 Task: Look for space in San Fernando, Spain from 12th  August, 2023 to 15th August, 2023 for 3 adults in price range Rs.12000 to Rs.16000. Place can be entire place with 2 bedrooms having 3 beds and 1 bathroom. Property type can be house, flat, guest house. Booking option can be shelf check-in. Required host language is English.
Action: Mouse moved to (219, 140)
Screenshot: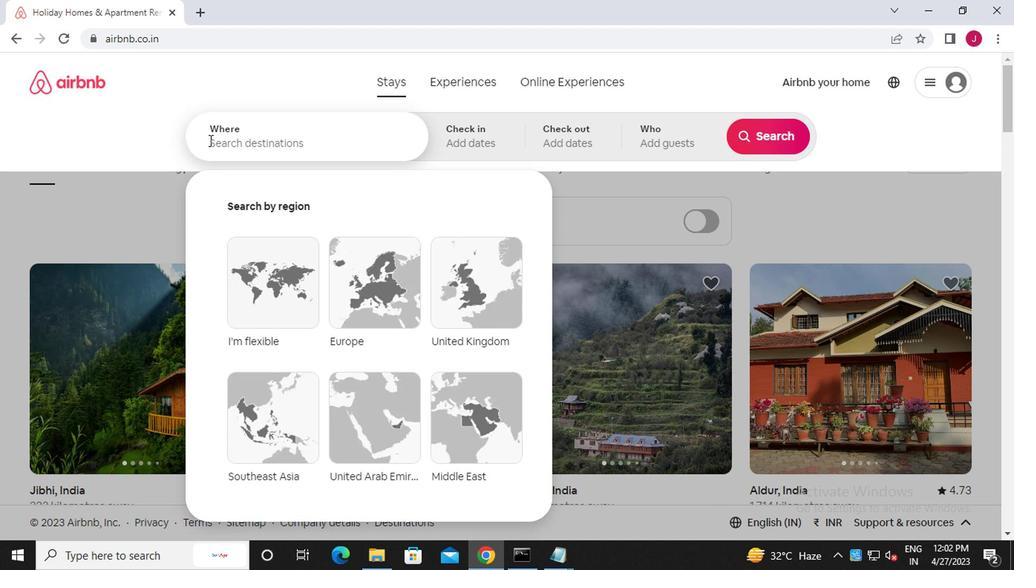 
Action: Mouse pressed left at (219, 140)
Screenshot: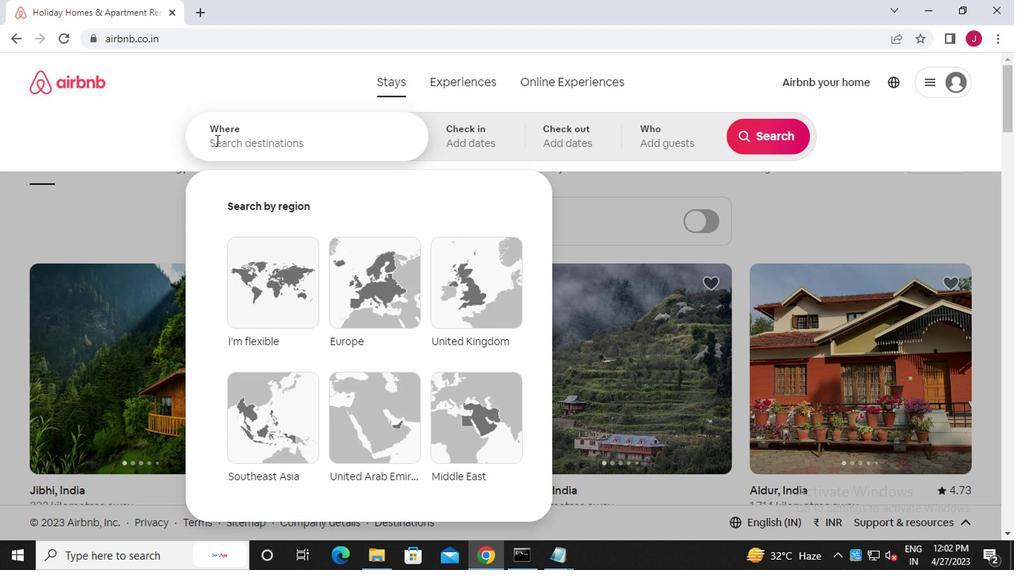 
Action: Key pressed s<Key.caps_lock>an<Key.space><Key.caps_lock>f<Key.caps_lock>ernando,<Key.caps_lock>s<Key.caps_lock>pain
Screenshot: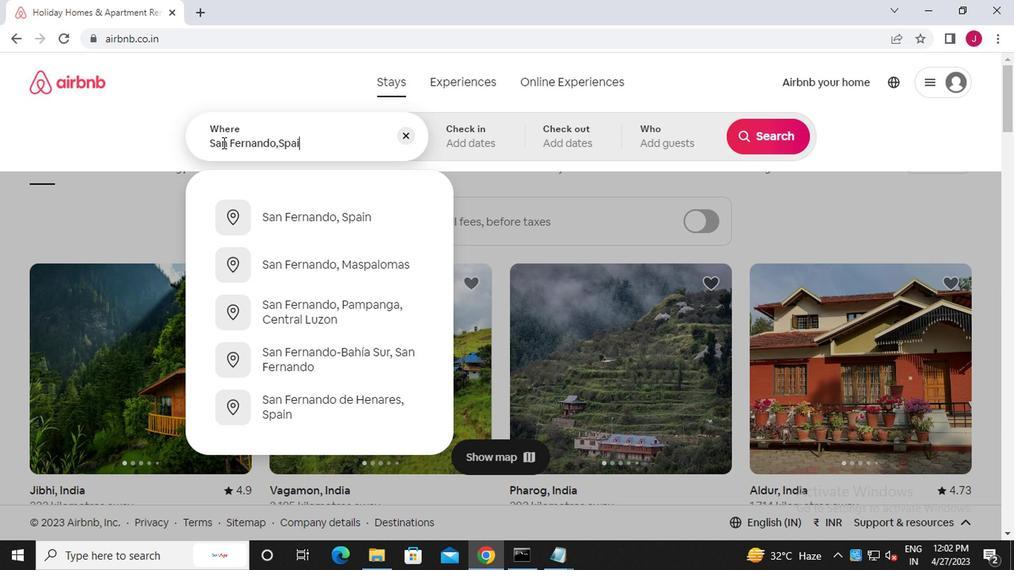 
Action: Mouse moved to (336, 208)
Screenshot: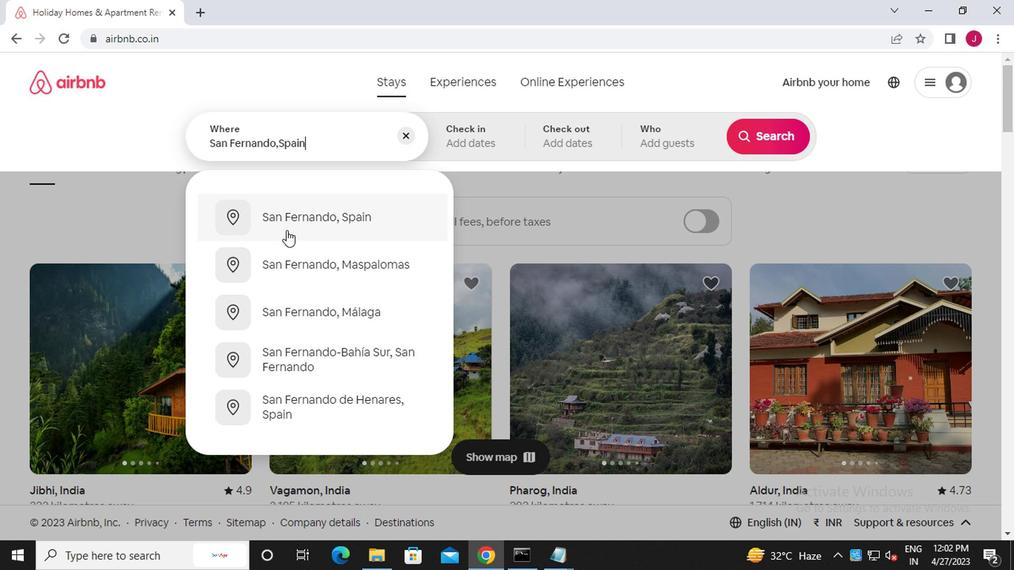 
Action: Mouse pressed left at (336, 208)
Screenshot: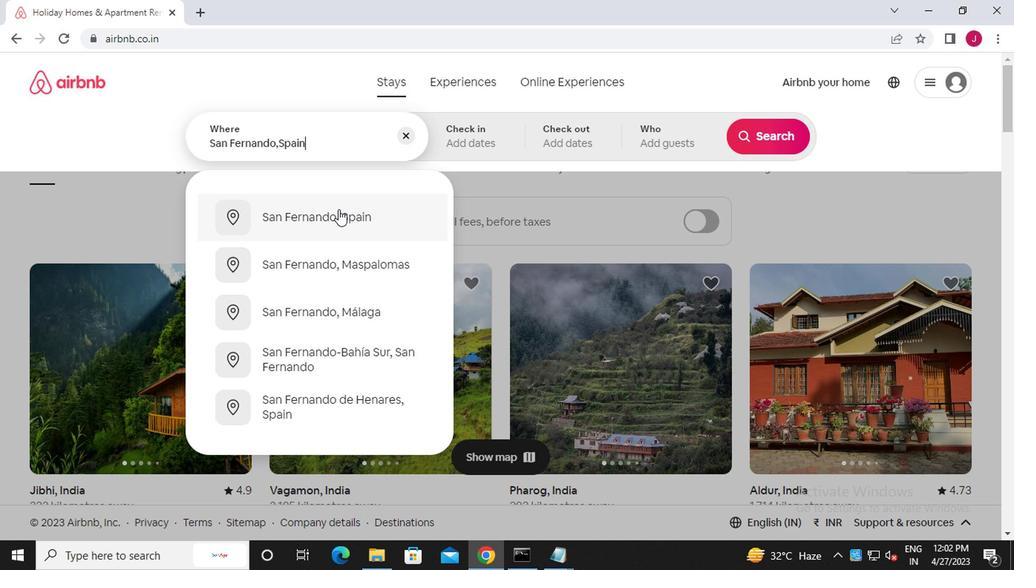 
Action: Mouse moved to (751, 260)
Screenshot: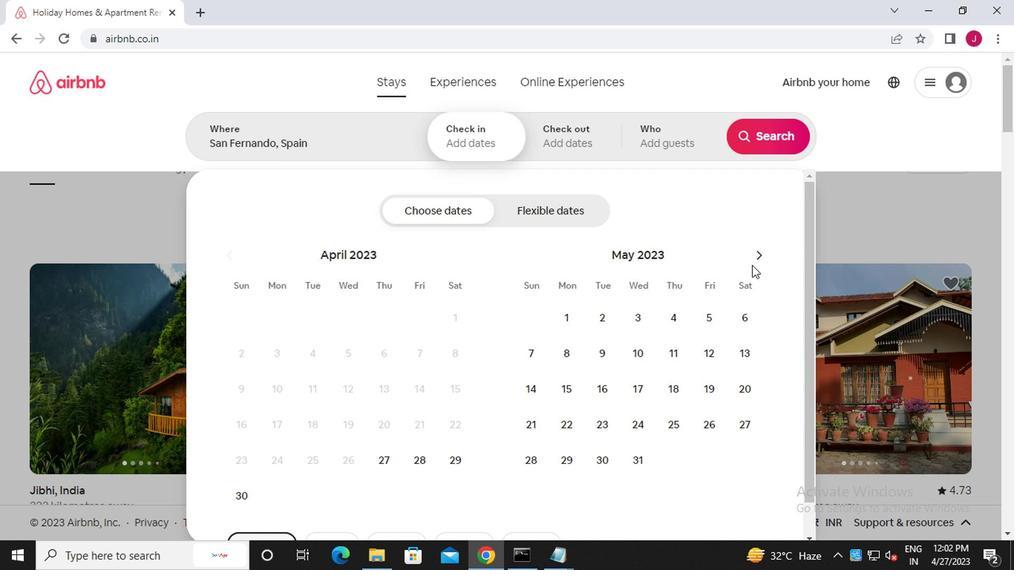 
Action: Mouse pressed left at (751, 260)
Screenshot: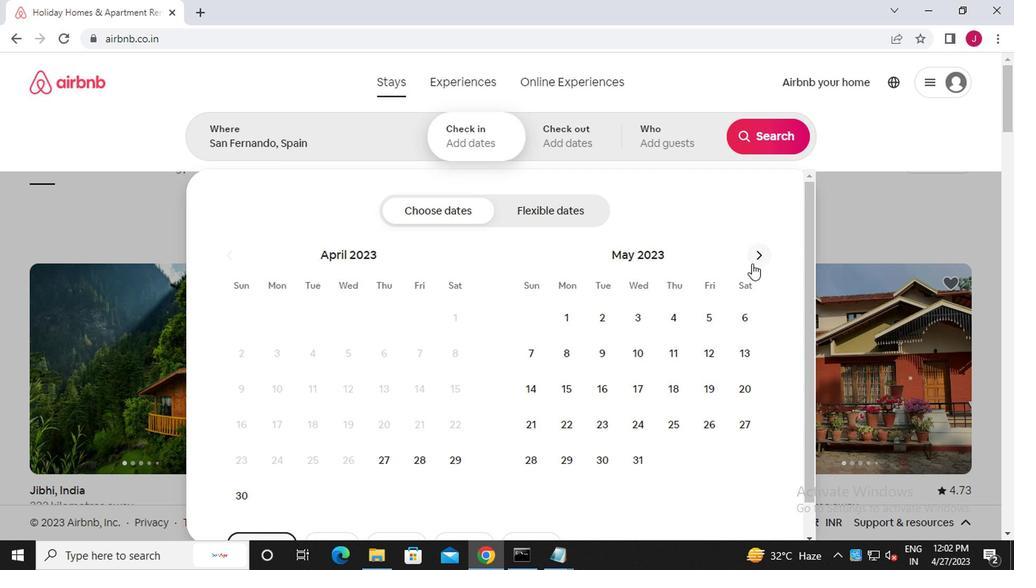
Action: Mouse pressed left at (751, 260)
Screenshot: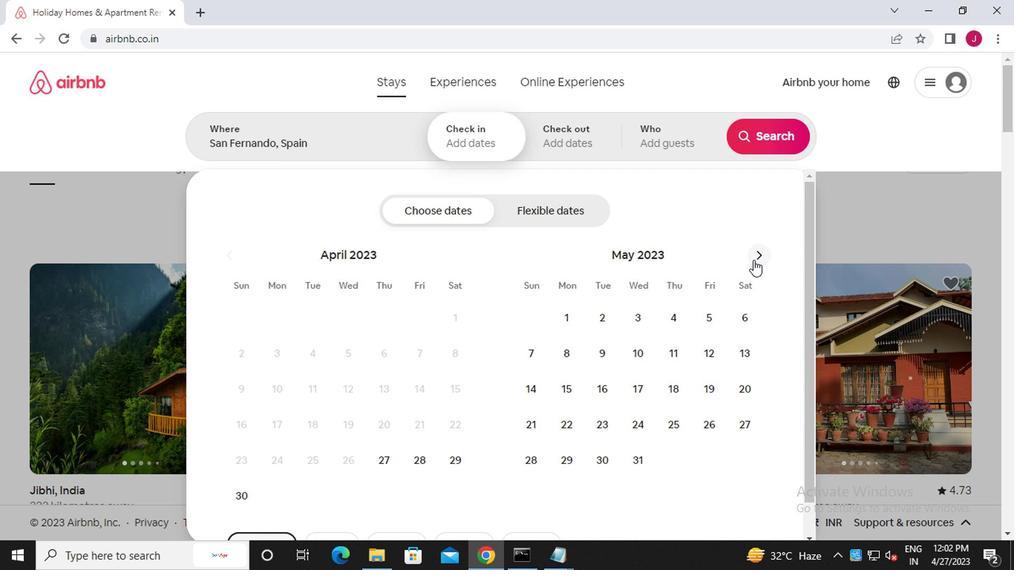 
Action: Mouse pressed left at (751, 260)
Screenshot: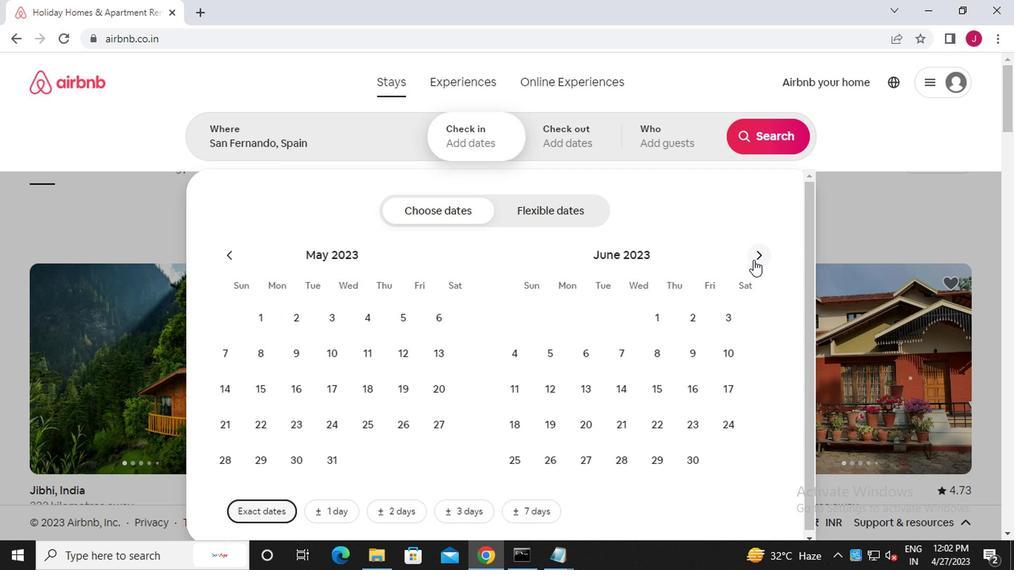 
Action: Mouse pressed left at (751, 260)
Screenshot: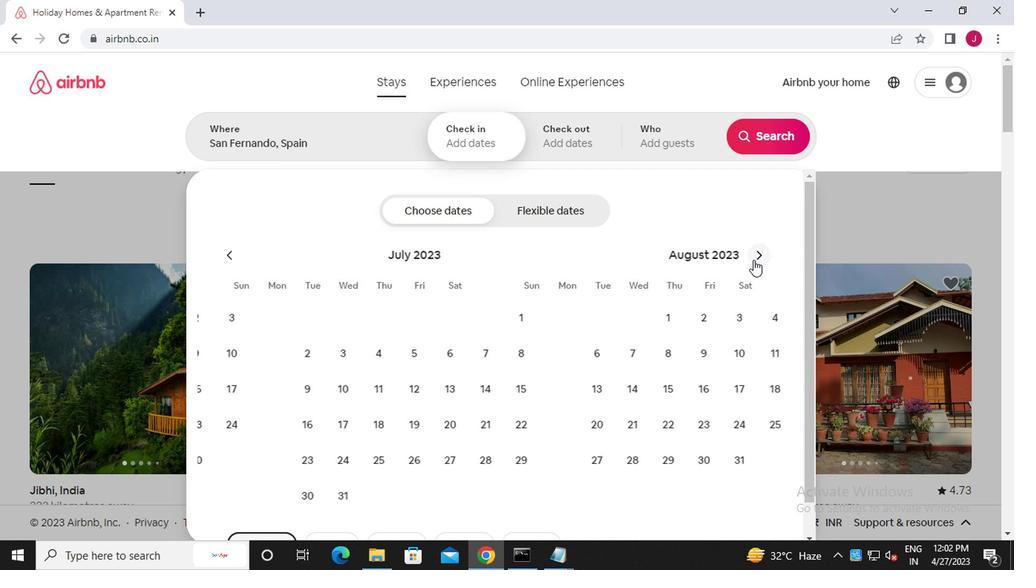 
Action: Mouse moved to (447, 353)
Screenshot: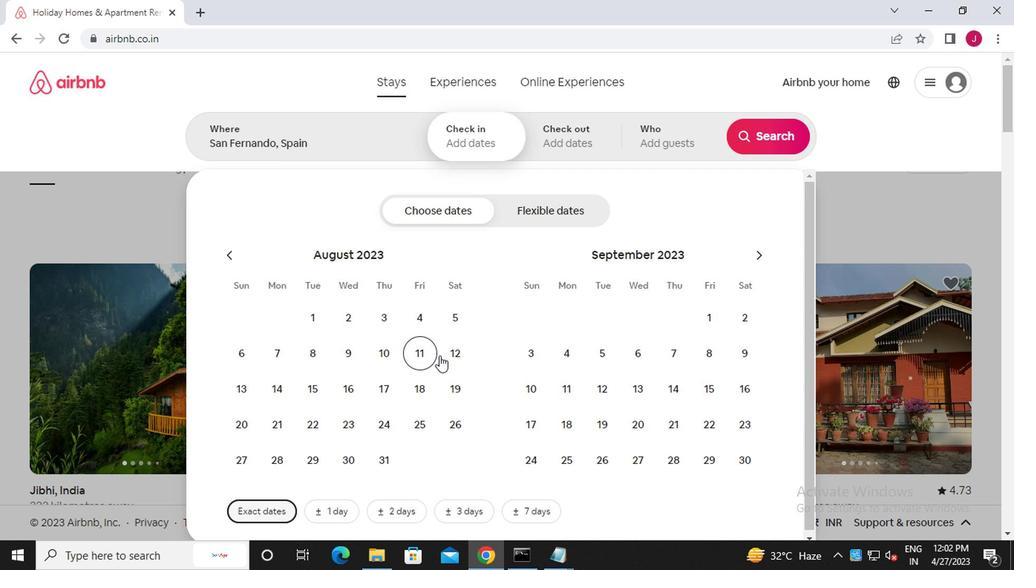 
Action: Mouse pressed left at (447, 353)
Screenshot: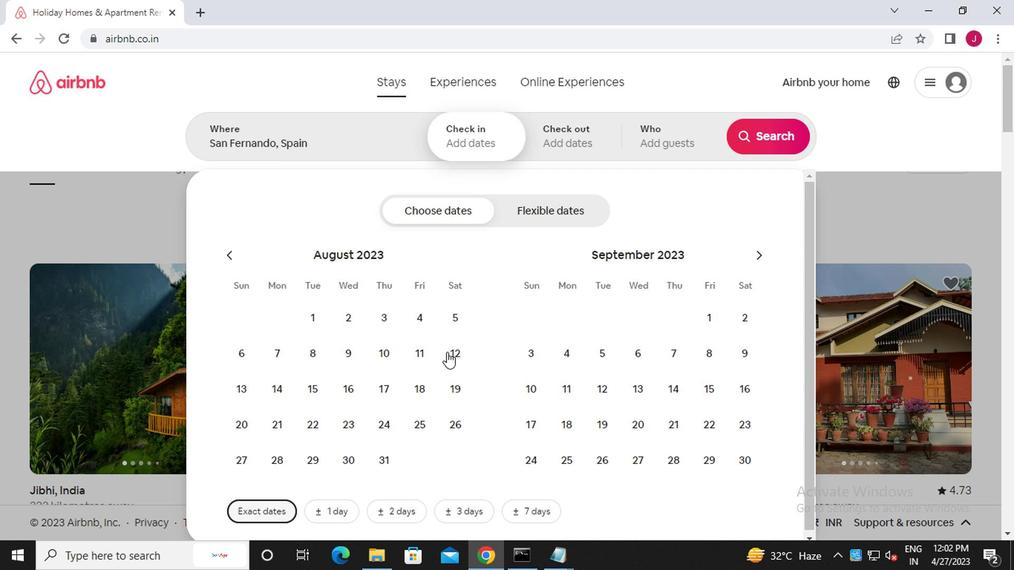 
Action: Mouse moved to (304, 386)
Screenshot: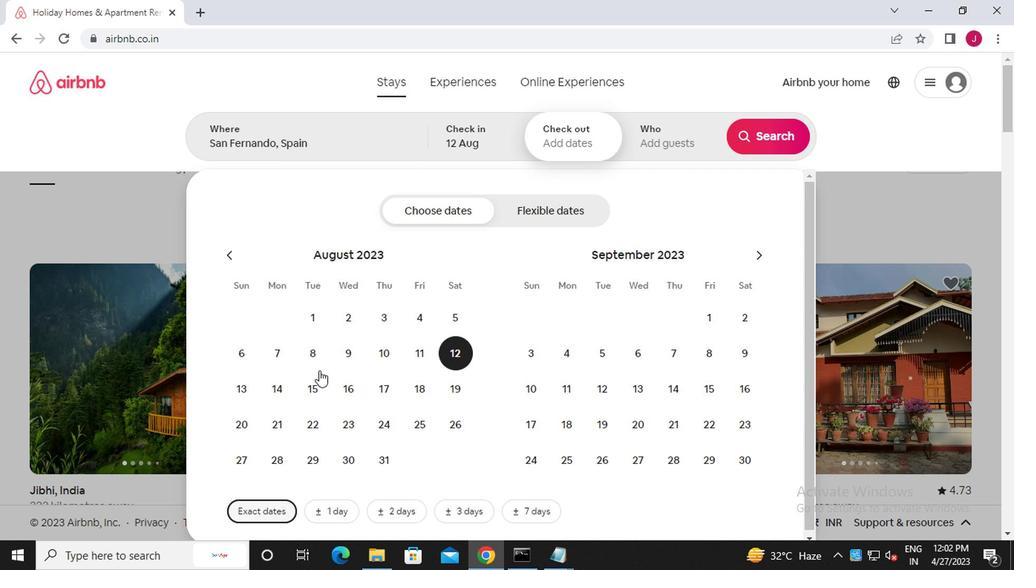 
Action: Mouse pressed left at (304, 386)
Screenshot: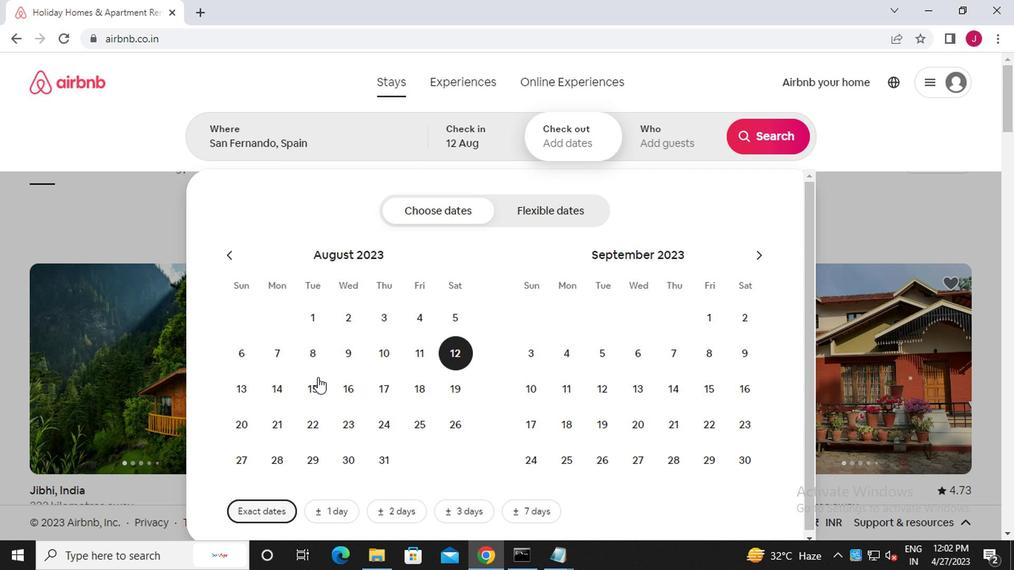 
Action: Mouse moved to (316, 393)
Screenshot: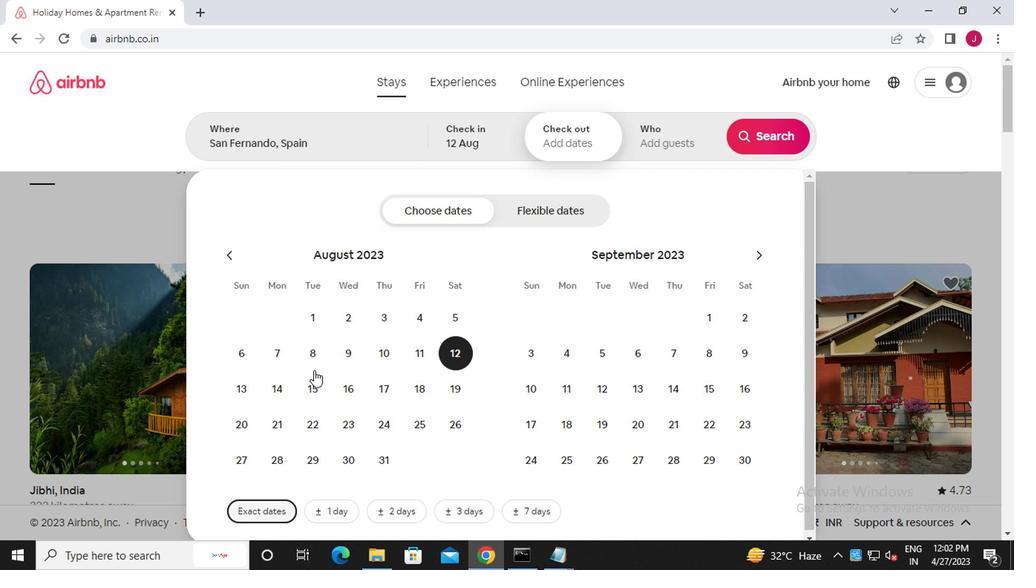 
Action: Mouse pressed left at (316, 393)
Screenshot: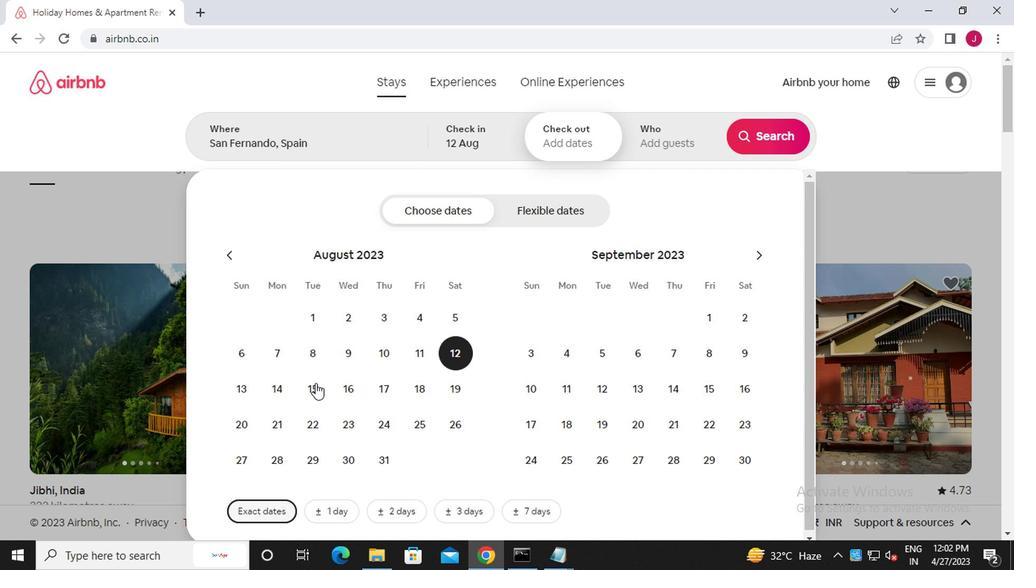 
Action: Mouse moved to (662, 140)
Screenshot: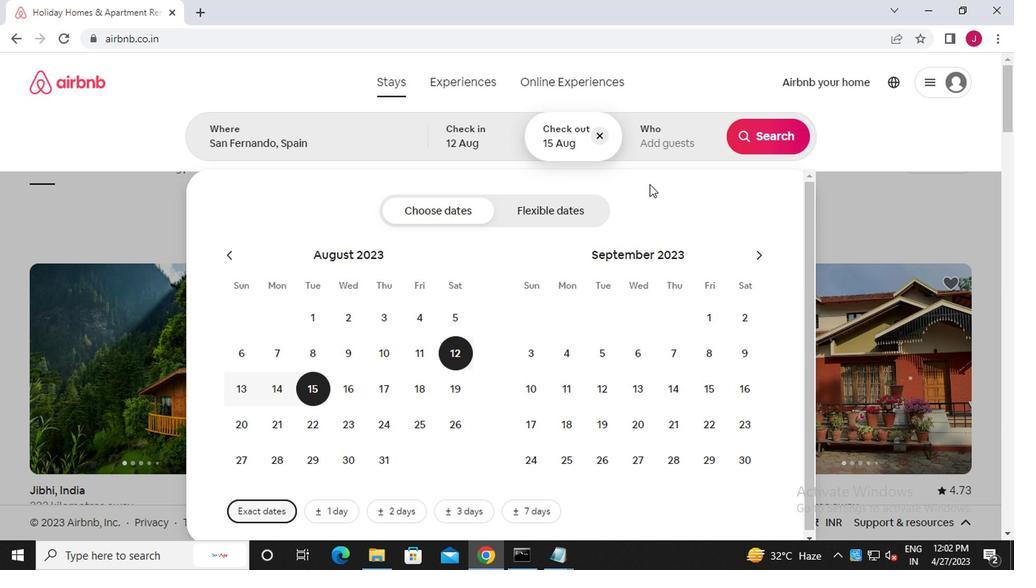 
Action: Mouse pressed left at (662, 140)
Screenshot: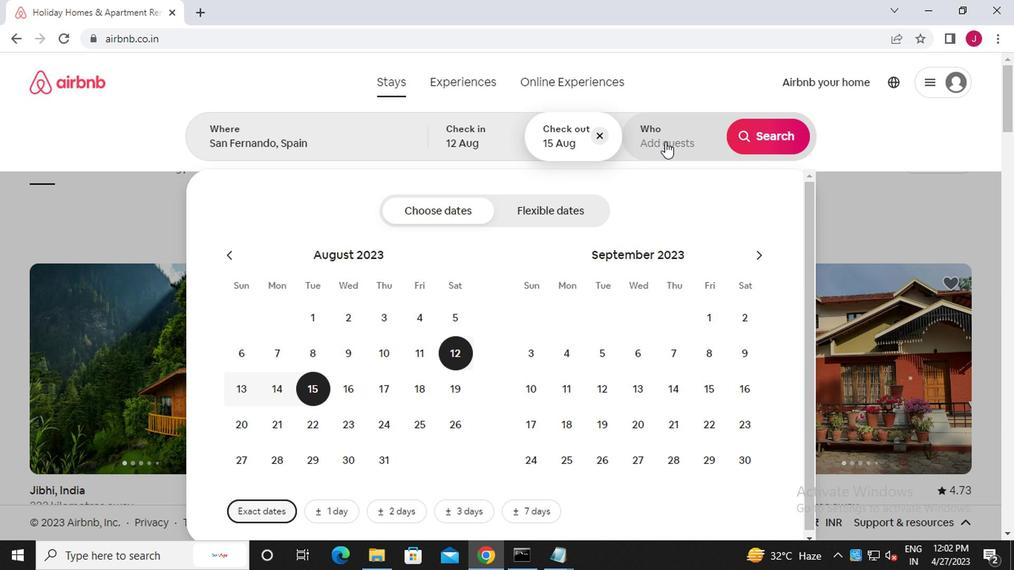 
Action: Mouse moved to (772, 218)
Screenshot: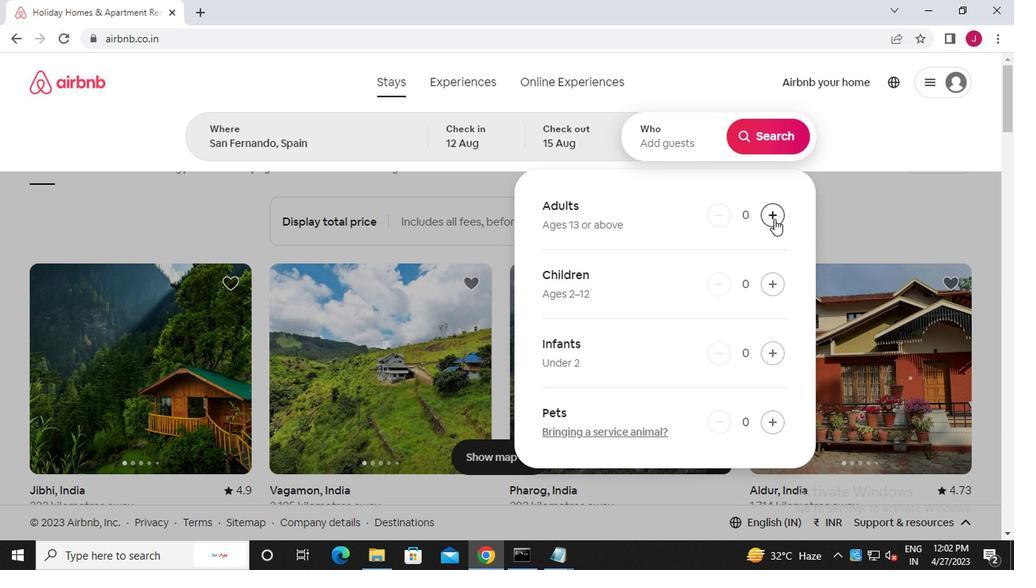 
Action: Mouse pressed left at (772, 218)
Screenshot: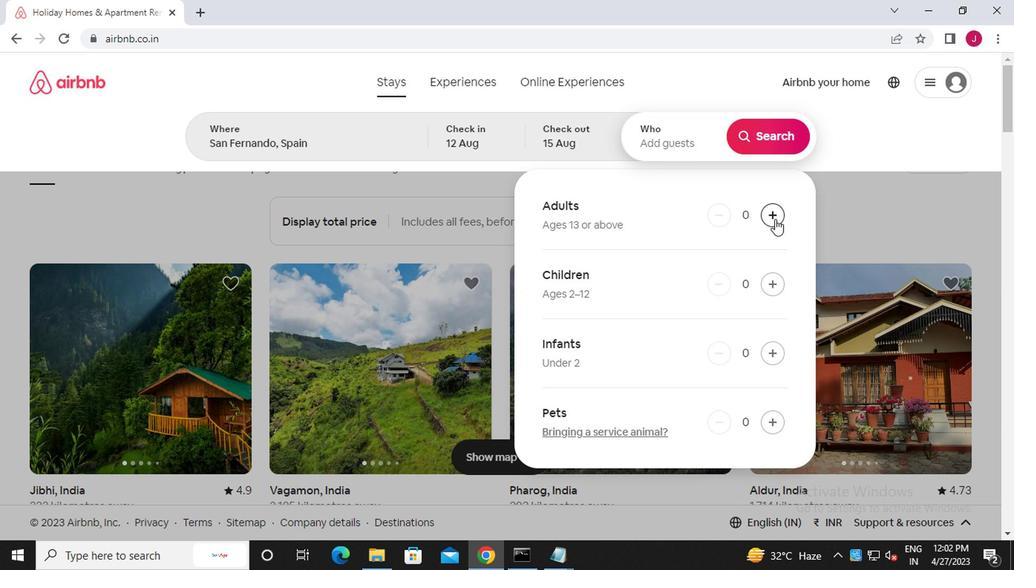 
Action: Mouse pressed left at (772, 218)
Screenshot: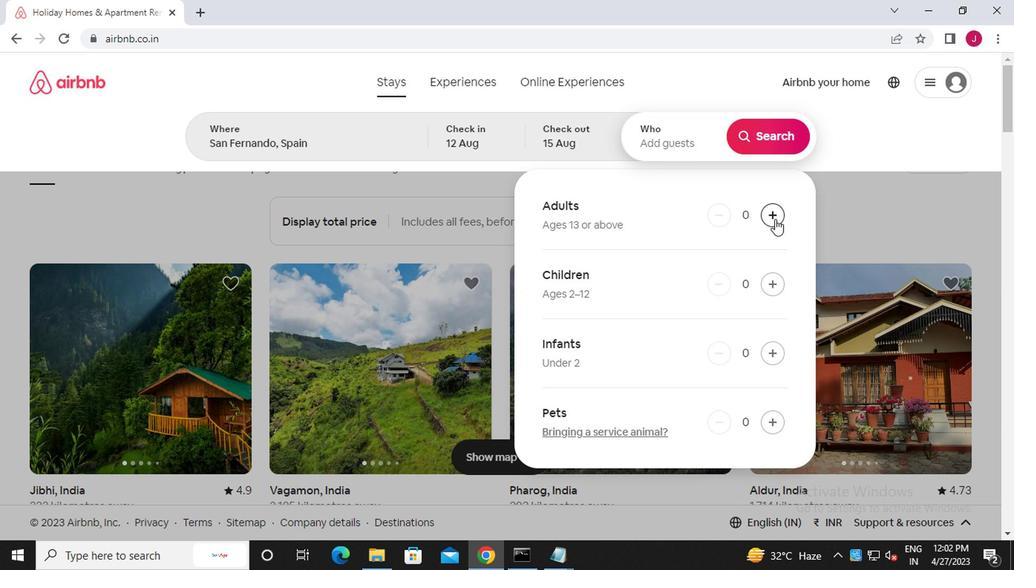 
Action: Mouse moved to (772, 218)
Screenshot: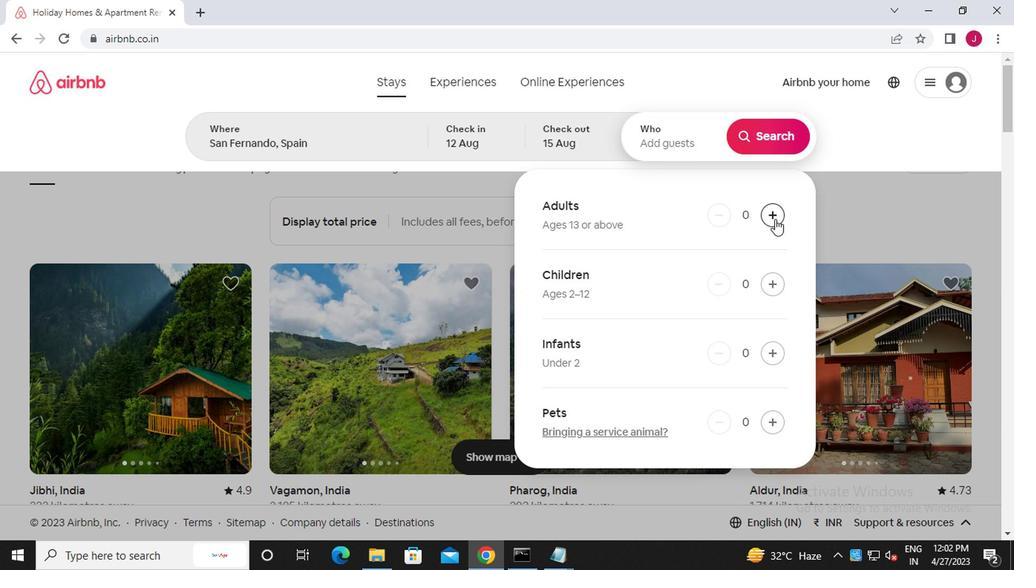 
Action: Mouse pressed left at (772, 218)
Screenshot: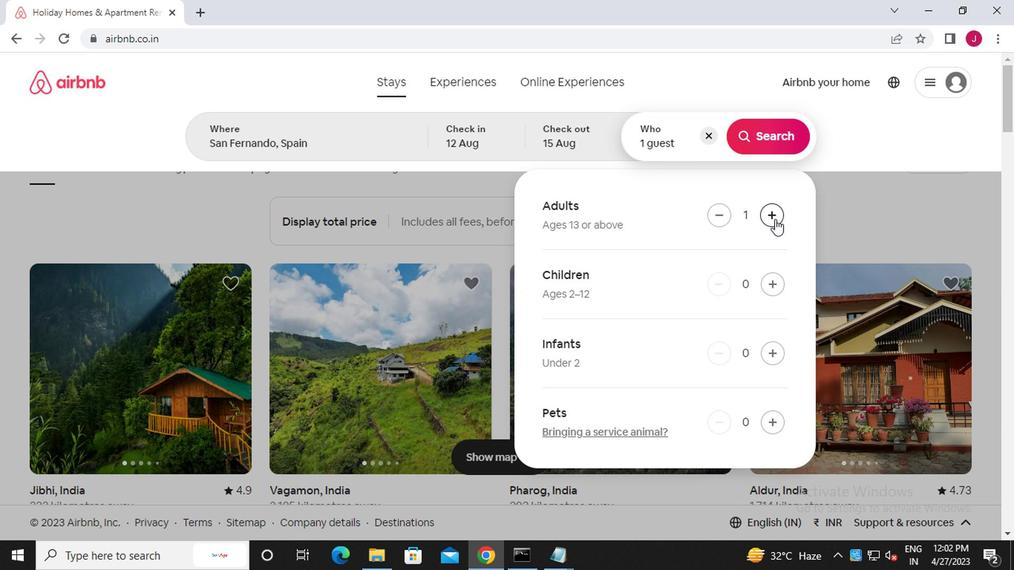 
Action: Mouse moved to (780, 133)
Screenshot: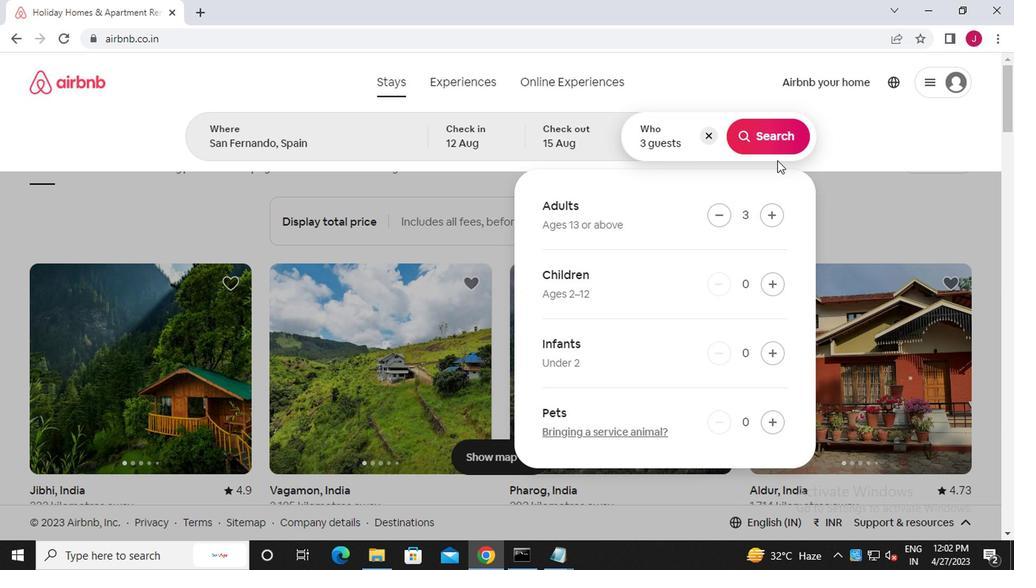 
Action: Mouse pressed left at (780, 133)
Screenshot: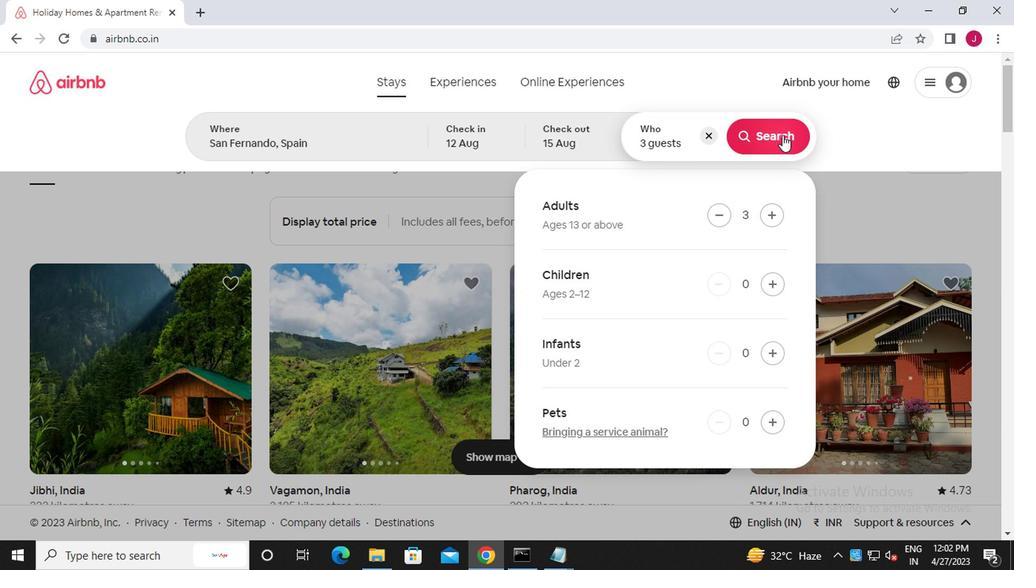 
Action: Mouse moved to (956, 142)
Screenshot: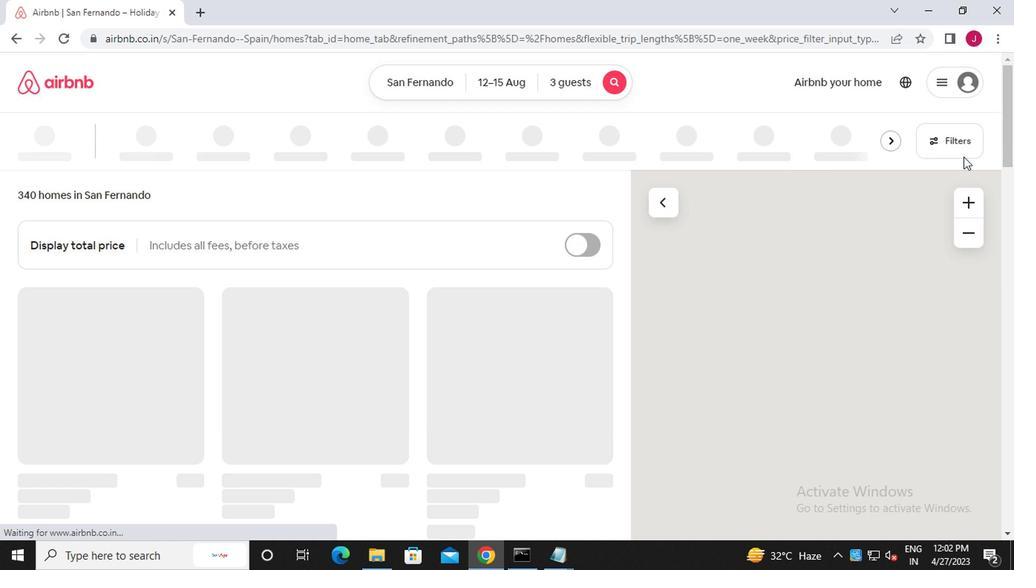 
Action: Mouse pressed left at (956, 142)
Screenshot: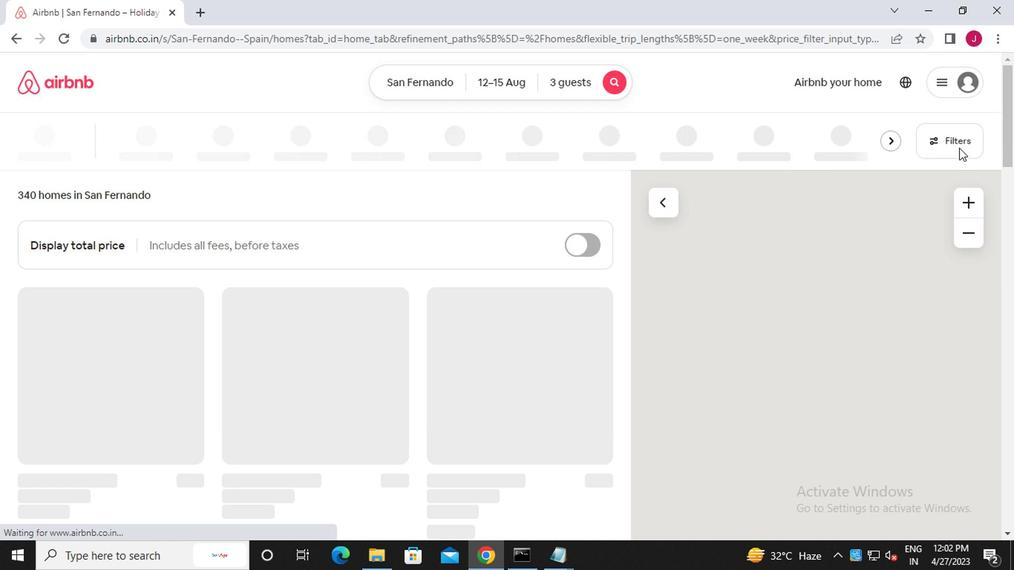 
Action: Mouse moved to (364, 335)
Screenshot: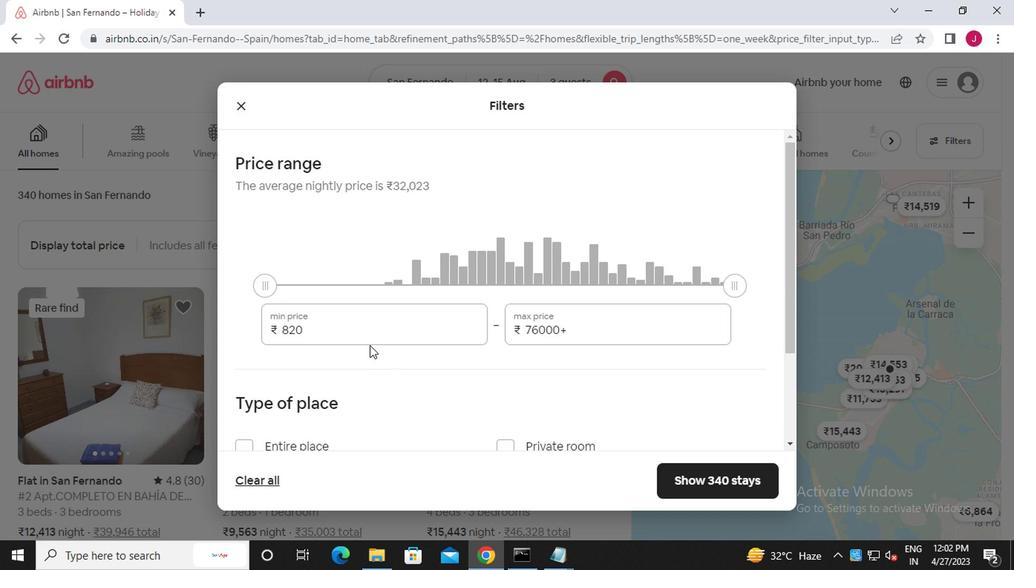 
Action: Mouse pressed left at (364, 335)
Screenshot: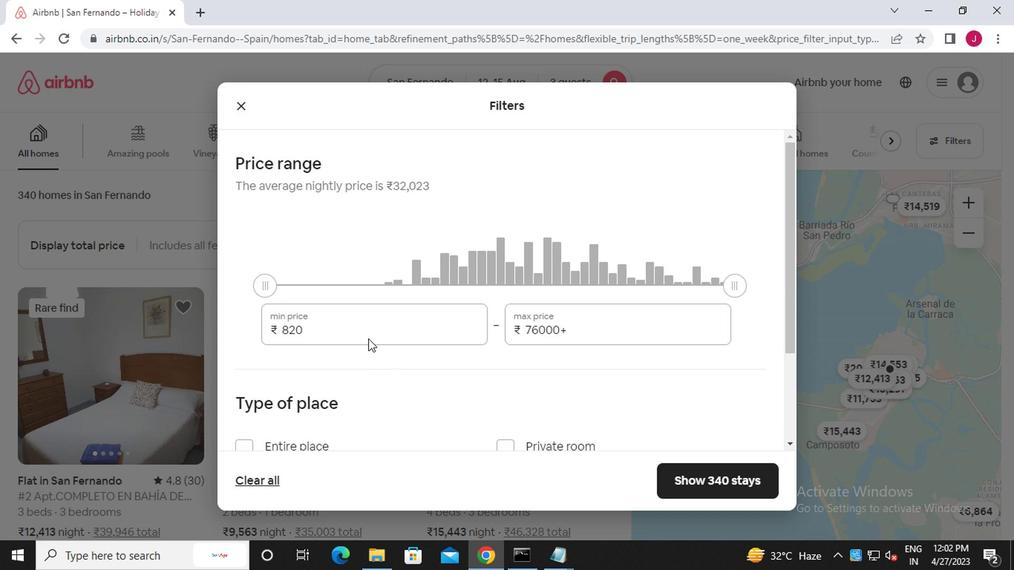 
Action: Key pressed <Key.backspace><Key.backspace><Key.backspace><Key.backspace><Key.backspace><Key.backspace><Key.backspace><Key.backspace><<97>><<98>><<96>><<96>><<96>><<96>>
Screenshot: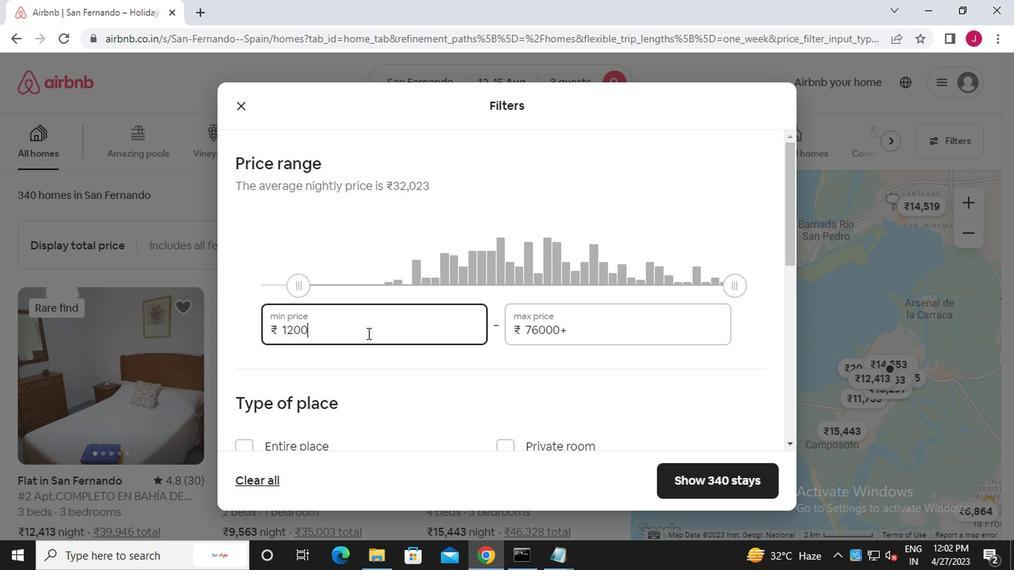 
Action: Mouse moved to (410, 363)
Screenshot: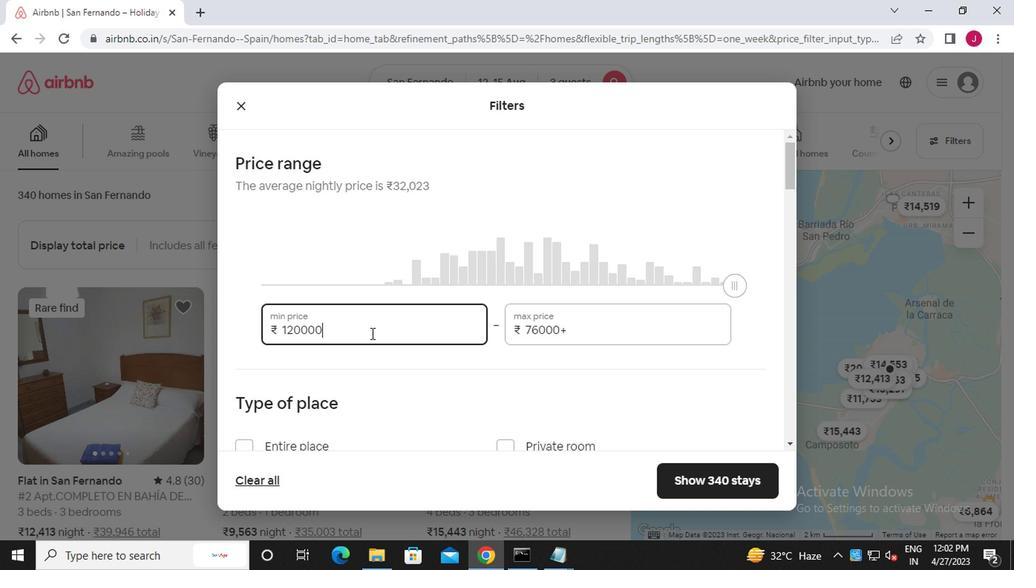 
Action: Key pressed <Key.backspace>
Screenshot: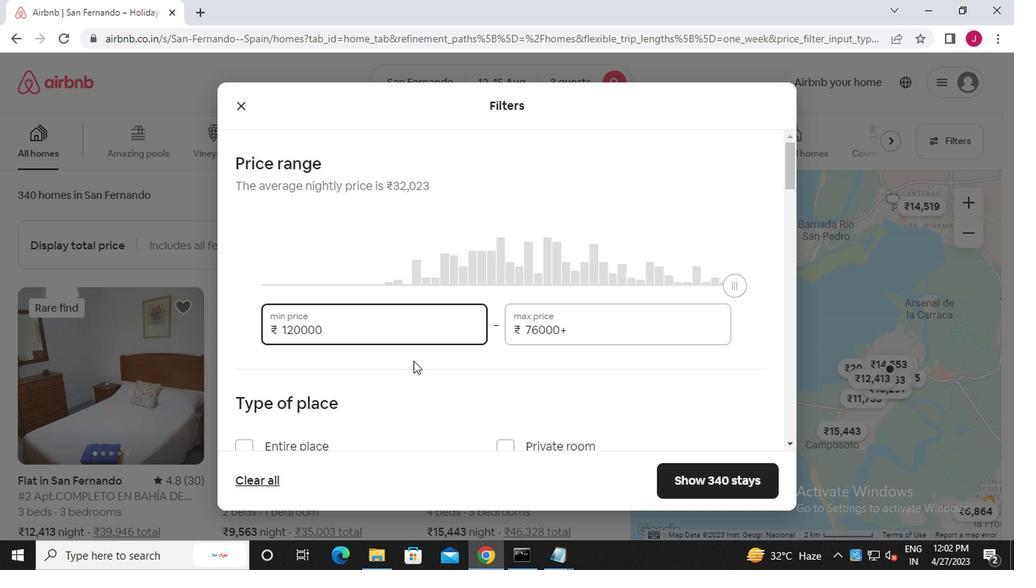 
Action: Mouse moved to (668, 315)
Screenshot: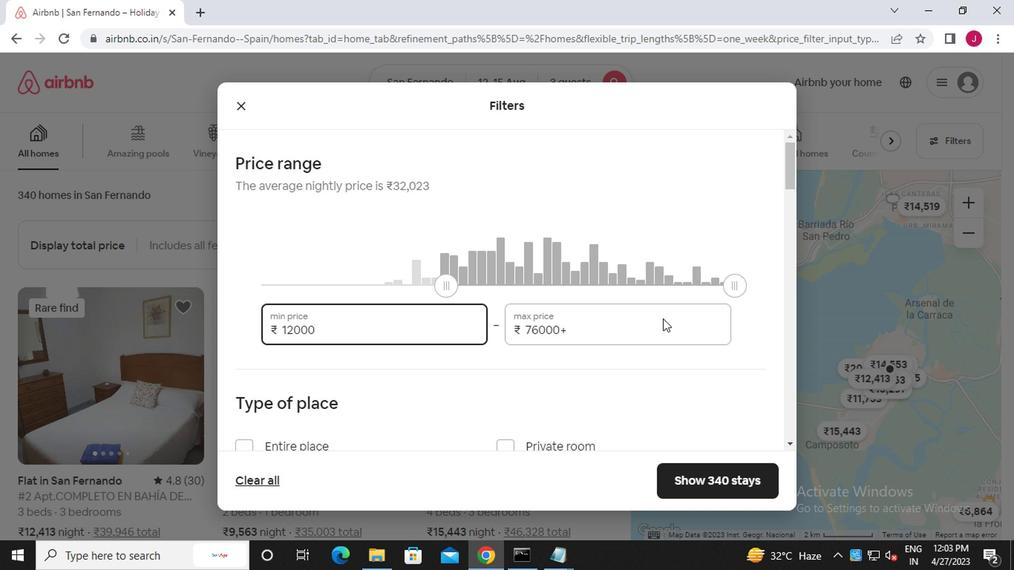 
Action: Mouse pressed left at (668, 315)
Screenshot: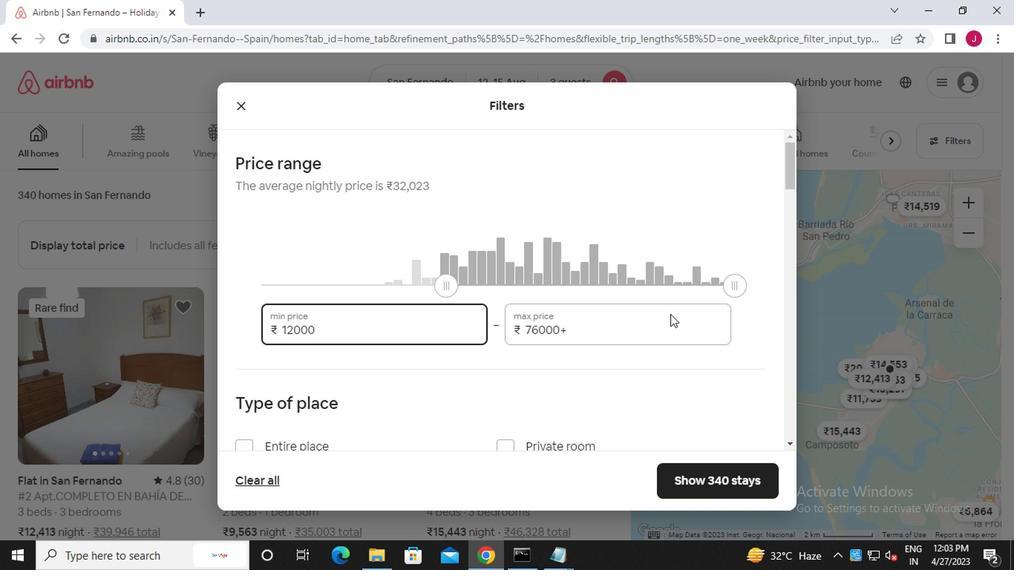 
Action: Key pressed <Key.backspace><Key.backspace><Key.backspace><Key.backspace><Key.backspace><Key.backspace><Key.backspace><Key.backspace><Key.backspace><Key.backspace><Key.backspace><Key.backspace><Key.backspace><Key.backspace><Key.backspace><Key.backspace><Key.backspace><Key.backspace><<97>><<102>><<96>><<96>><<96>>
Screenshot: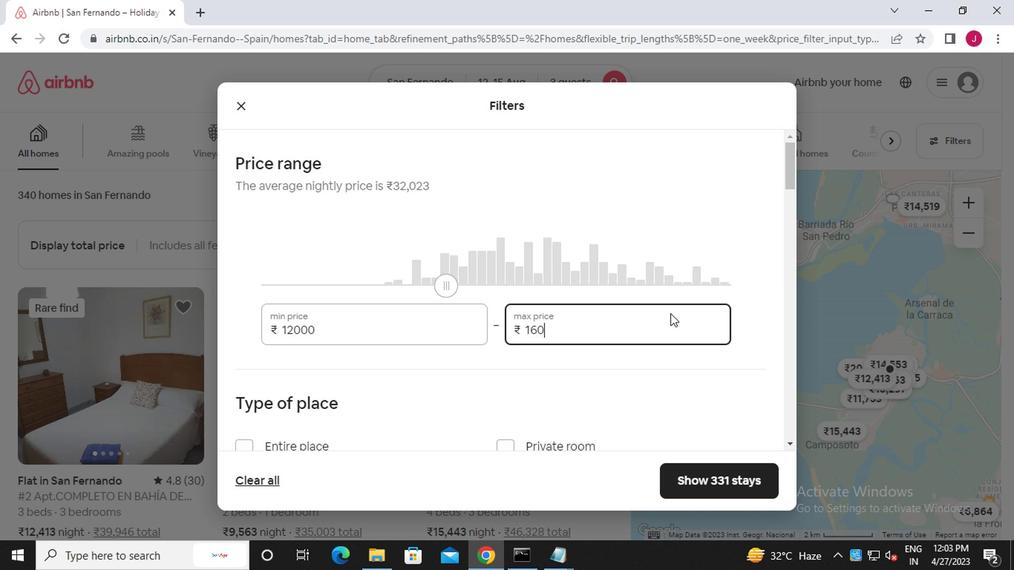
Action: Mouse moved to (643, 292)
Screenshot: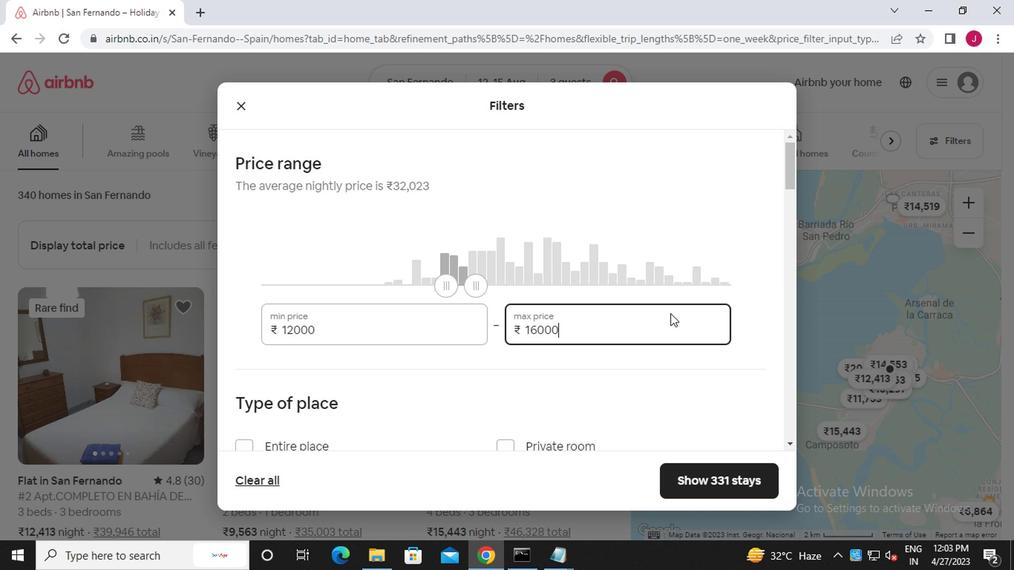 
Action: Mouse scrolled (643, 291) with delta (0, -1)
Screenshot: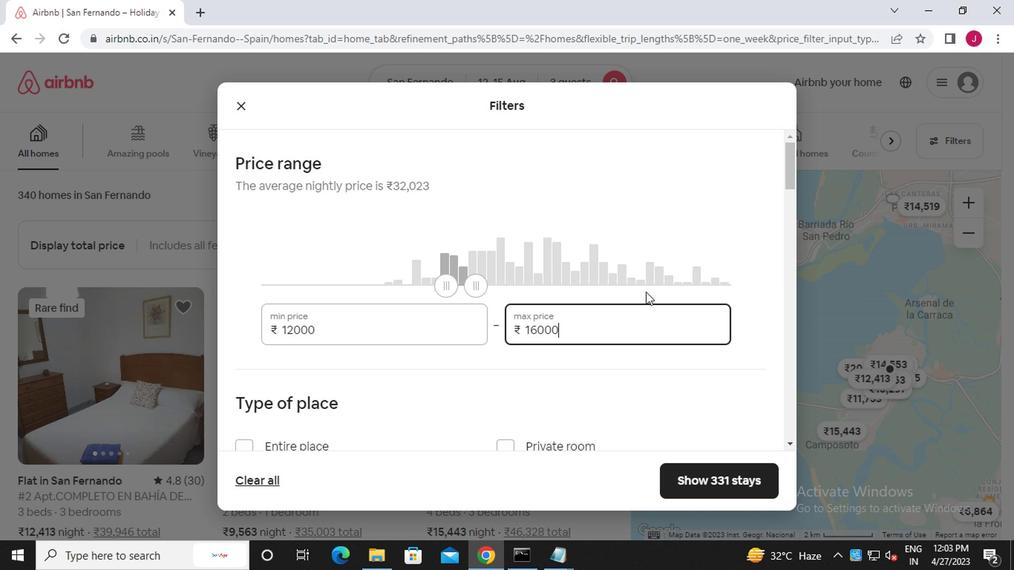 
Action: Mouse scrolled (643, 291) with delta (0, -1)
Screenshot: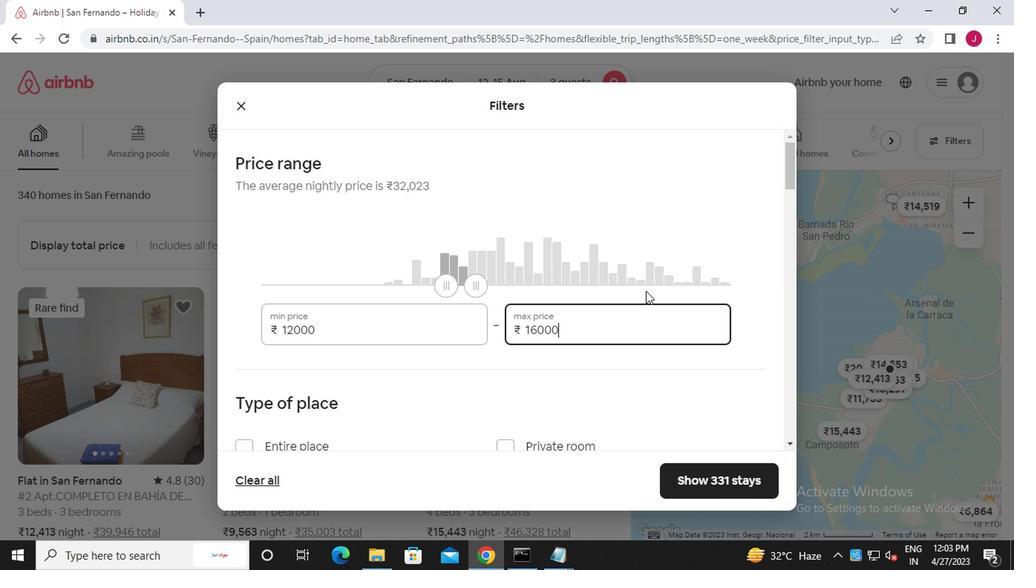 
Action: Mouse scrolled (643, 291) with delta (0, -1)
Screenshot: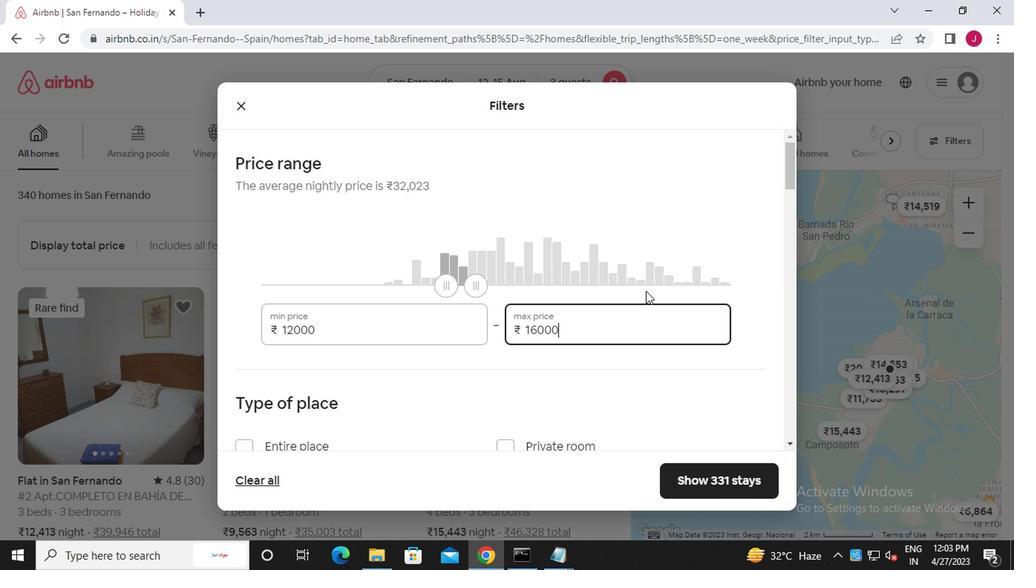 
Action: Mouse scrolled (643, 291) with delta (0, -1)
Screenshot: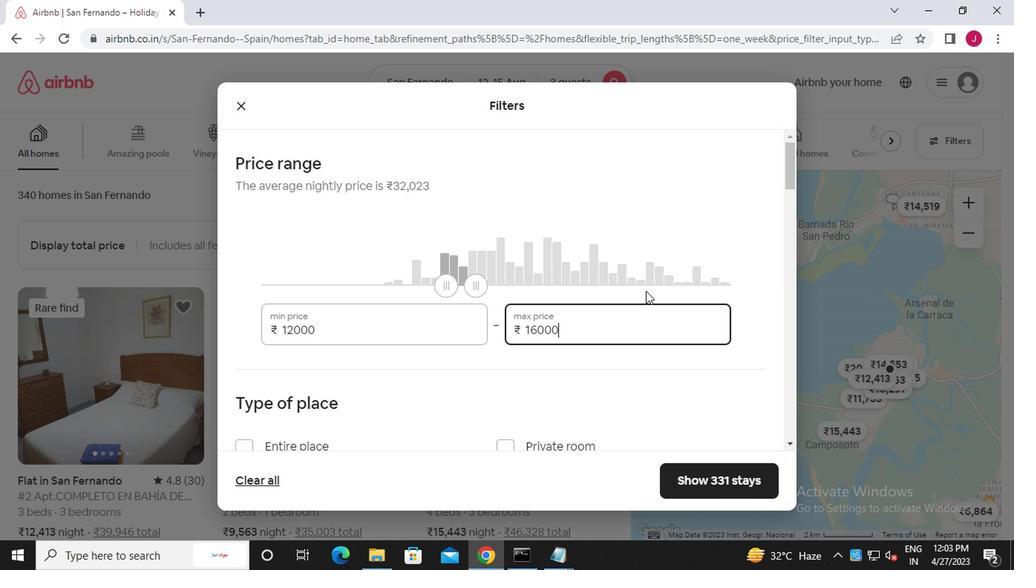 
Action: Mouse moved to (244, 148)
Screenshot: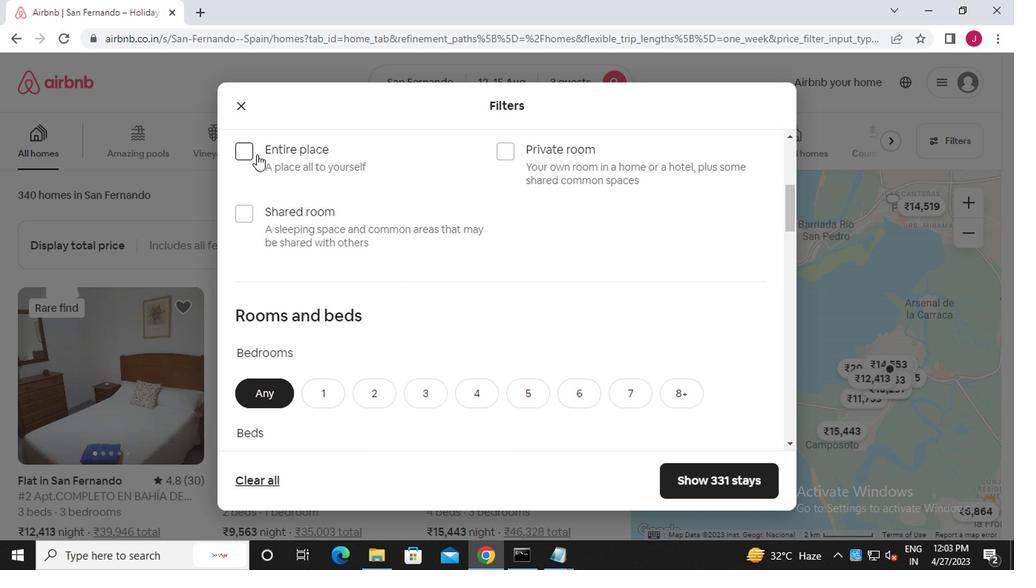
Action: Mouse pressed left at (244, 148)
Screenshot: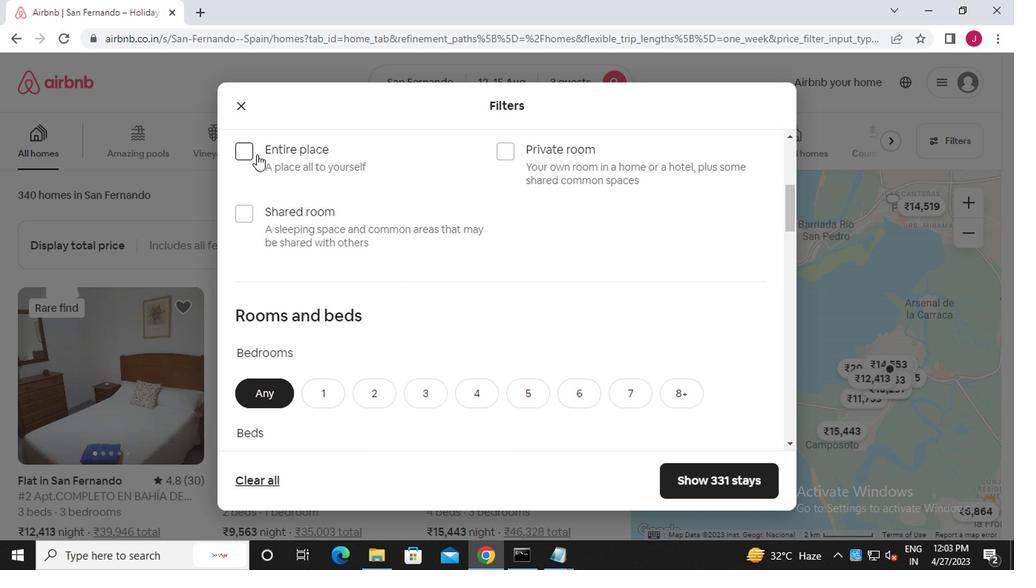 
Action: Mouse moved to (306, 181)
Screenshot: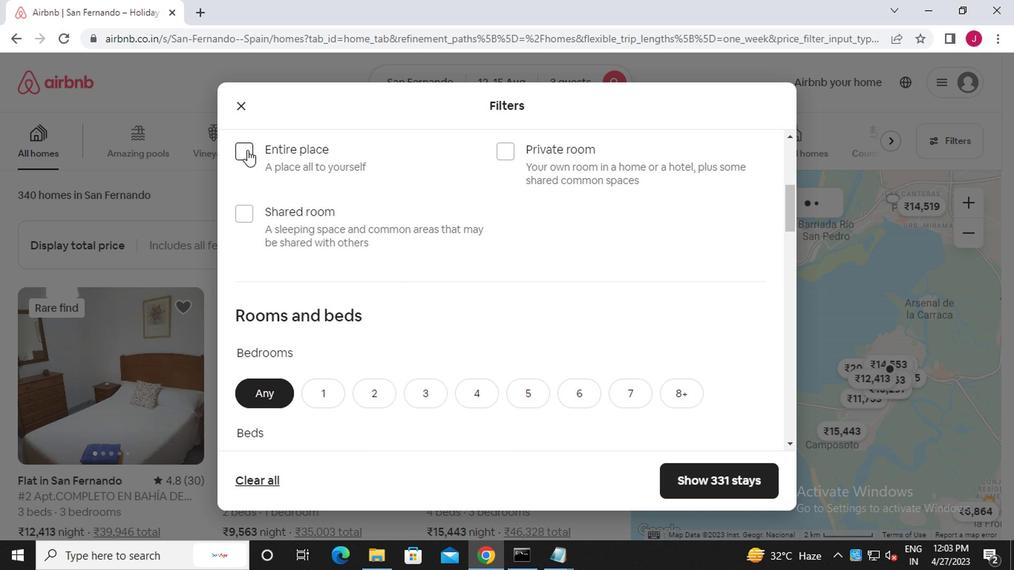 
Action: Mouse scrolled (306, 180) with delta (0, -1)
Screenshot: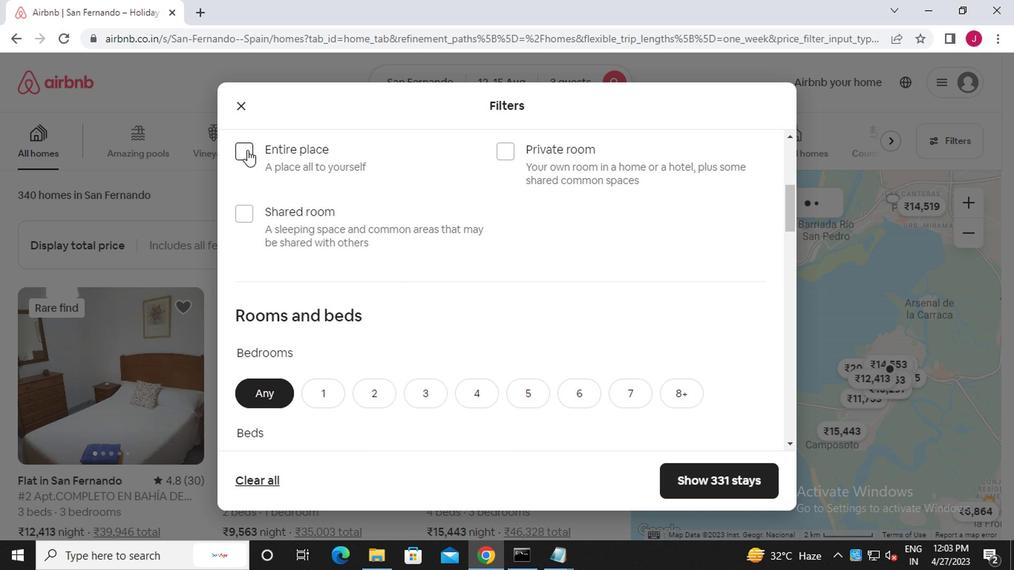 
Action: Mouse moved to (308, 186)
Screenshot: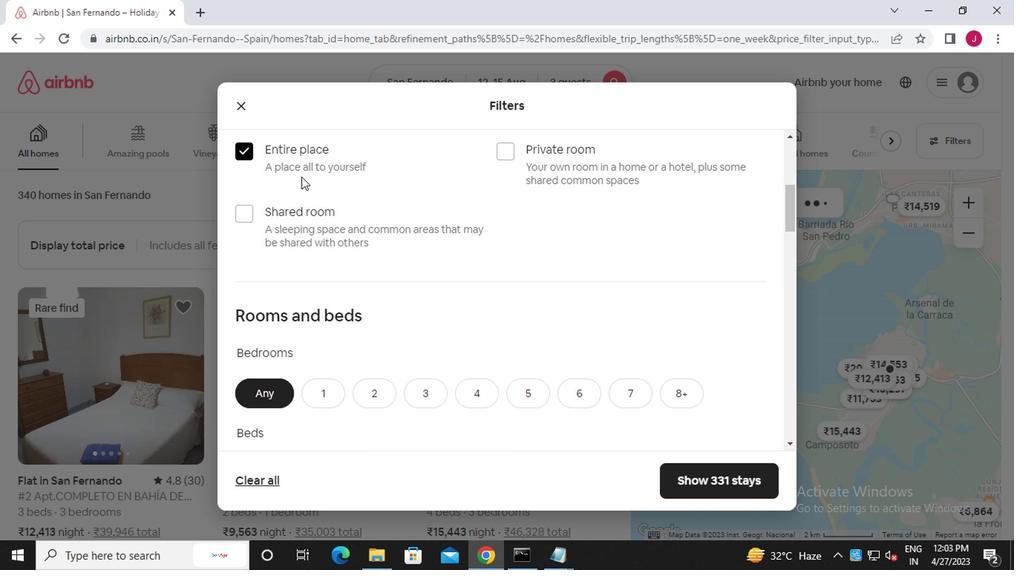 
Action: Mouse scrolled (308, 185) with delta (0, 0)
Screenshot: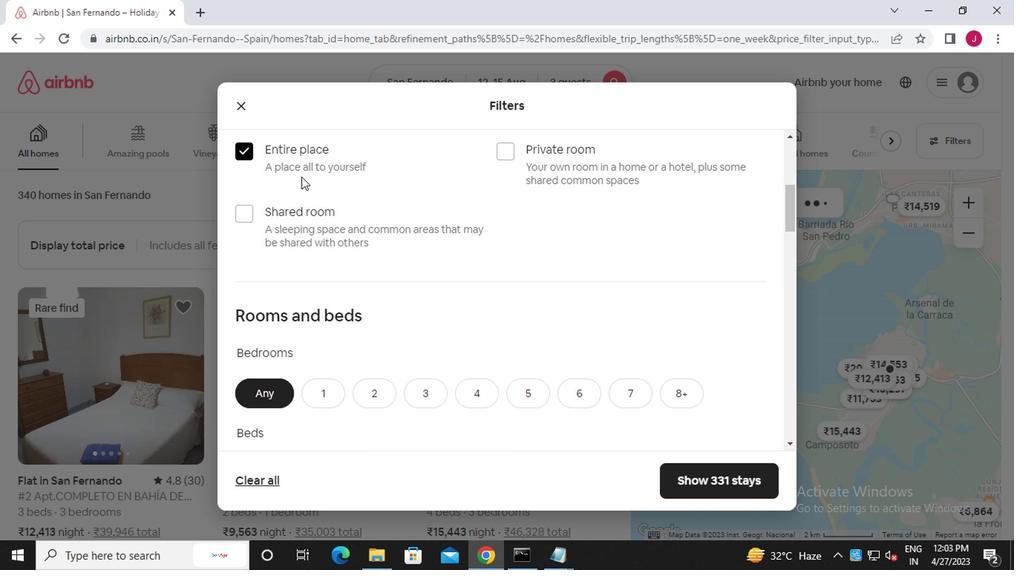 
Action: Mouse moved to (308, 188)
Screenshot: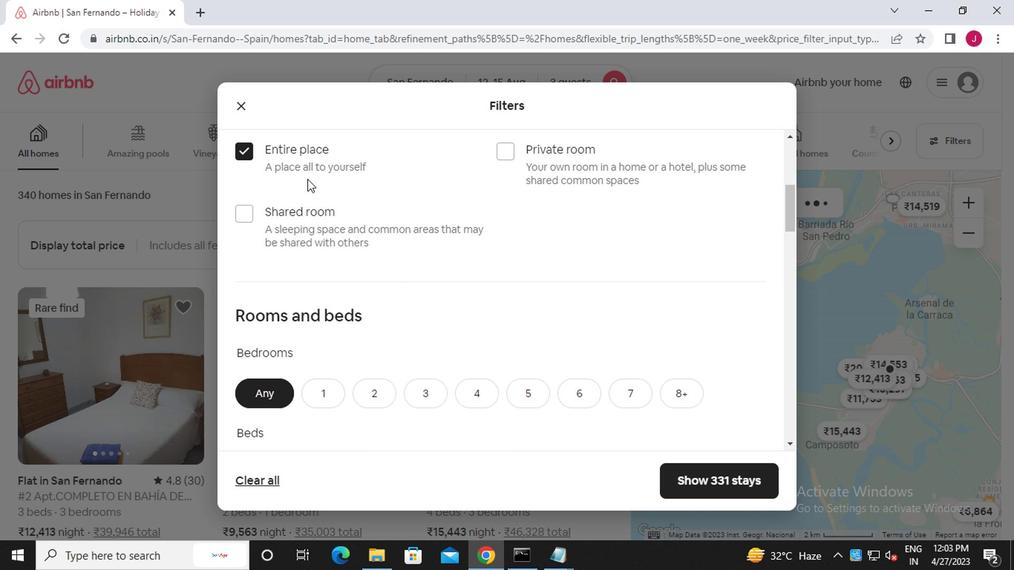 
Action: Mouse scrolled (308, 187) with delta (0, 0)
Screenshot: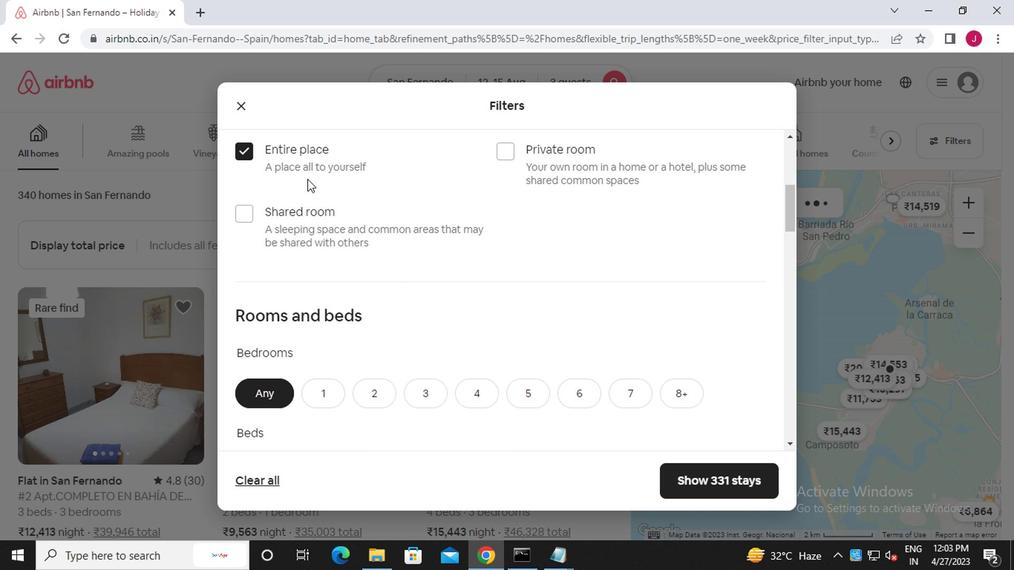
Action: Mouse moved to (382, 168)
Screenshot: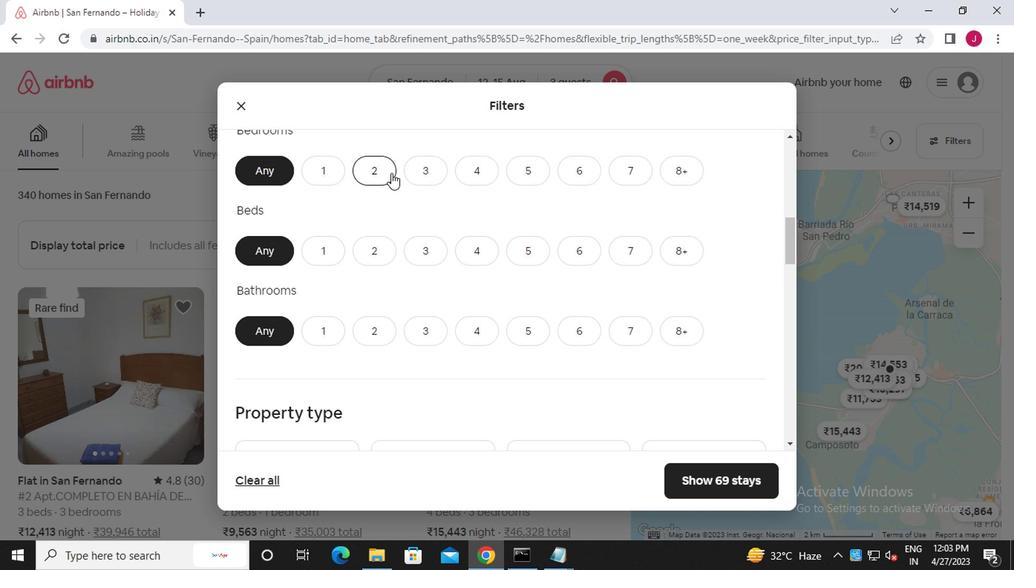 
Action: Mouse pressed left at (382, 168)
Screenshot: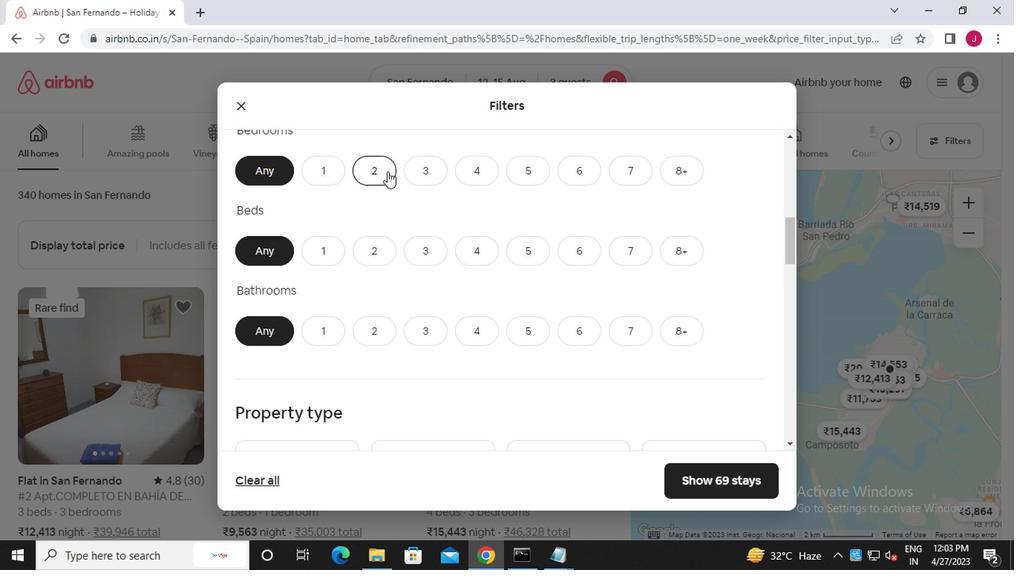 
Action: Mouse moved to (419, 247)
Screenshot: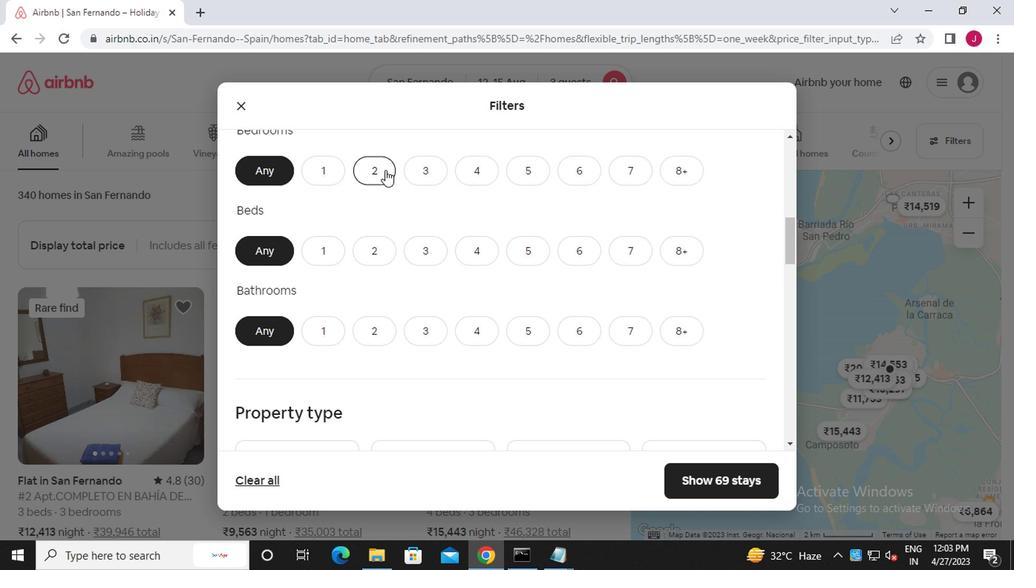 
Action: Mouse pressed left at (419, 247)
Screenshot: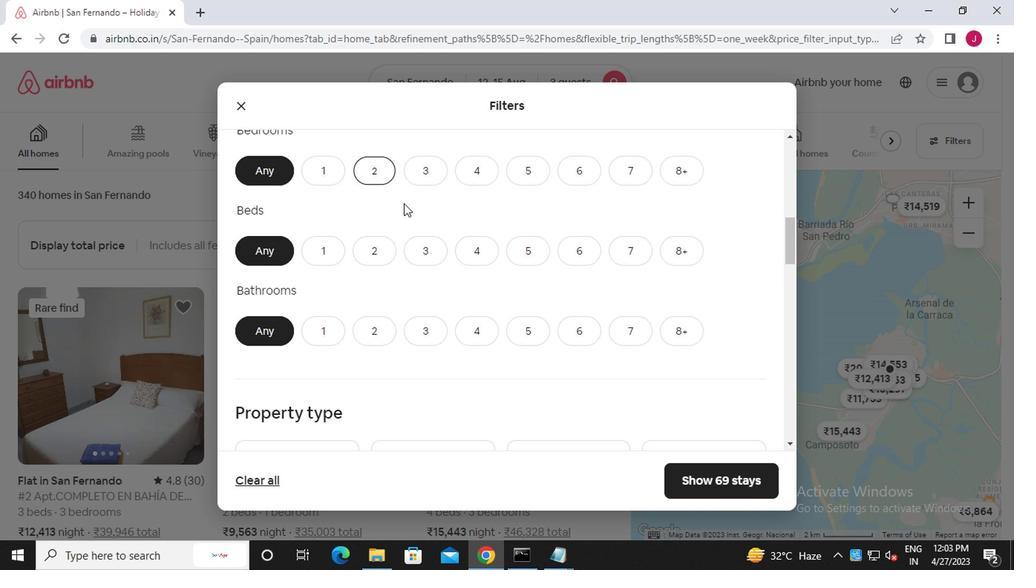 
Action: Mouse moved to (316, 334)
Screenshot: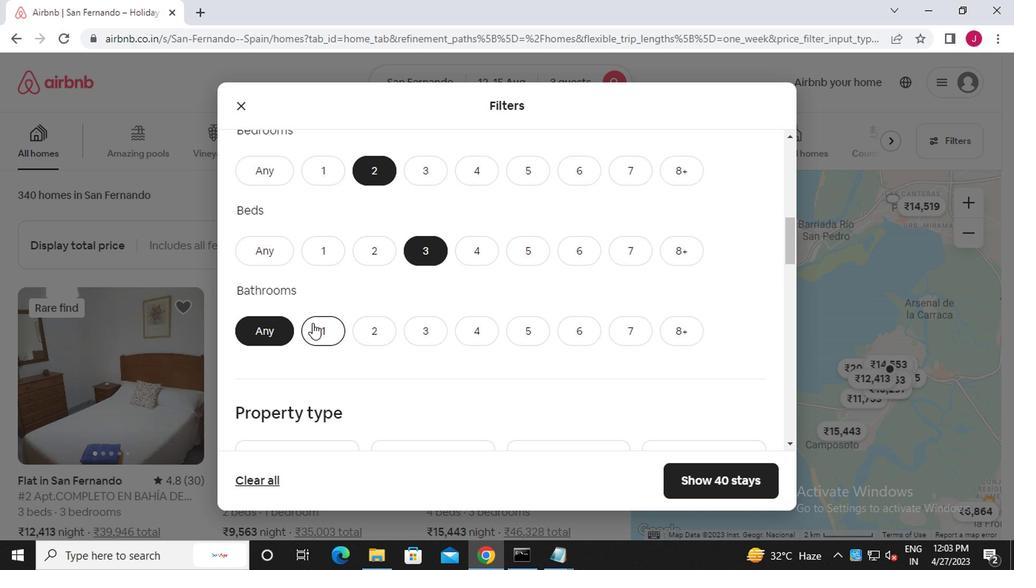 
Action: Mouse pressed left at (316, 334)
Screenshot: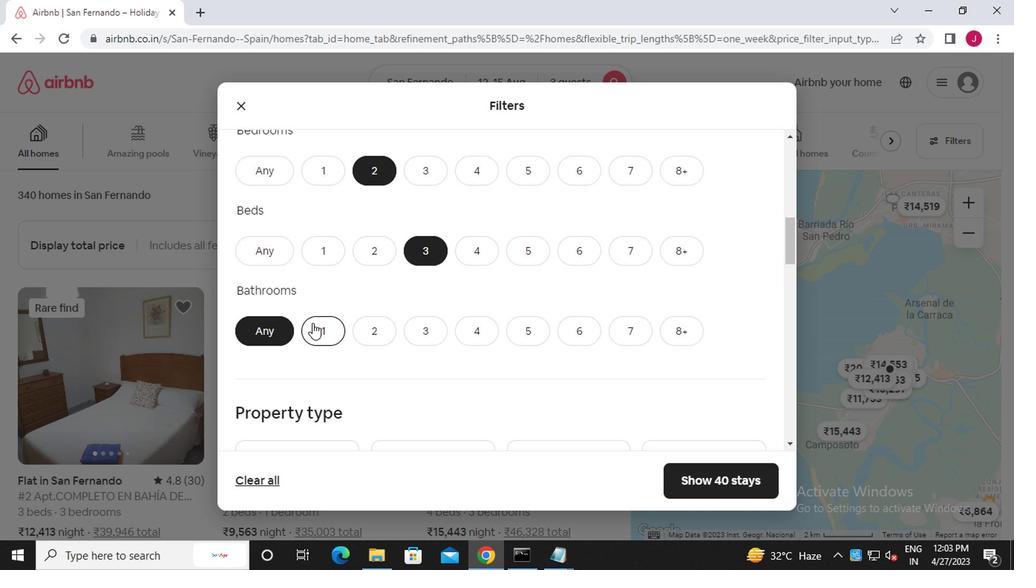 
Action: Mouse moved to (354, 352)
Screenshot: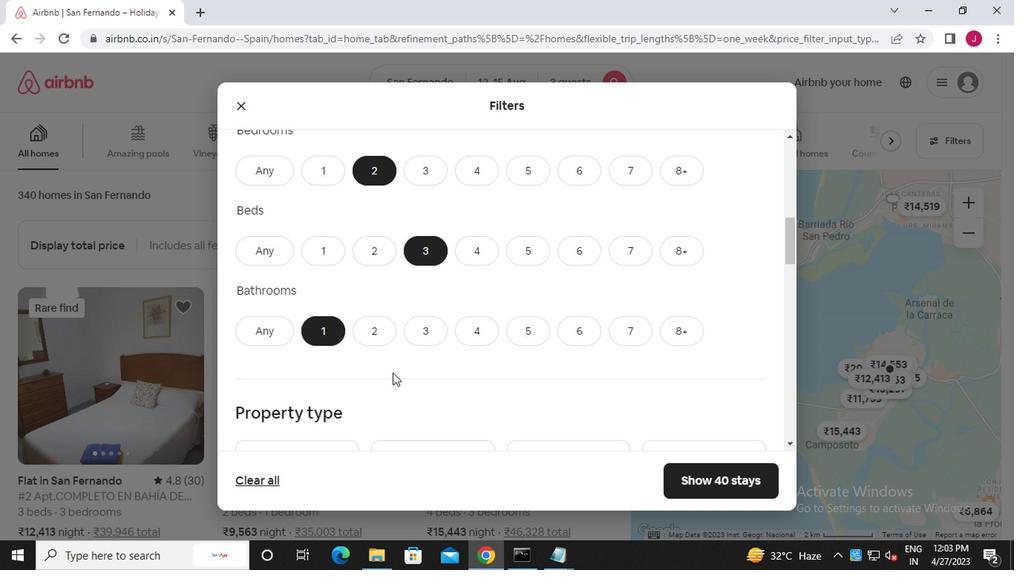 
Action: Mouse scrolled (354, 351) with delta (0, 0)
Screenshot: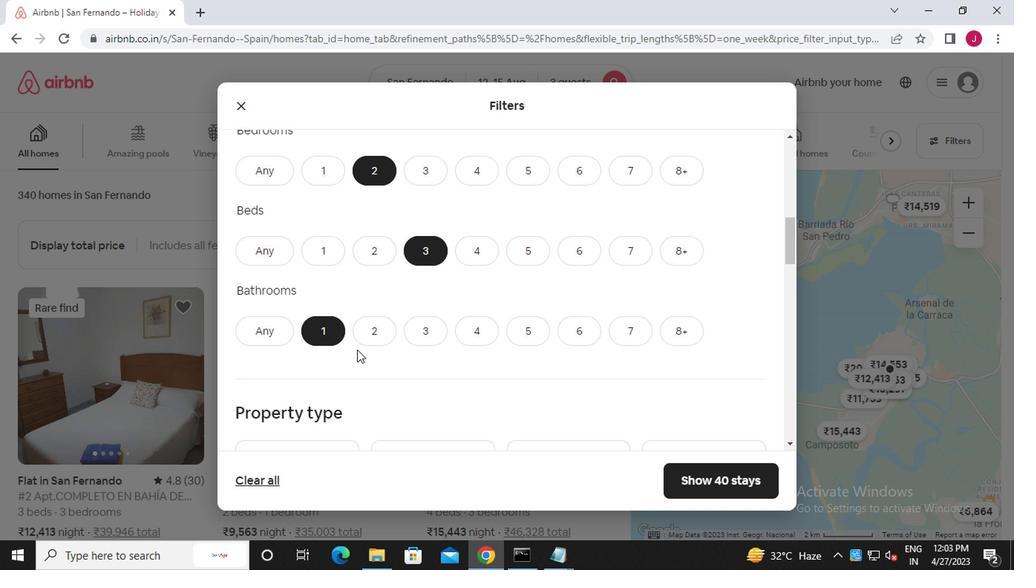 
Action: Mouse scrolled (354, 351) with delta (0, 0)
Screenshot: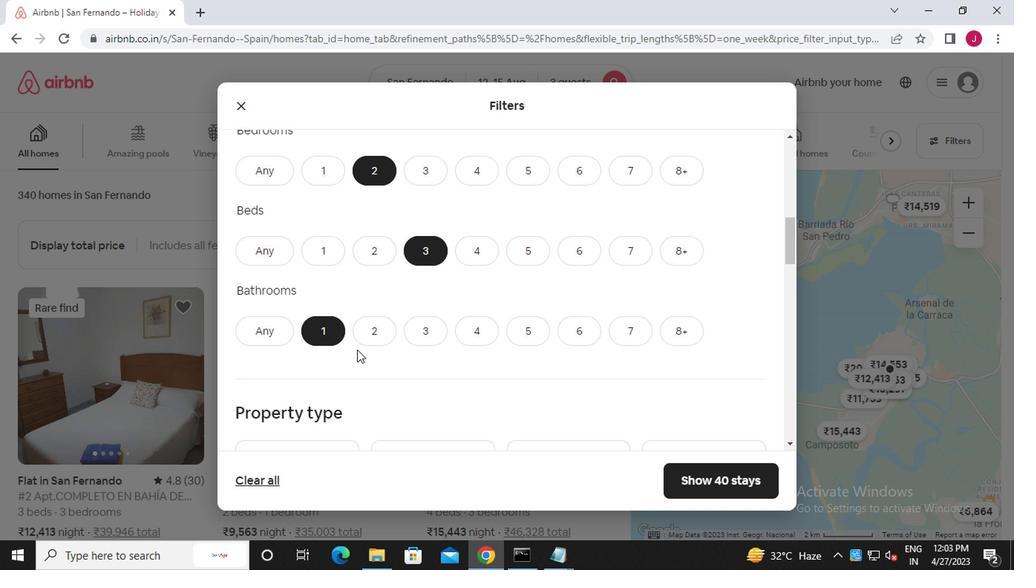 
Action: Mouse moved to (307, 326)
Screenshot: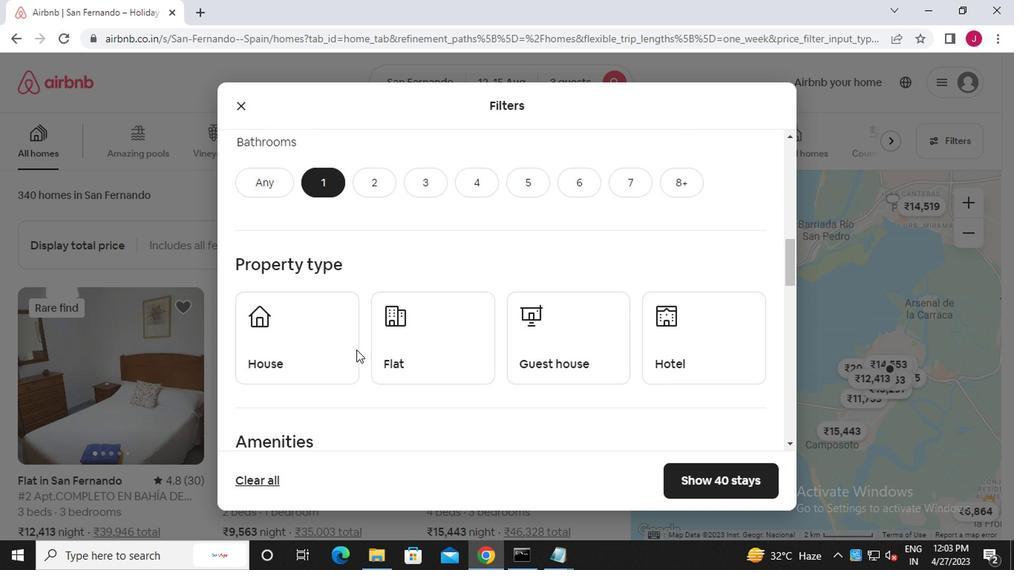 
Action: Mouse pressed left at (307, 326)
Screenshot: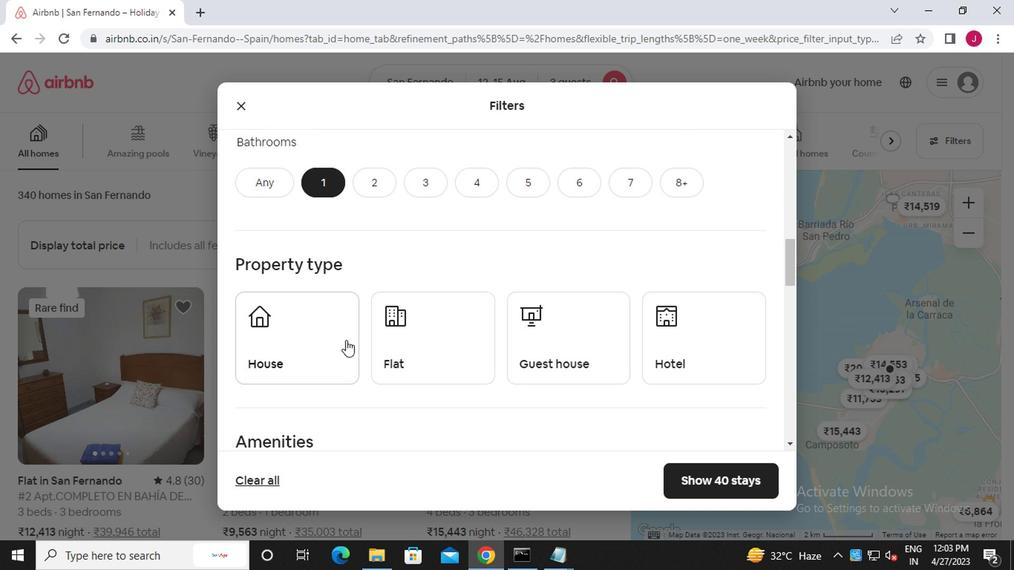 
Action: Mouse moved to (414, 364)
Screenshot: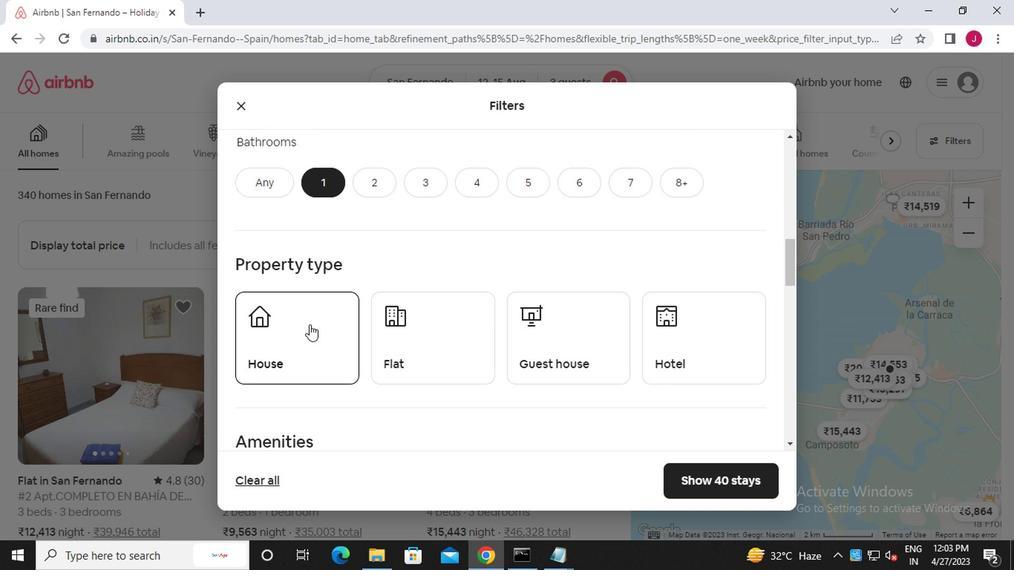 
Action: Mouse pressed left at (414, 364)
Screenshot: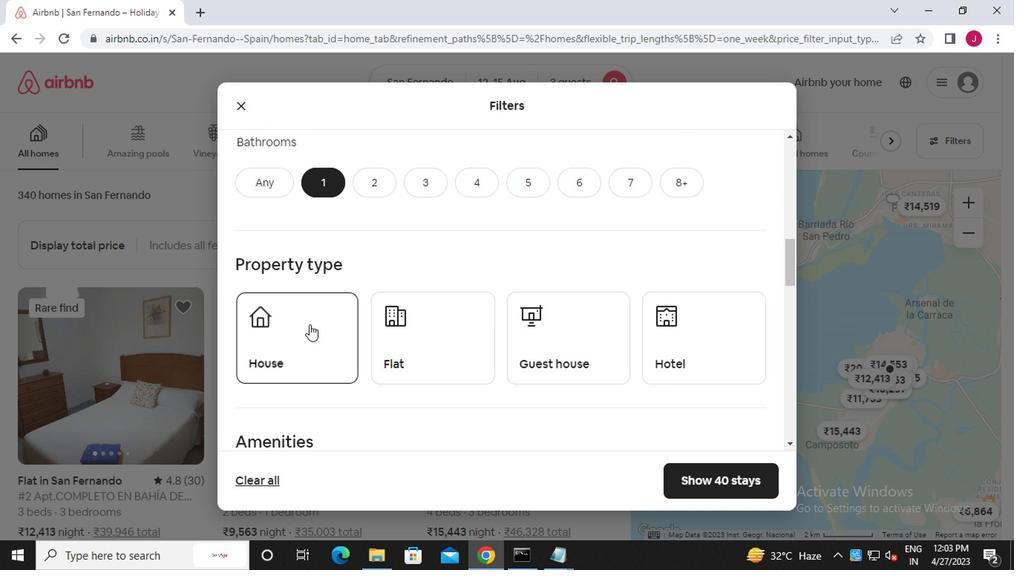 
Action: Mouse moved to (505, 359)
Screenshot: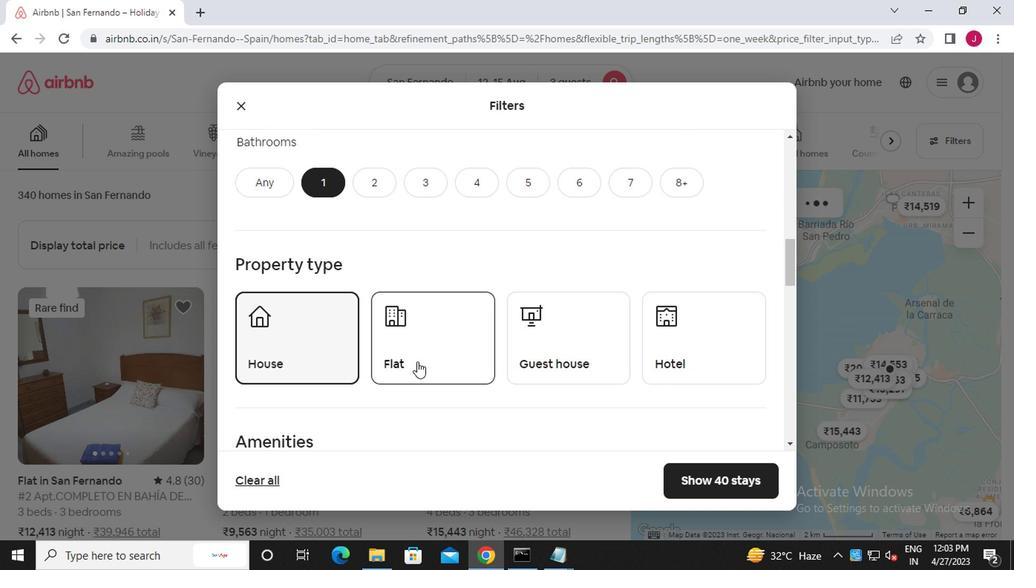 
Action: Mouse pressed left at (505, 359)
Screenshot: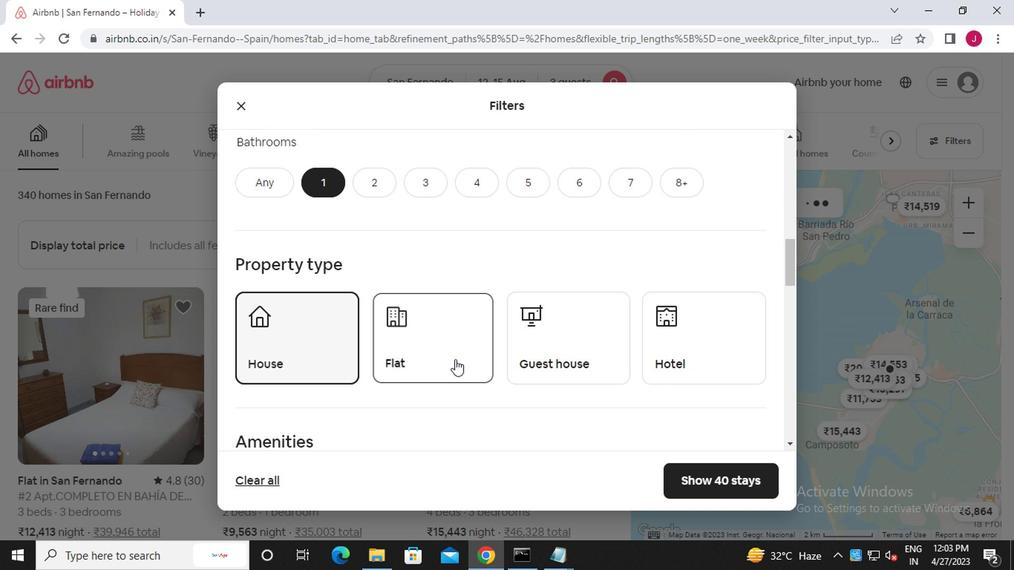 
Action: Mouse moved to (511, 362)
Screenshot: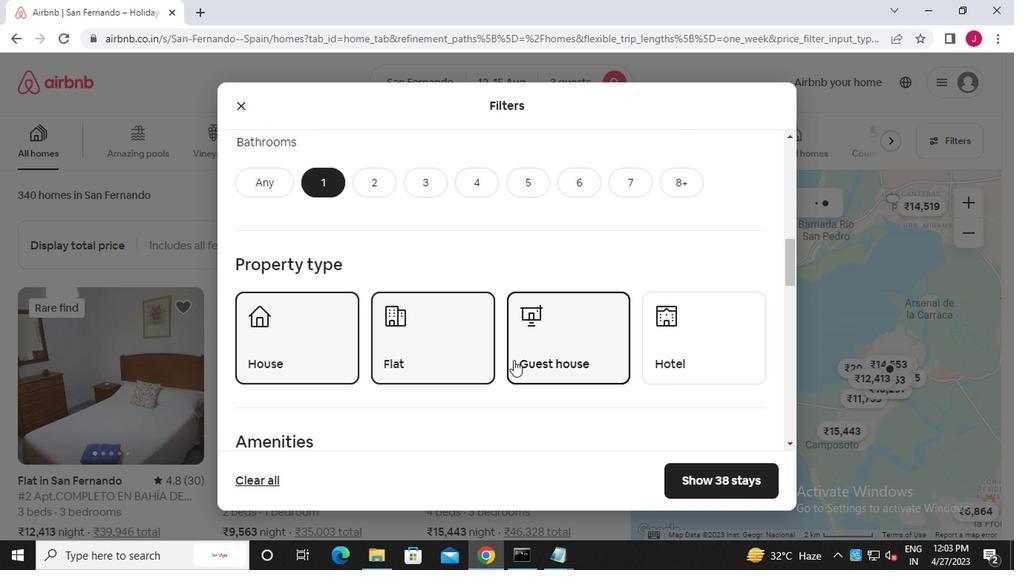 
Action: Mouse scrolled (511, 362) with delta (0, 0)
Screenshot: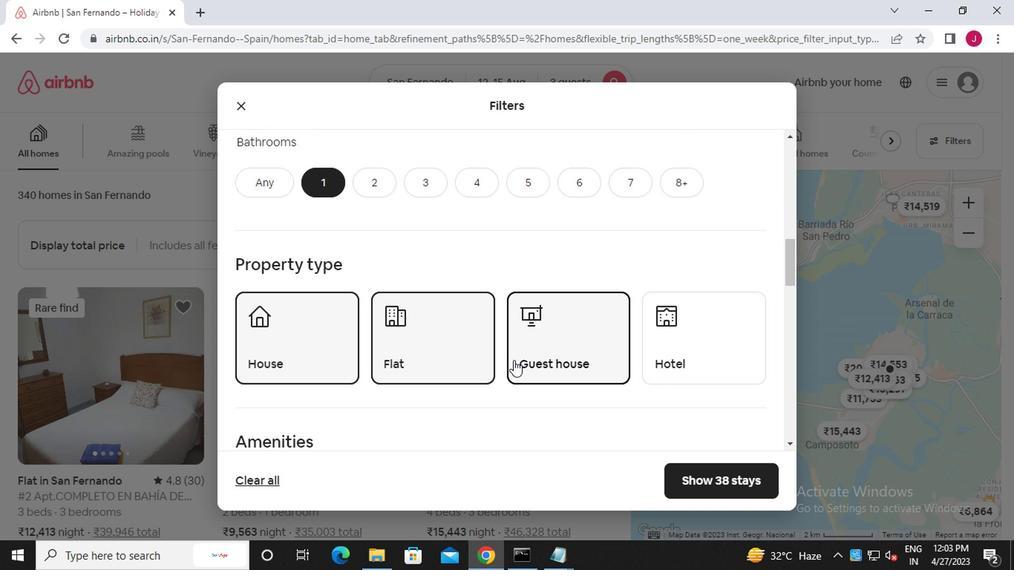 
Action: Mouse moved to (512, 363)
Screenshot: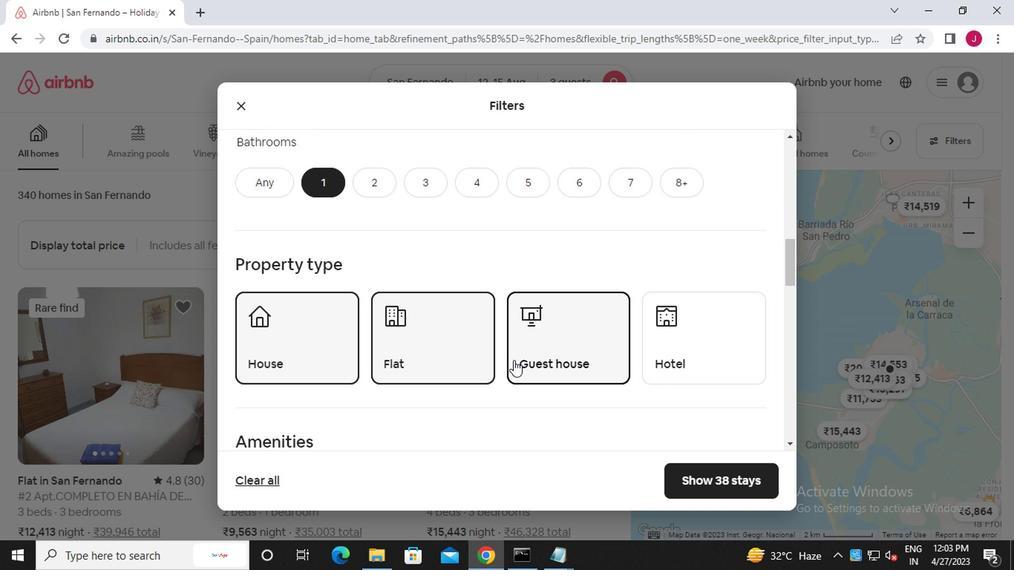 
Action: Mouse scrolled (512, 362) with delta (0, -1)
Screenshot: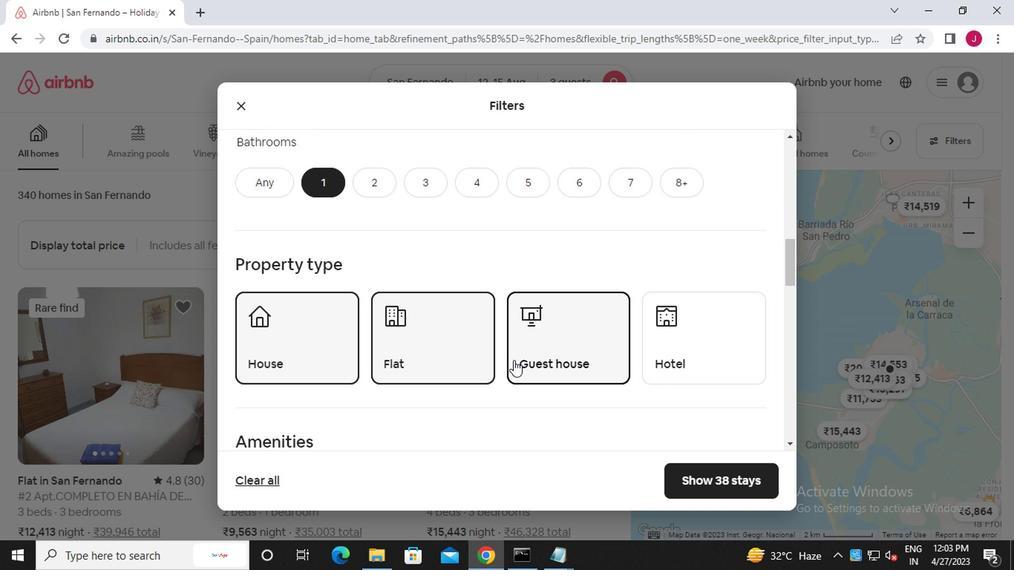 
Action: Mouse moved to (512, 363)
Screenshot: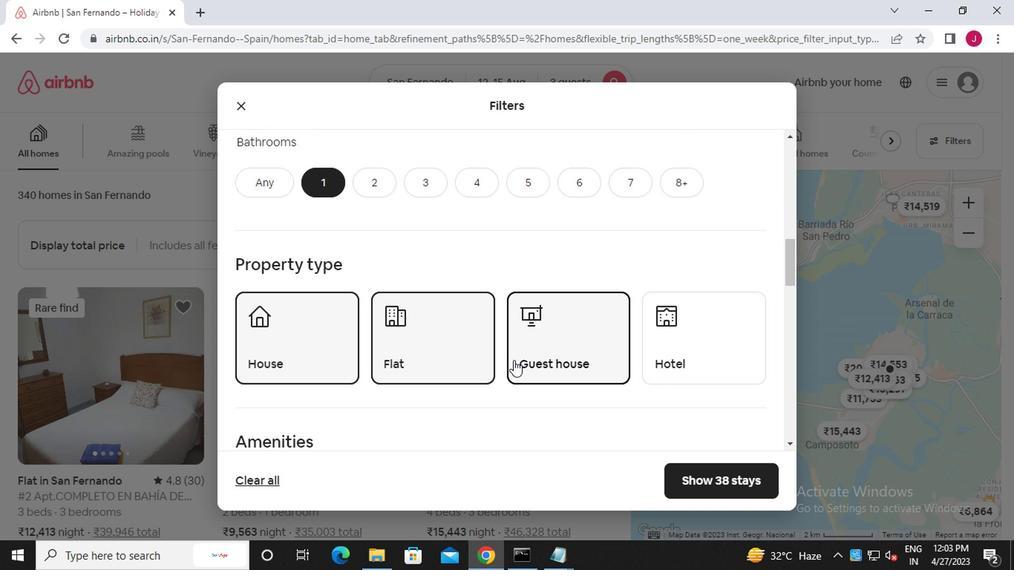 
Action: Mouse scrolled (512, 362) with delta (0, -1)
Screenshot: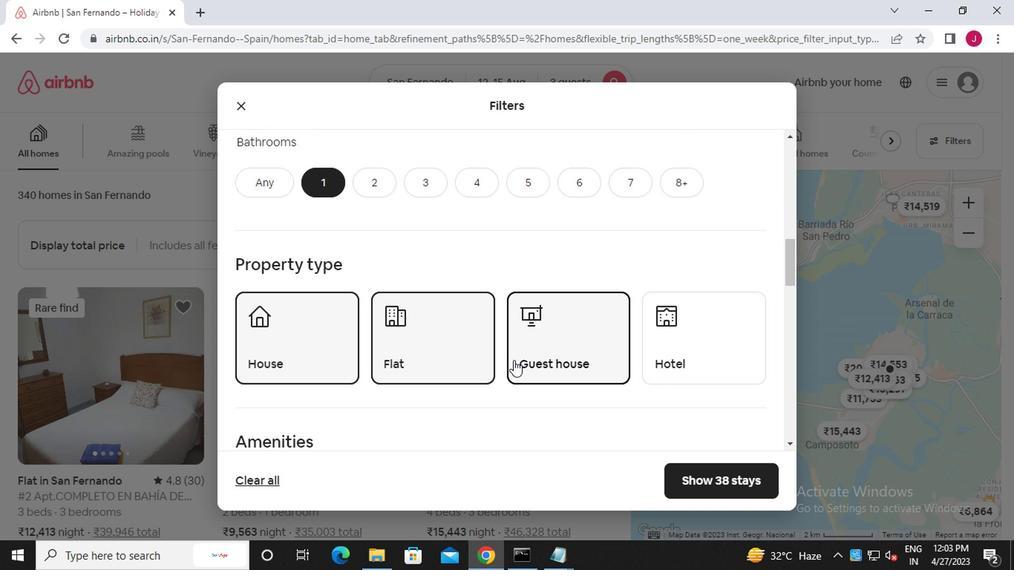 
Action: Mouse scrolled (512, 362) with delta (0, -1)
Screenshot: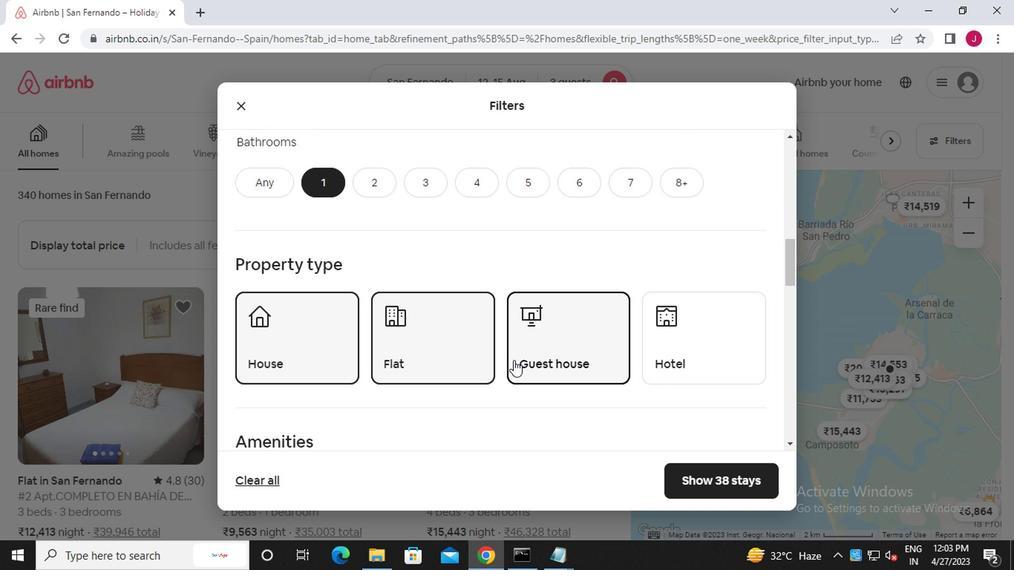 
Action: Mouse moved to (518, 368)
Screenshot: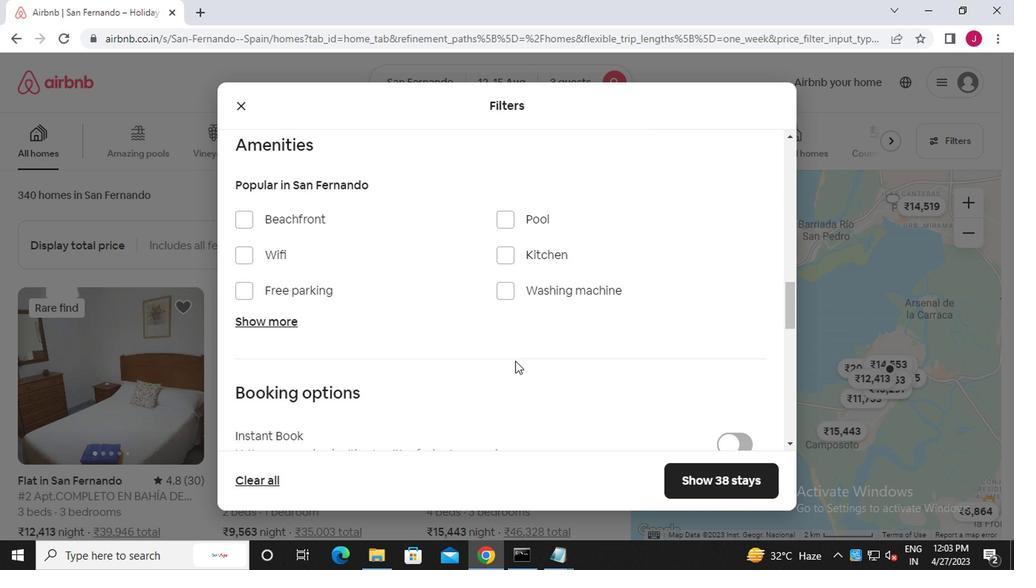 
Action: Mouse scrolled (518, 367) with delta (0, -1)
Screenshot: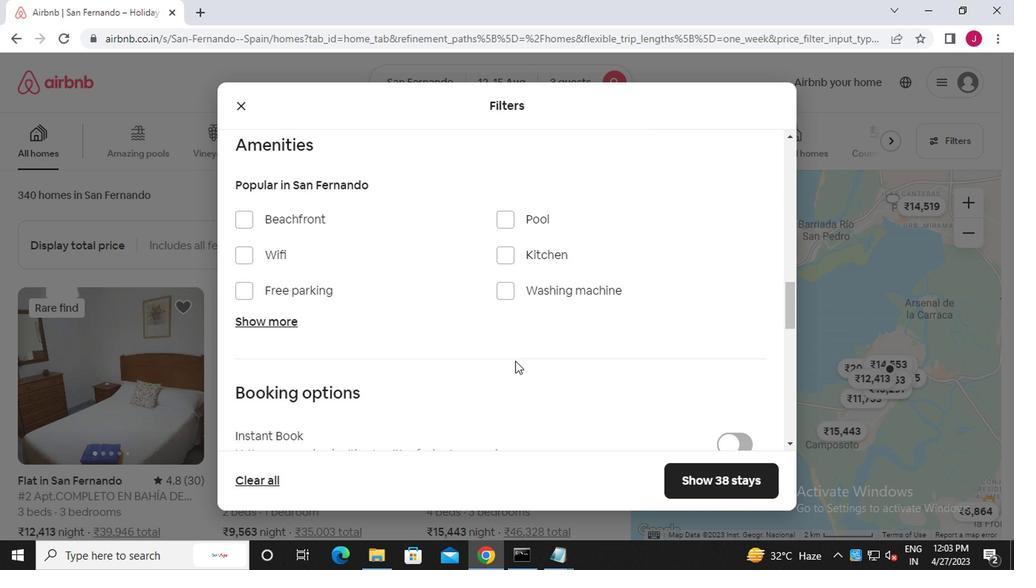 
Action: Mouse moved to (520, 370)
Screenshot: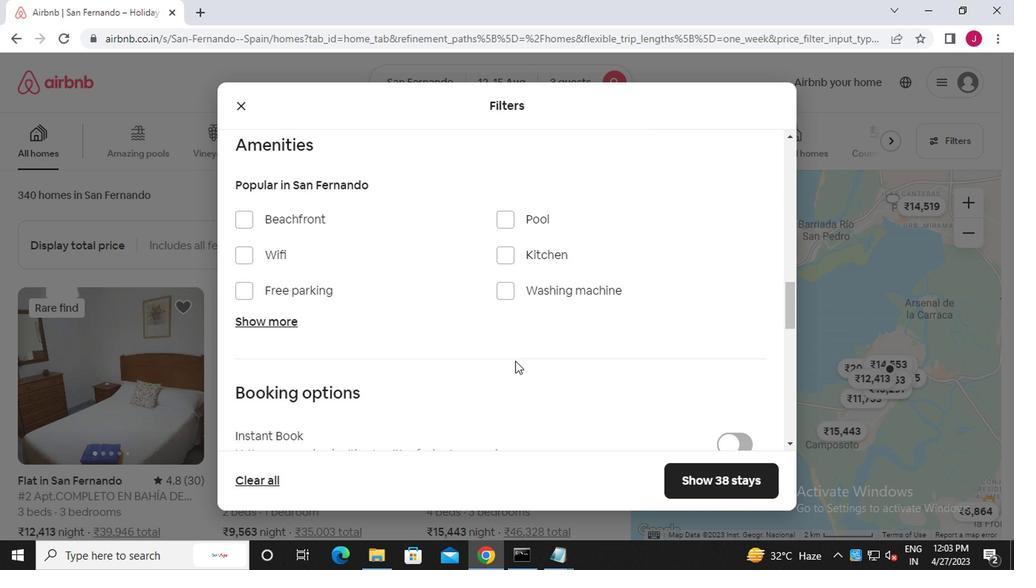 
Action: Mouse scrolled (520, 369) with delta (0, -1)
Screenshot: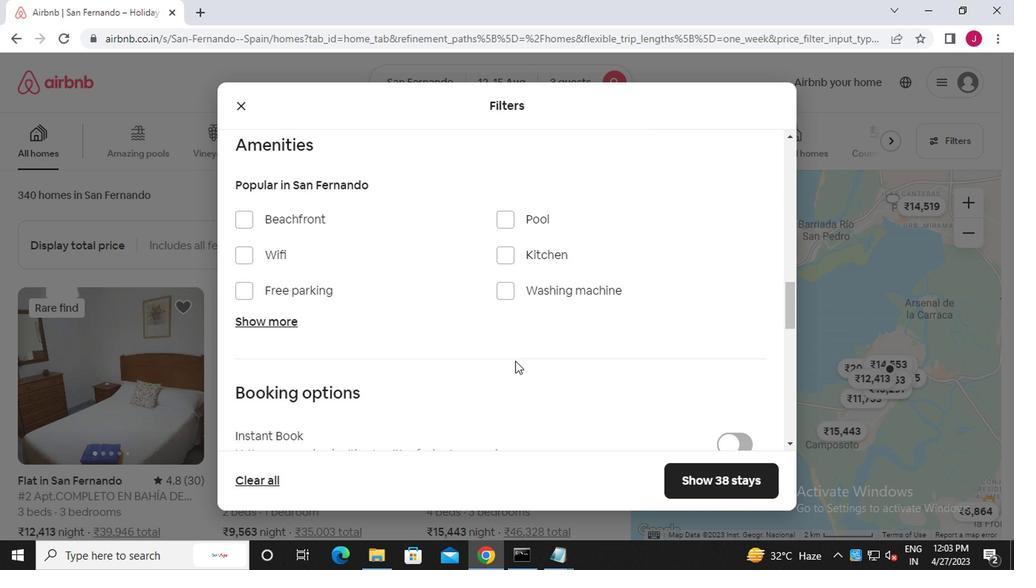 
Action: Mouse scrolled (520, 369) with delta (0, -1)
Screenshot: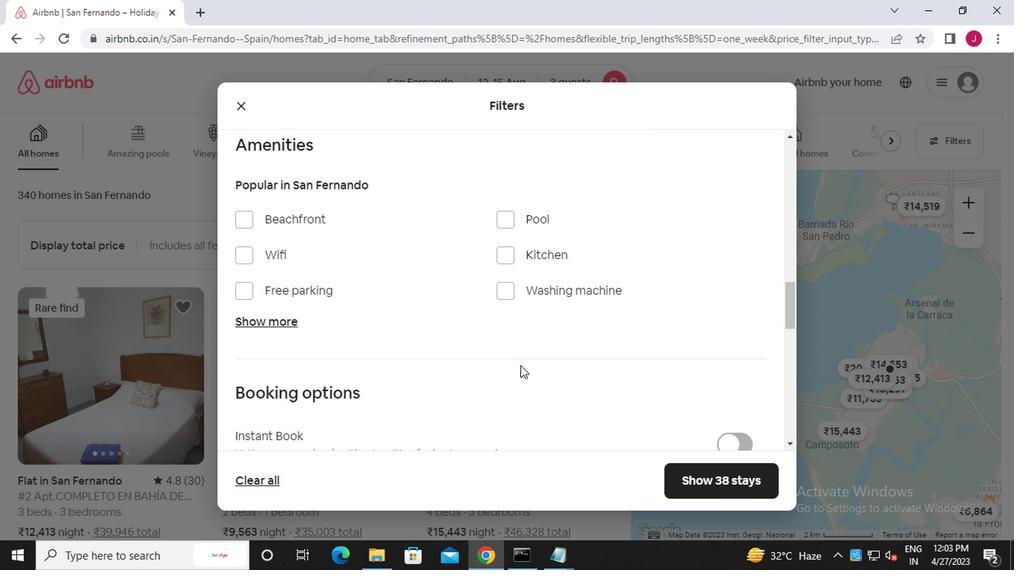 
Action: Mouse moved to (732, 274)
Screenshot: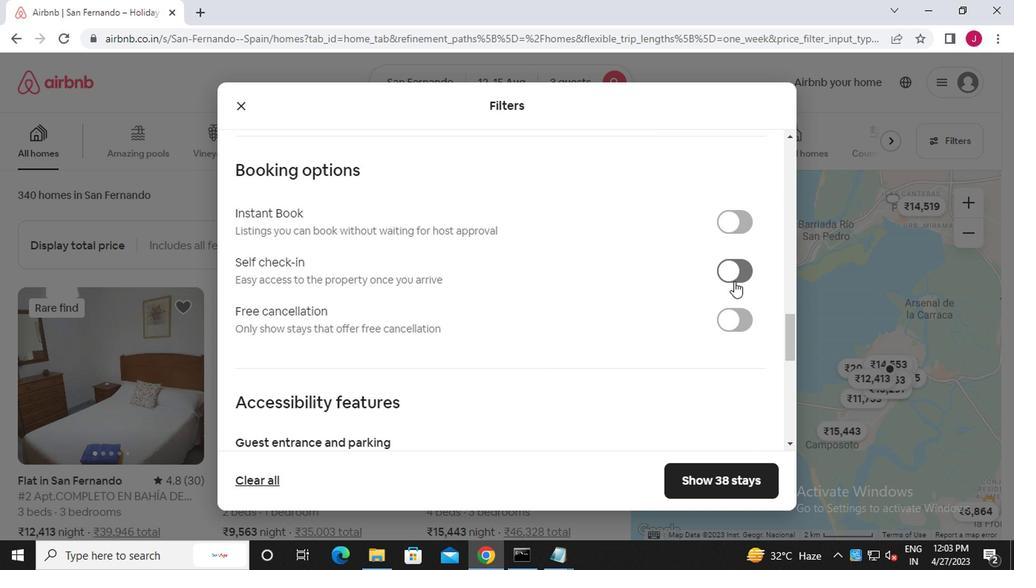 
Action: Mouse pressed left at (732, 274)
Screenshot: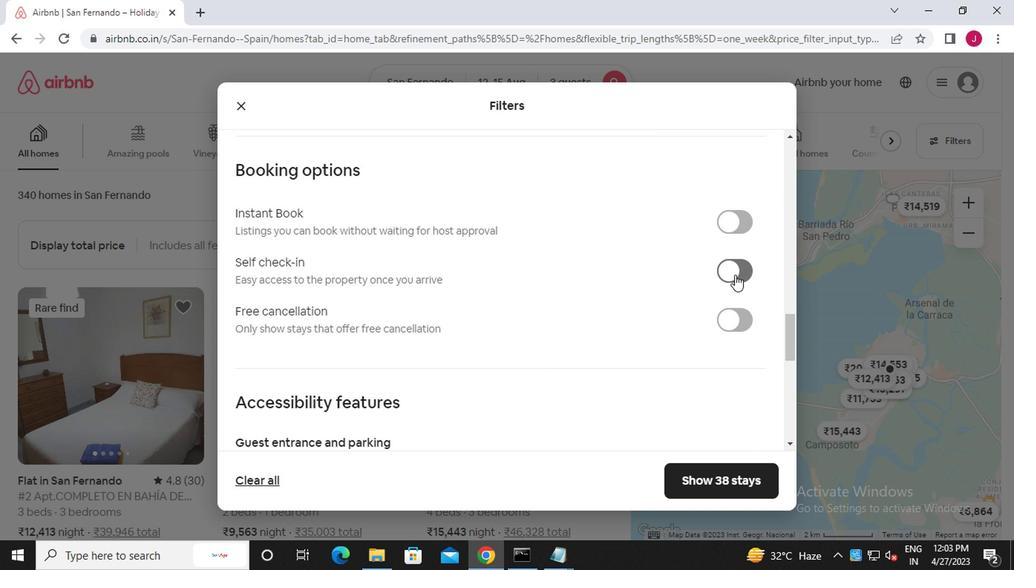 
Action: Mouse moved to (483, 343)
Screenshot: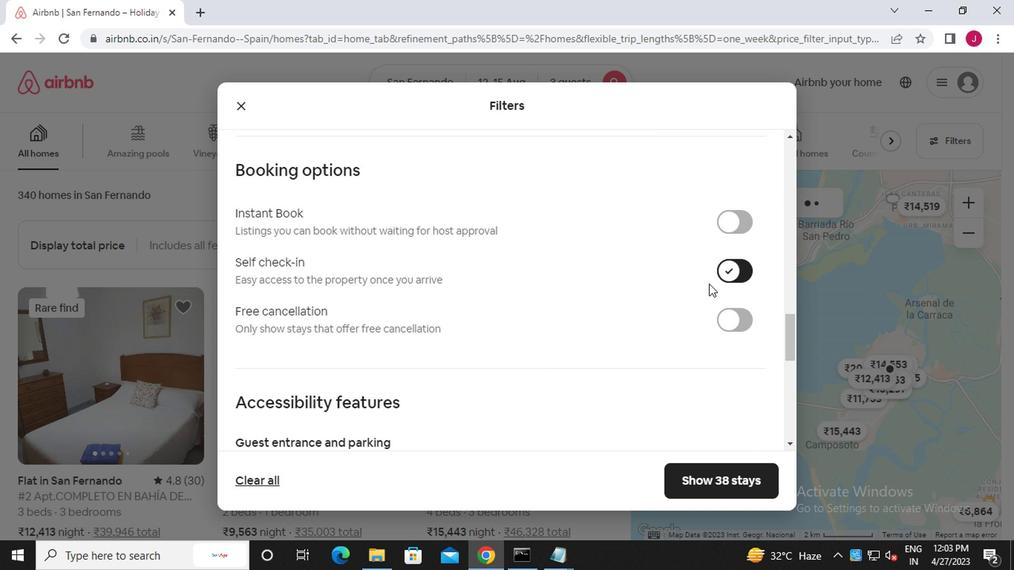 
Action: Mouse scrolled (483, 343) with delta (0, 0)
Screenshot: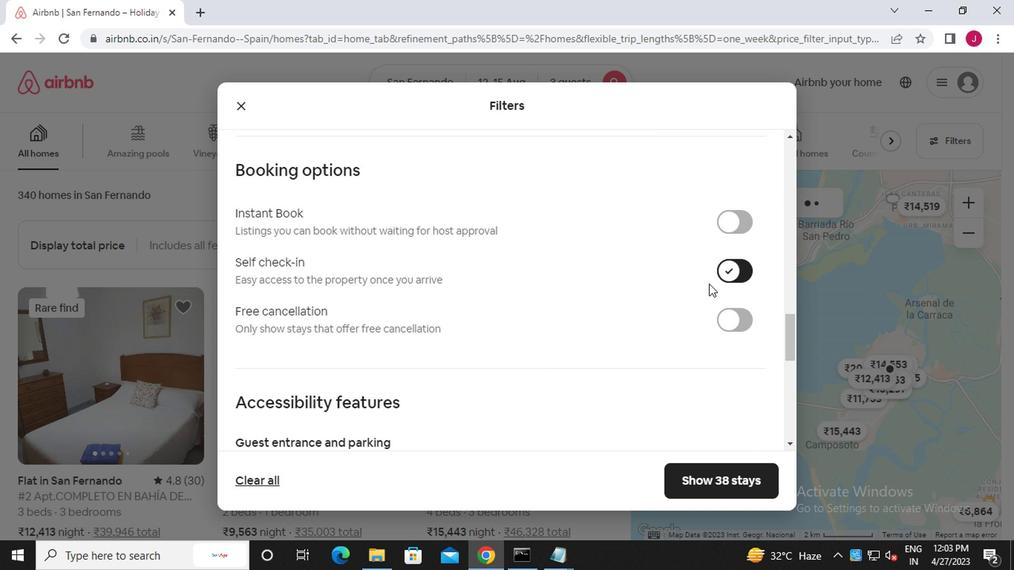 
Action: Mouse moved to (482, 344)
Screenshot: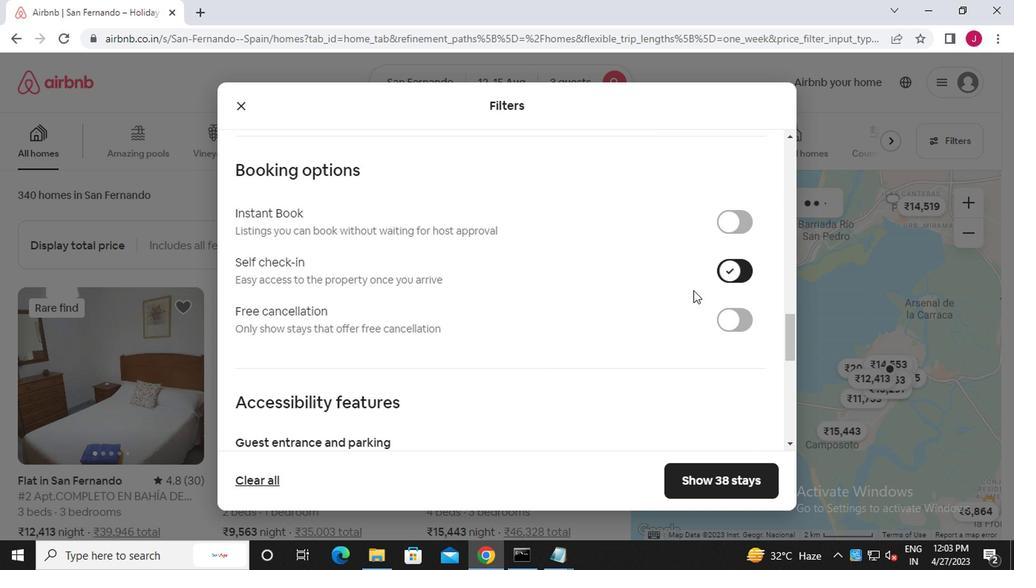 
Action: Mouse scrolled (482, 343) with delta (0, -1)
Screenshot: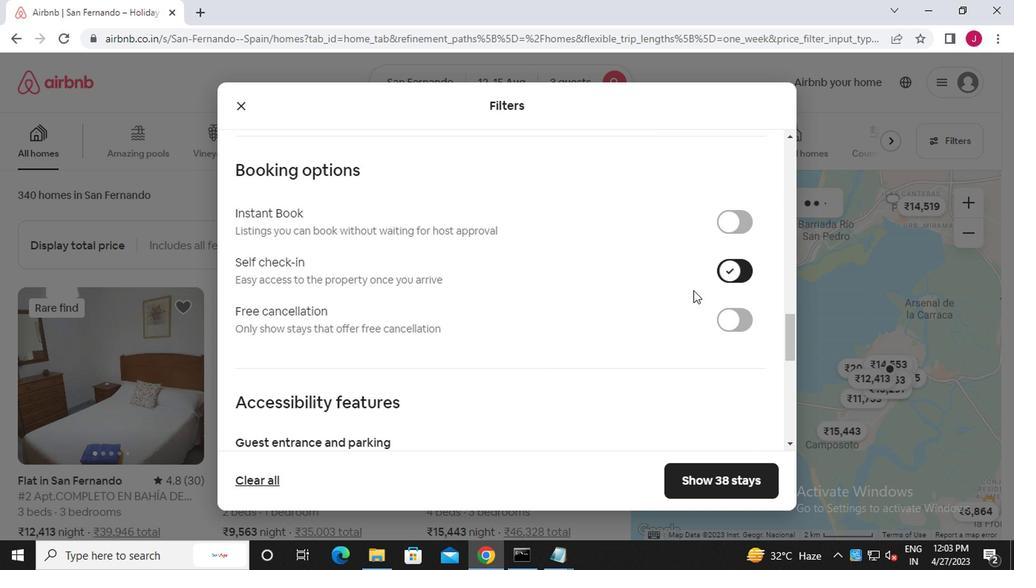 
Action: Mouse moved to (482, 344)
Screenshot: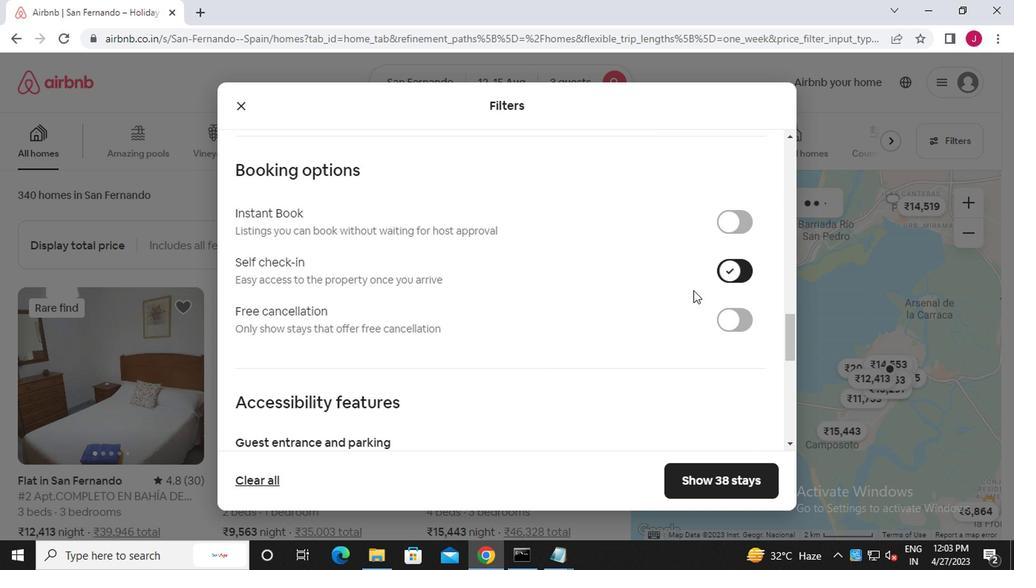
Action: Mouse scrolled (482, 343) with delta (0, -1)
Screenshot: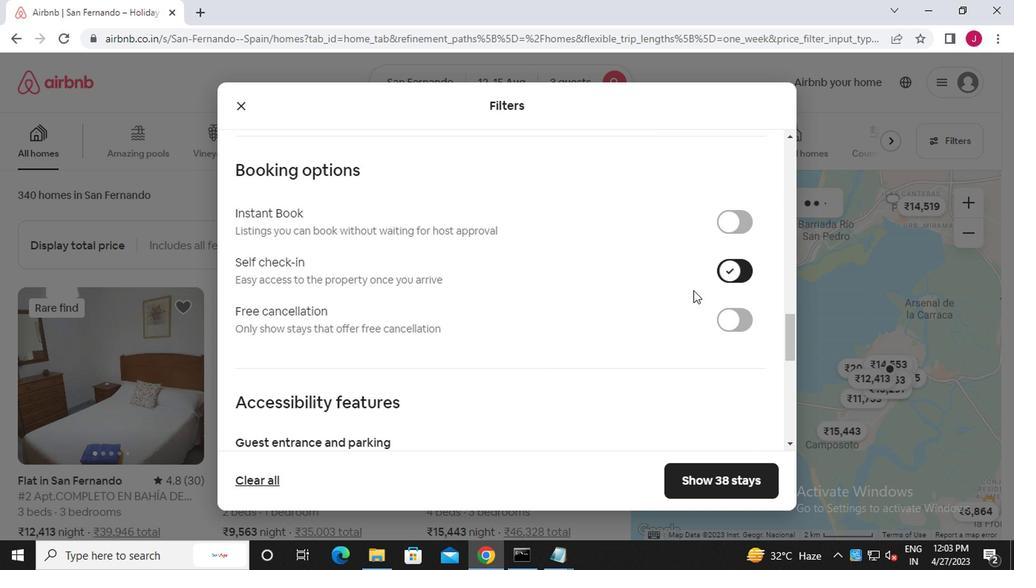 
Action: Mouse scrolled (482, 343) with delta (0, -1)
Screenshot: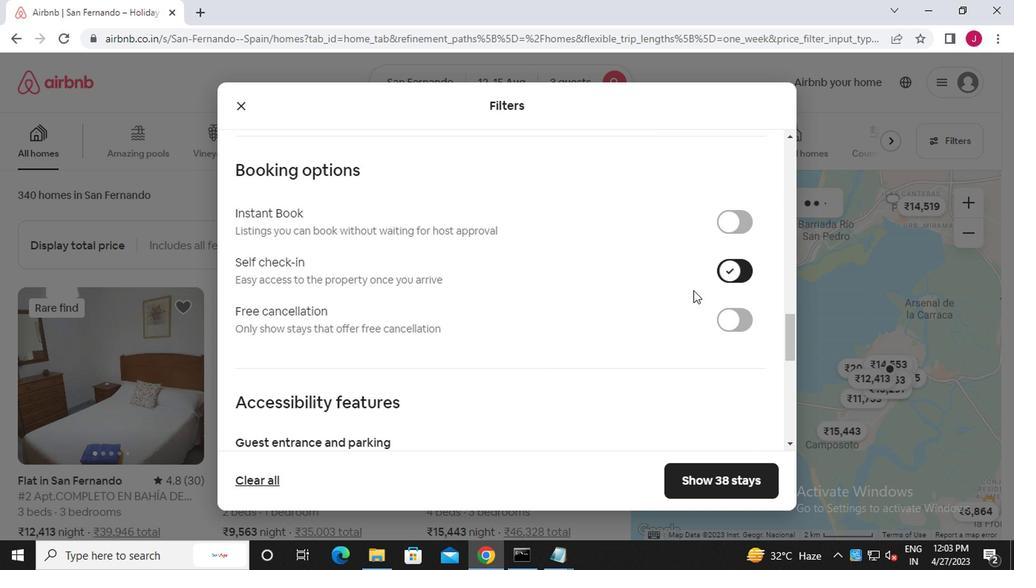 
Action: Mouse scrolled (482, 343) with delta (0, -1)
Screenshot: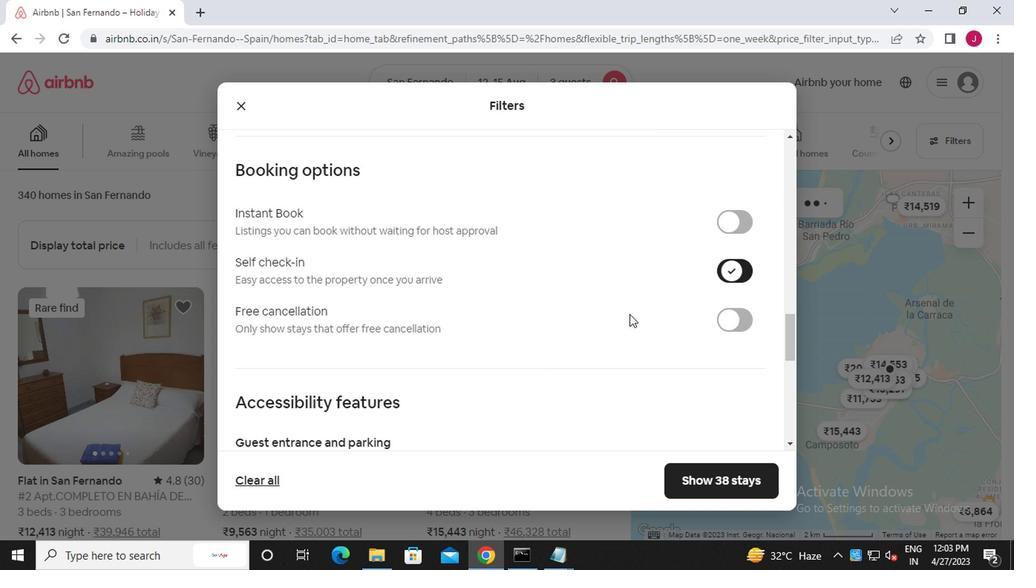 
Action: Mouse scrolled (482, 343) with delta (0, -1)
Screenshot: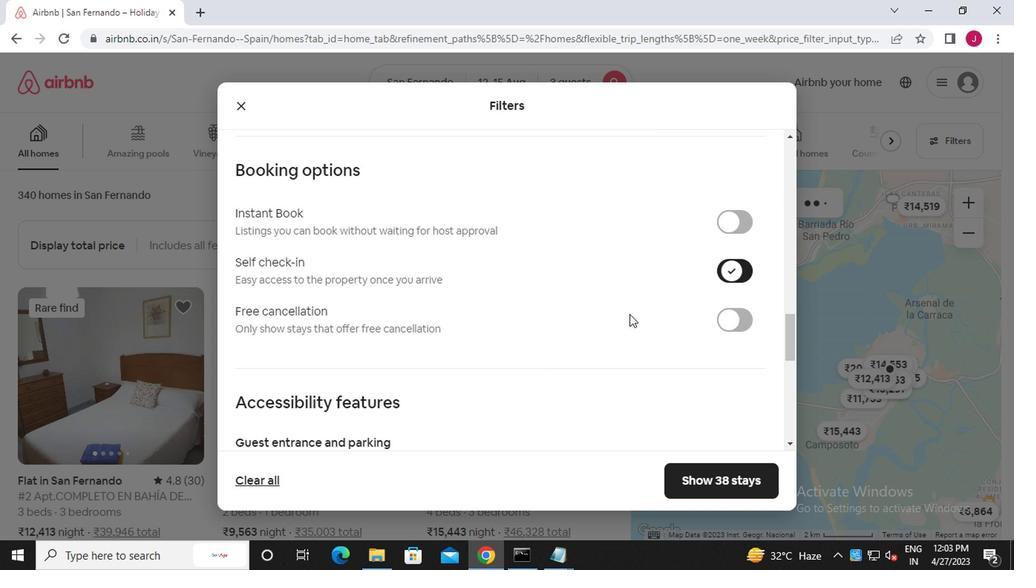
Action: Mouse scrolled (482, 343) with delta (0, -1)
Screenshot: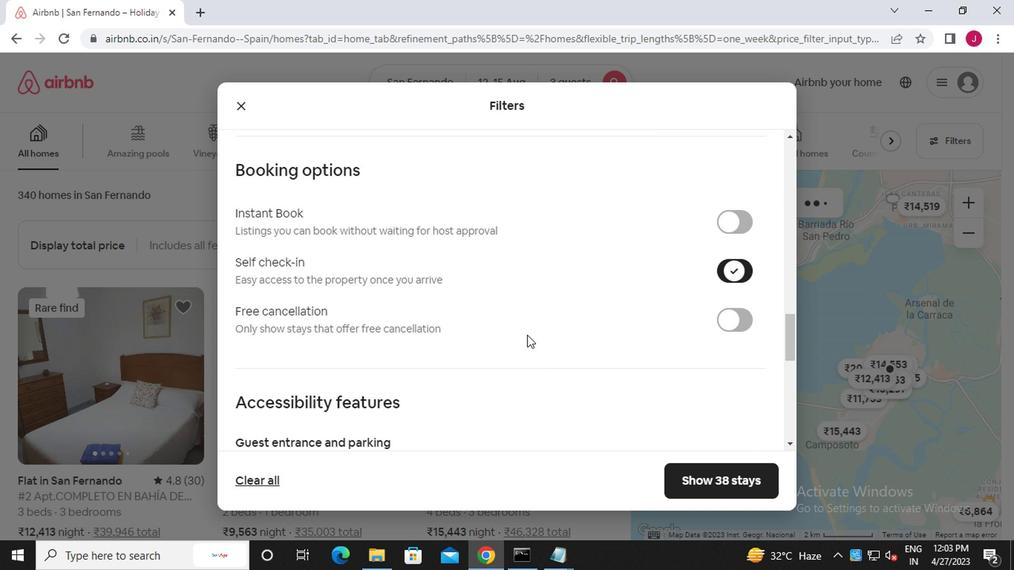 
Action: Mouse scrolled (482, 343) with delta (0, -1)
Screenshot: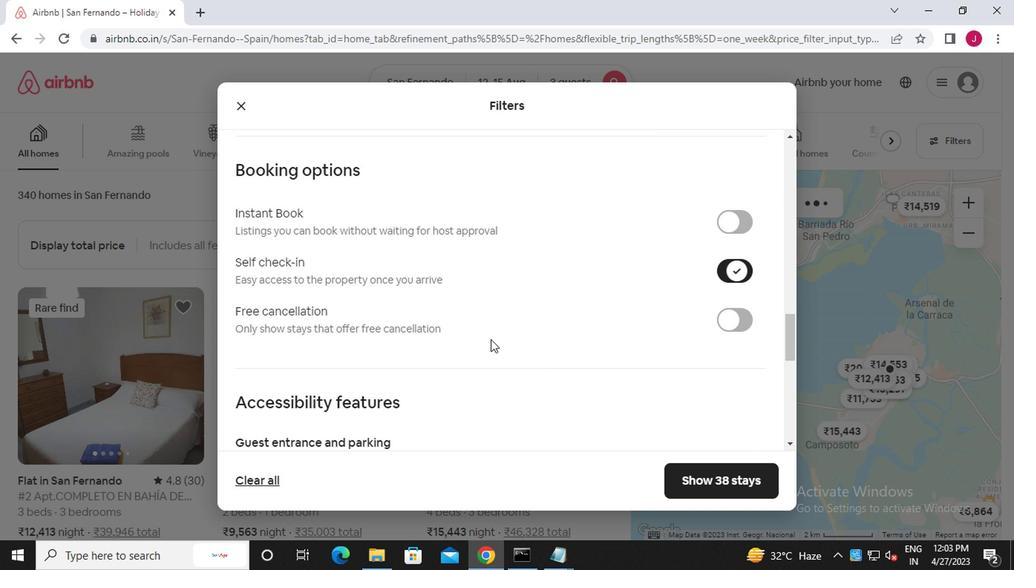 
Action: Mouse moved to (476, 346)
Screenshot: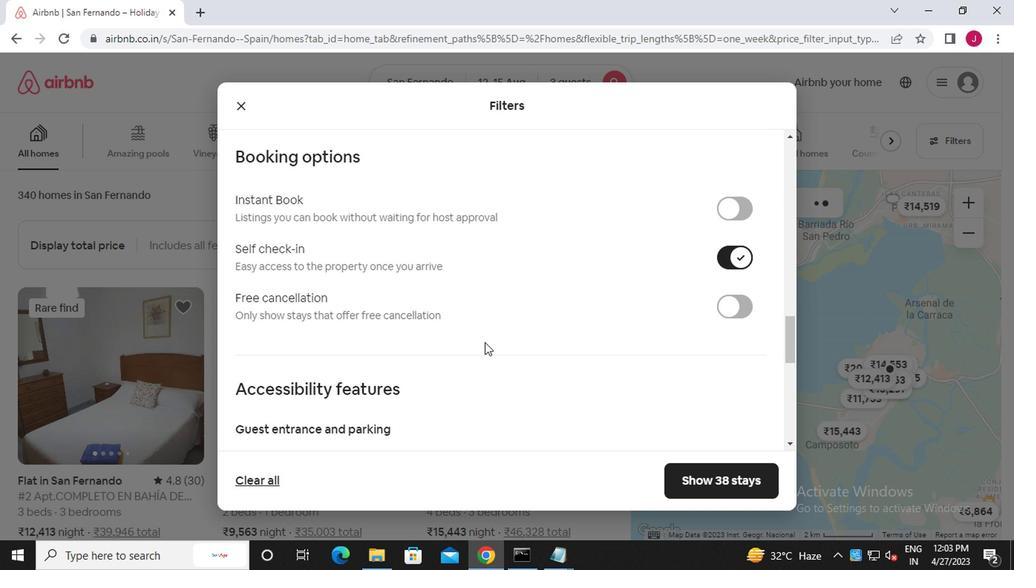 
Action: Mouse pressed middle at (476, 346)
Screenshot: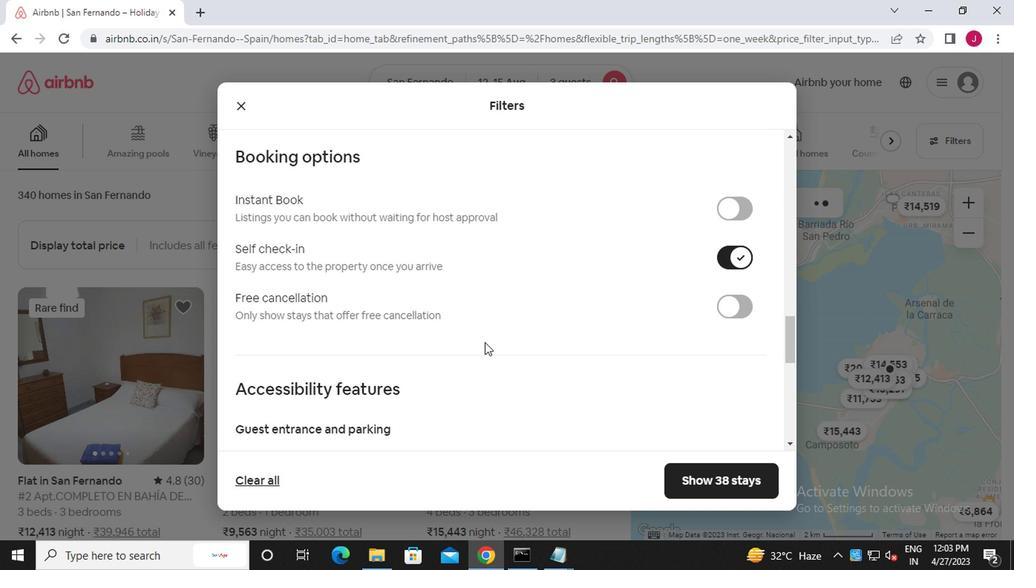 
Action: Mouse moved to (470, 349)
Screenshot: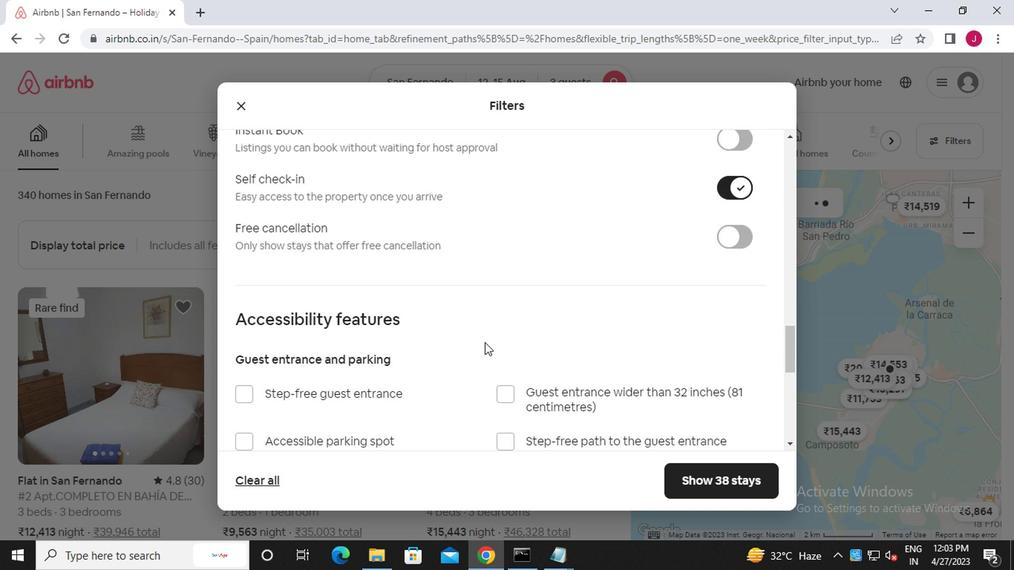 
Action: Mouse scrolled (470, 348) with delta (0, -1)
Screenshot: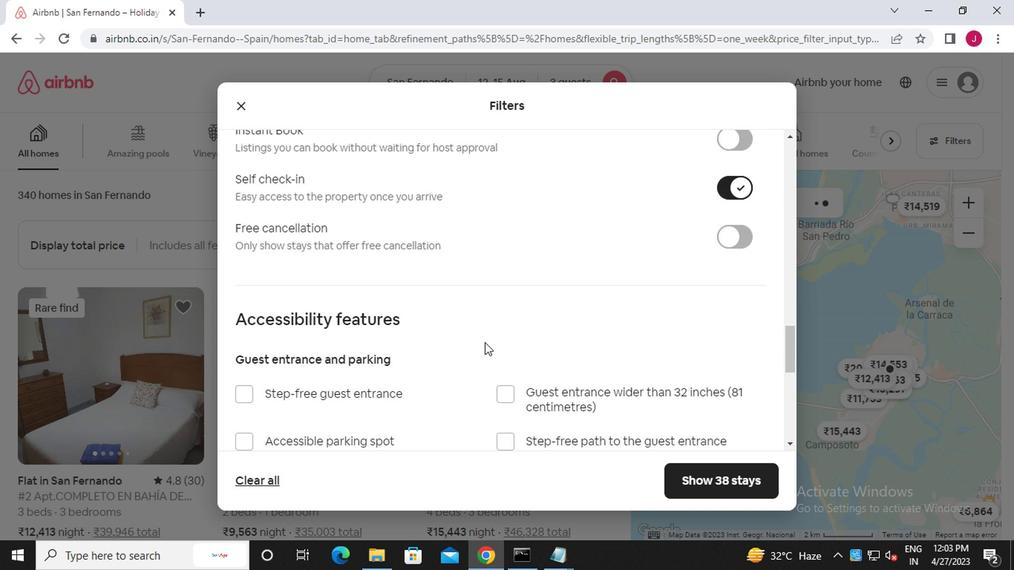 
Action: Mouse moved to (470, 351)
Screenshot: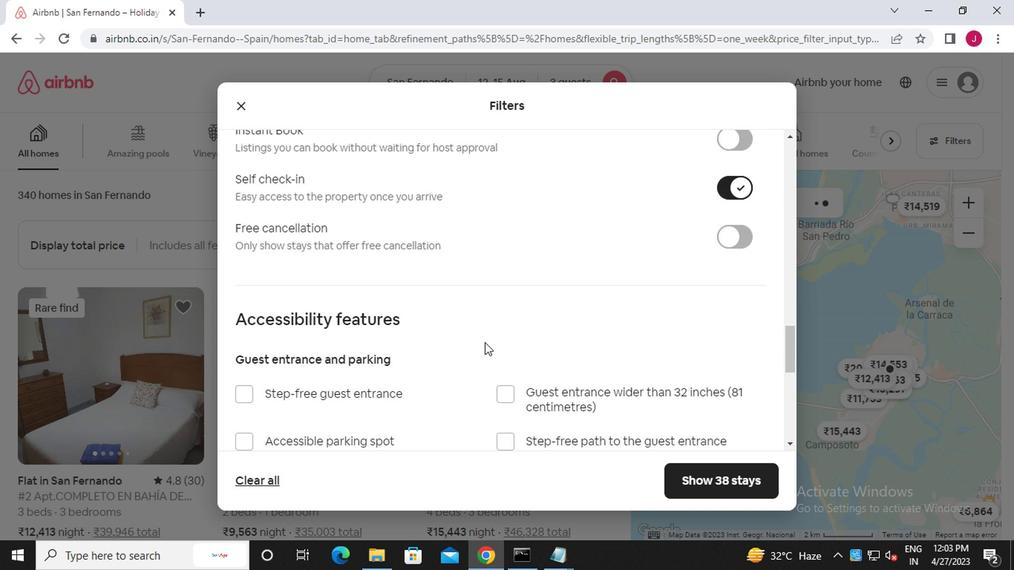 
Action: Mouse scrolled (470, 350) with delta (0, -1)
Screenshot: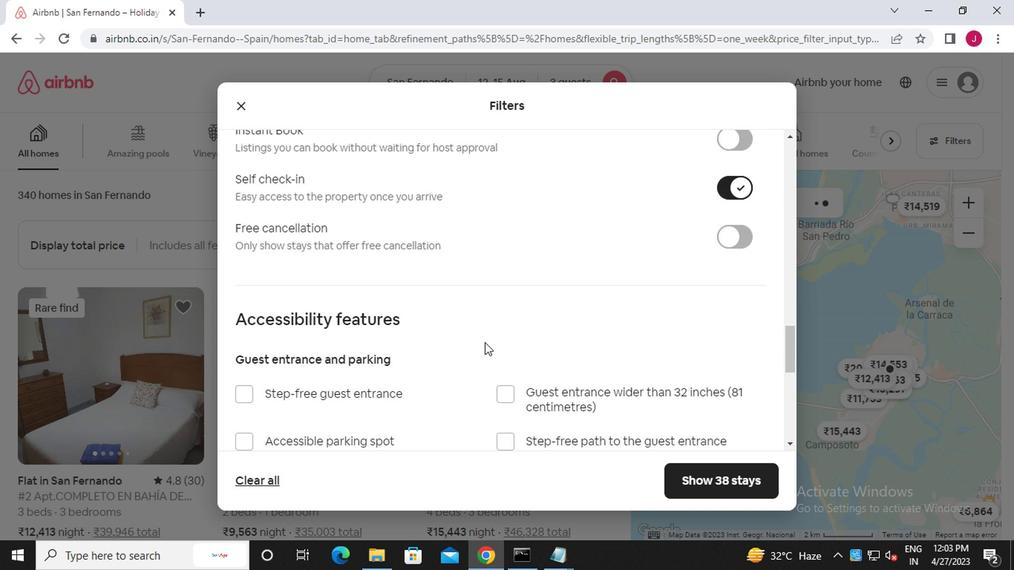 
Action: Mouse scrolled (470, 350) with delta (0, -1)
Screenshot: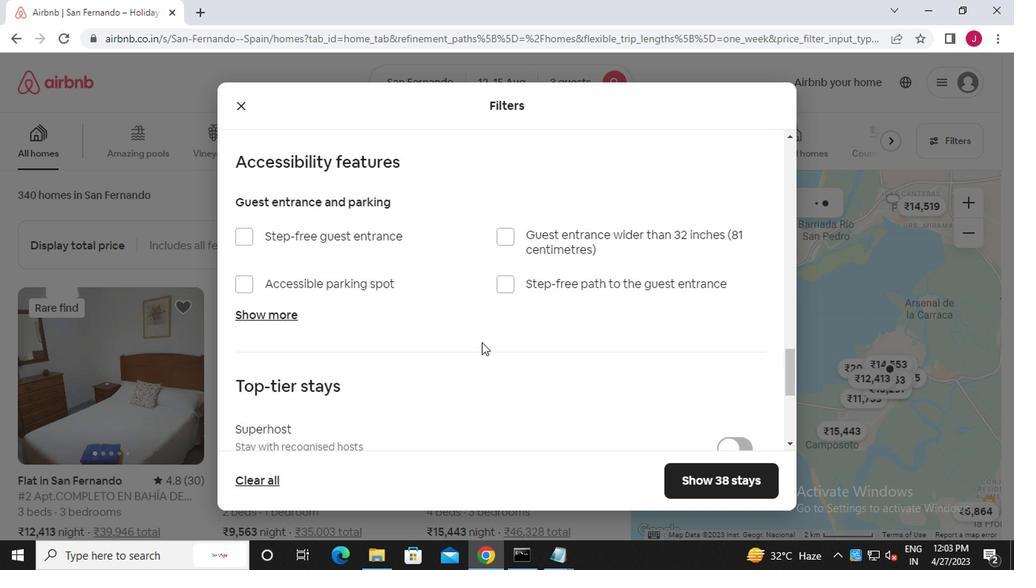
Action: Mouse scrolled (470, 350) with delta (0, -1)
Screenshot: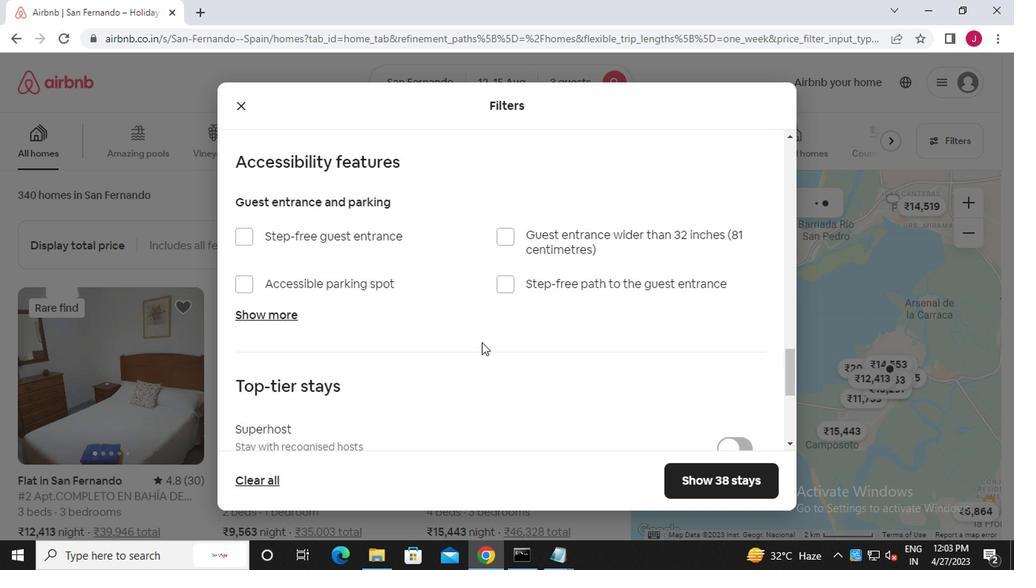 
Action: Mouse moved to (469, 351)
Screenshot: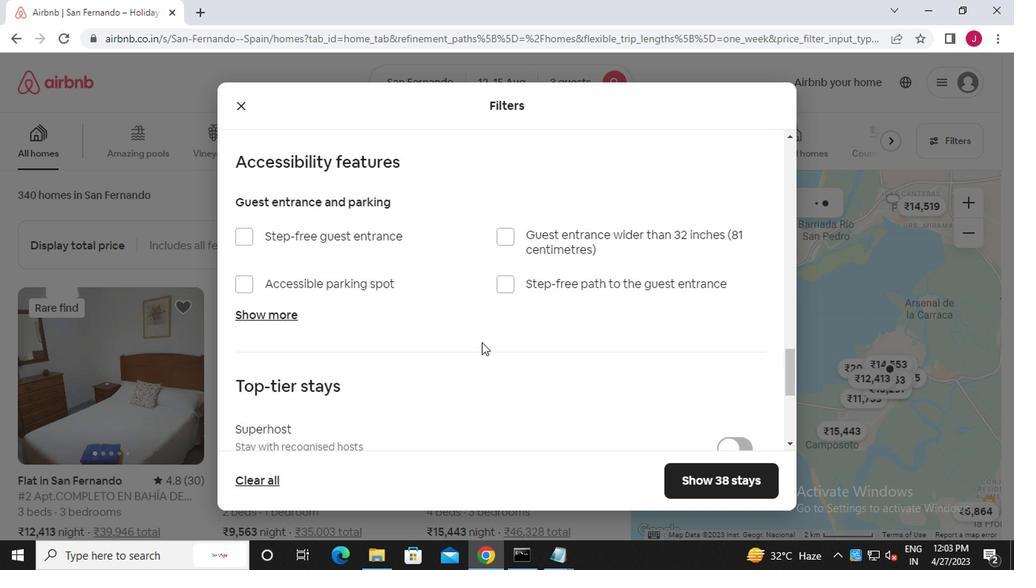 
Action: Mouse scrolled (469, 350) with delta (0, -1)
Screenshot: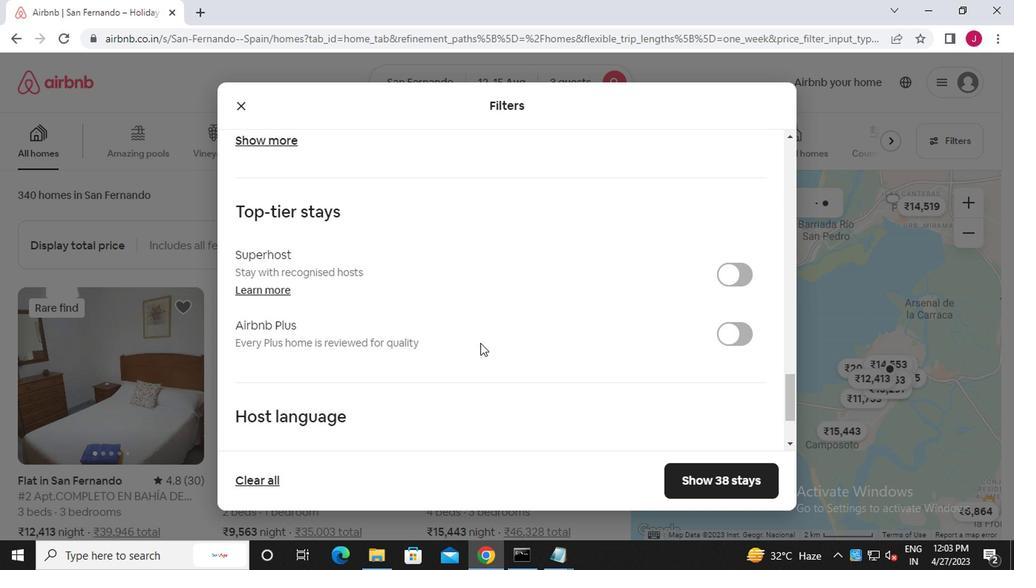 
Action: Mouse moved to (239, 346)
Screenshot: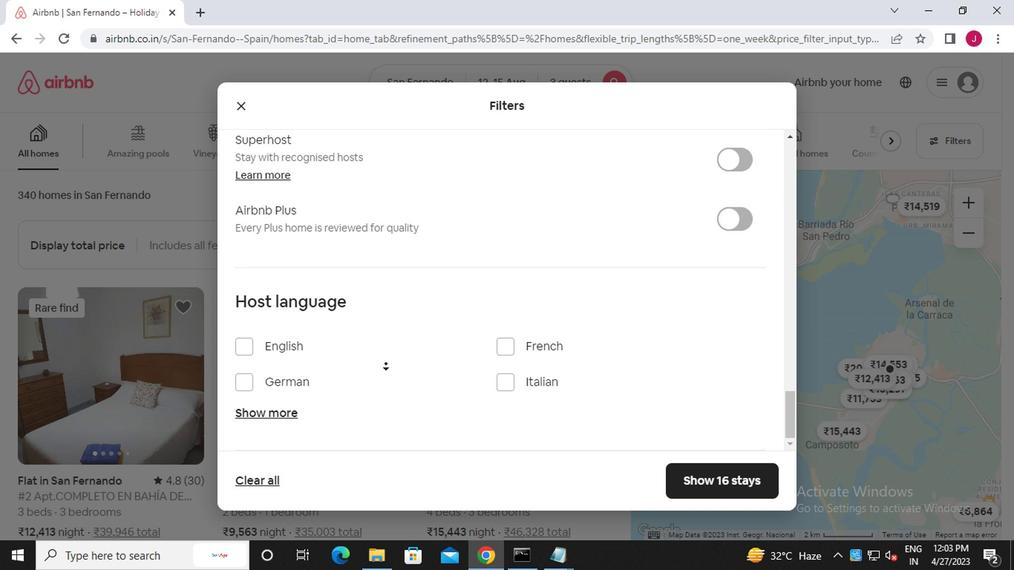 
Action: Mouse pressed left at (239, 346)
Screenshot: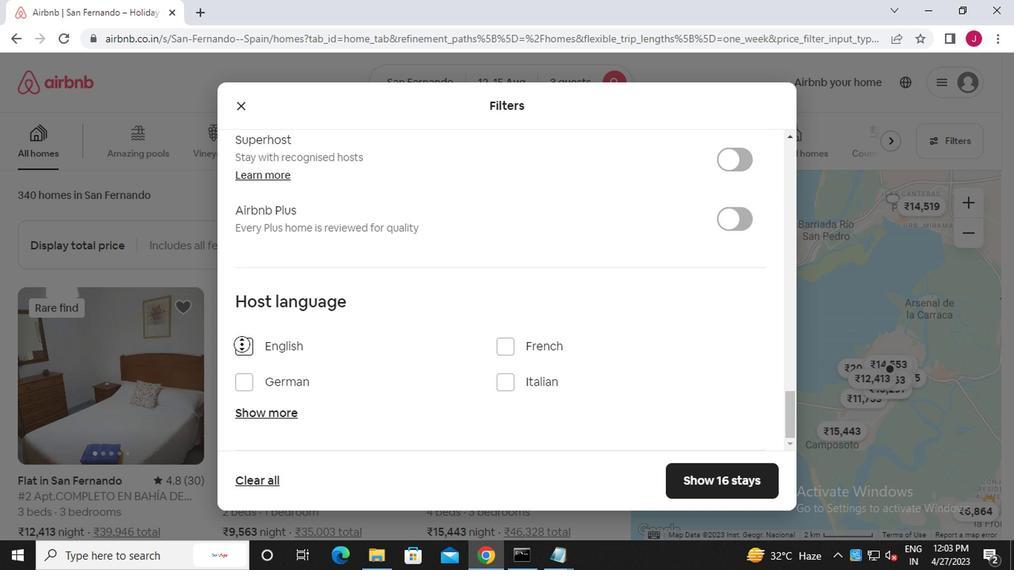 
Action: Mouse moved to (247, 353)
Screenshot: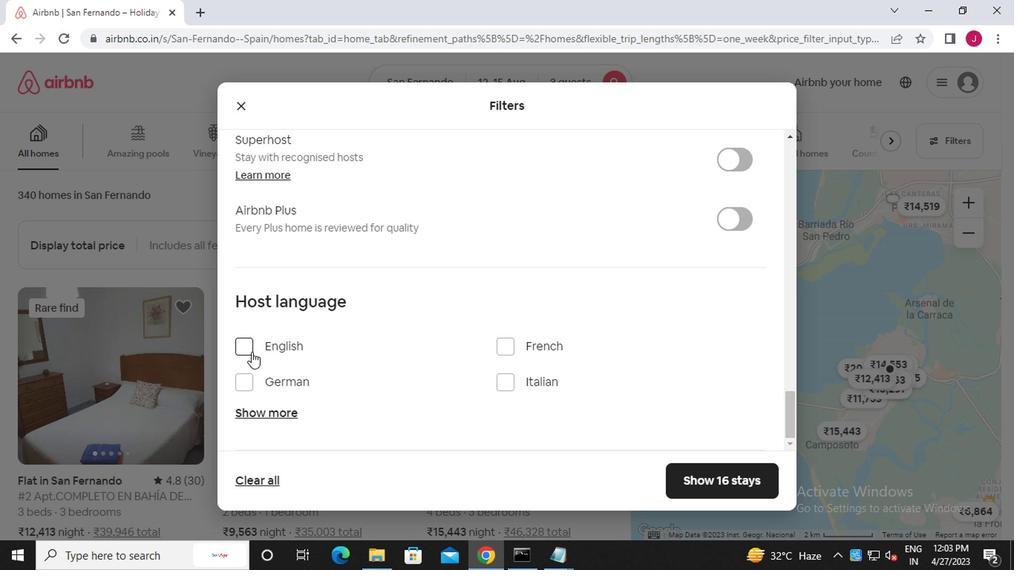 
Action: Mouse pressed left at (247, 353)
Screenshot: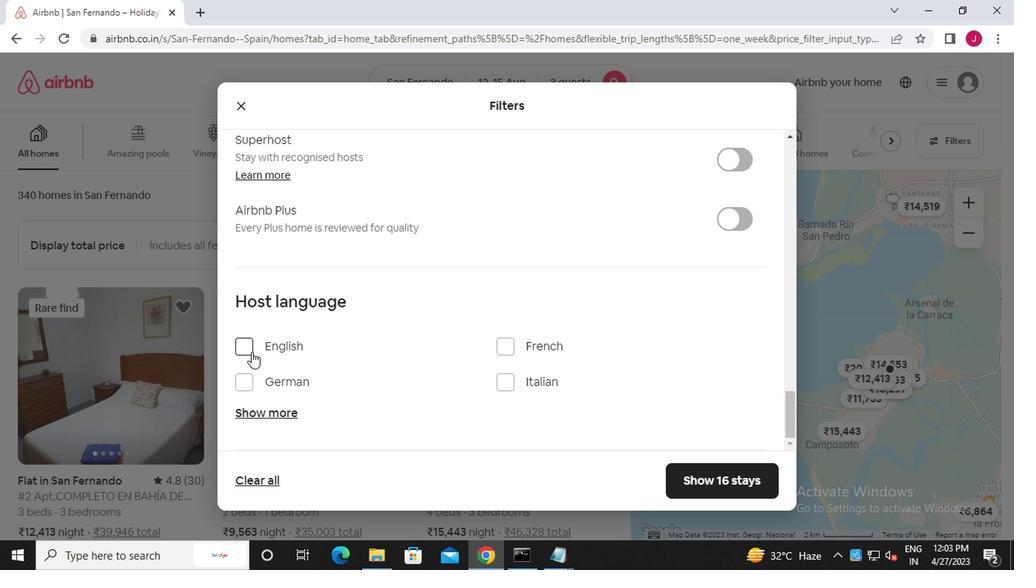 
Action: Mouse moved to (446, 371)
Screenshot: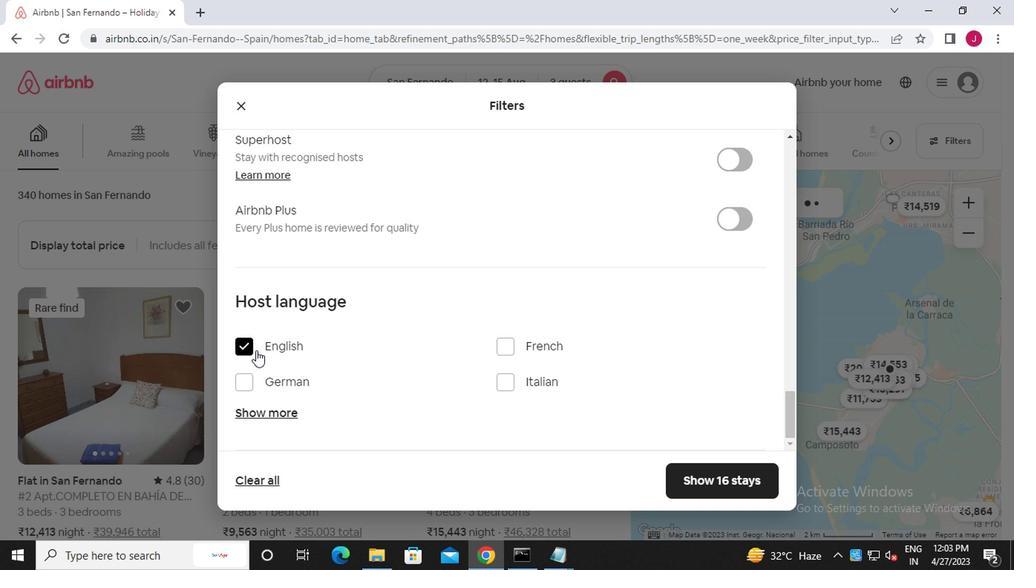 
Action: Mouse scrolled (446, 371) with delta (0, 0)
Screenshot: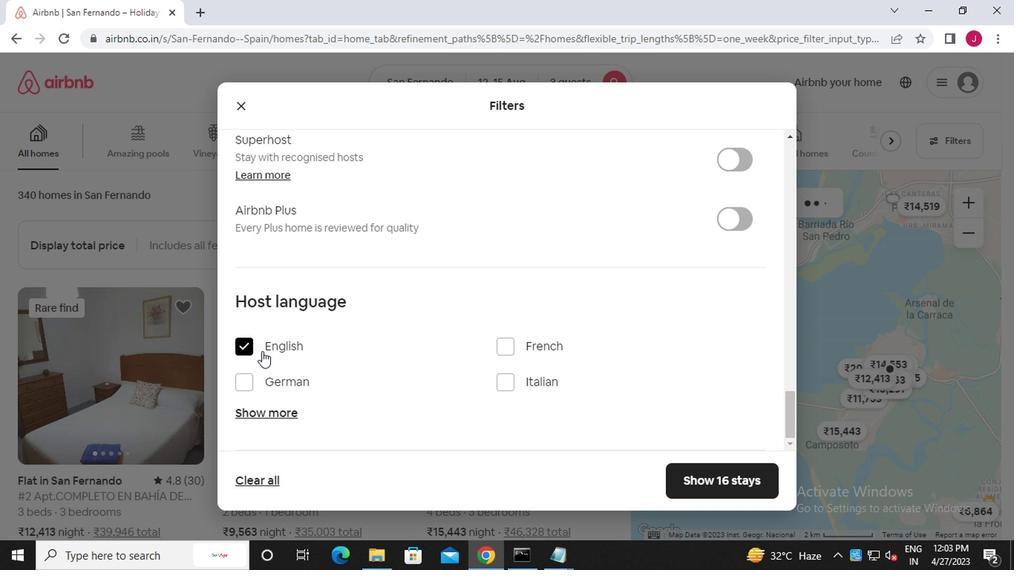 
Action: Mouse scrolled (446, 371) with delta (0, 0)
Screenshot: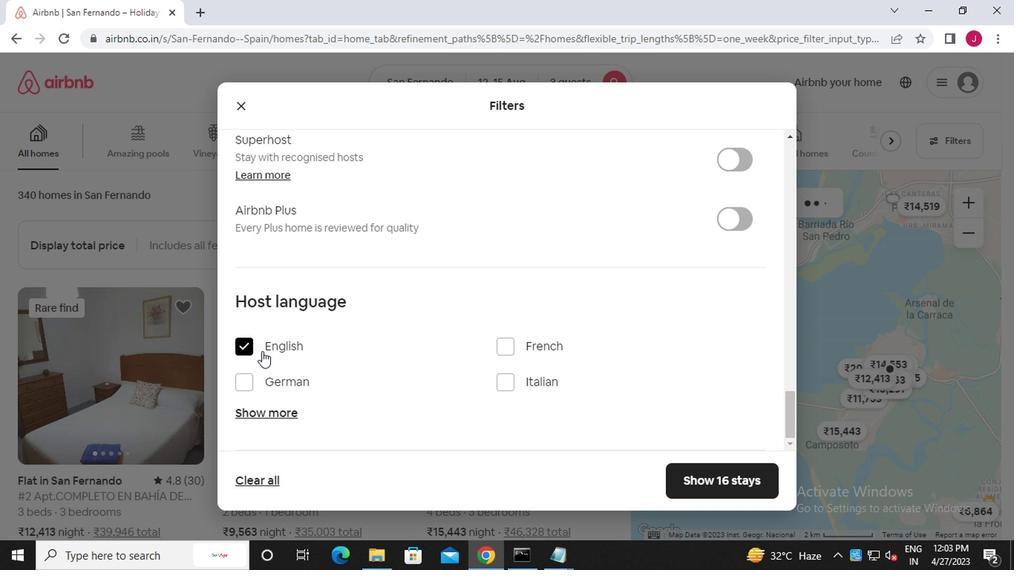 
Action: Mouse scrolled (446, 371) with delta (0, 0)
Screenshot: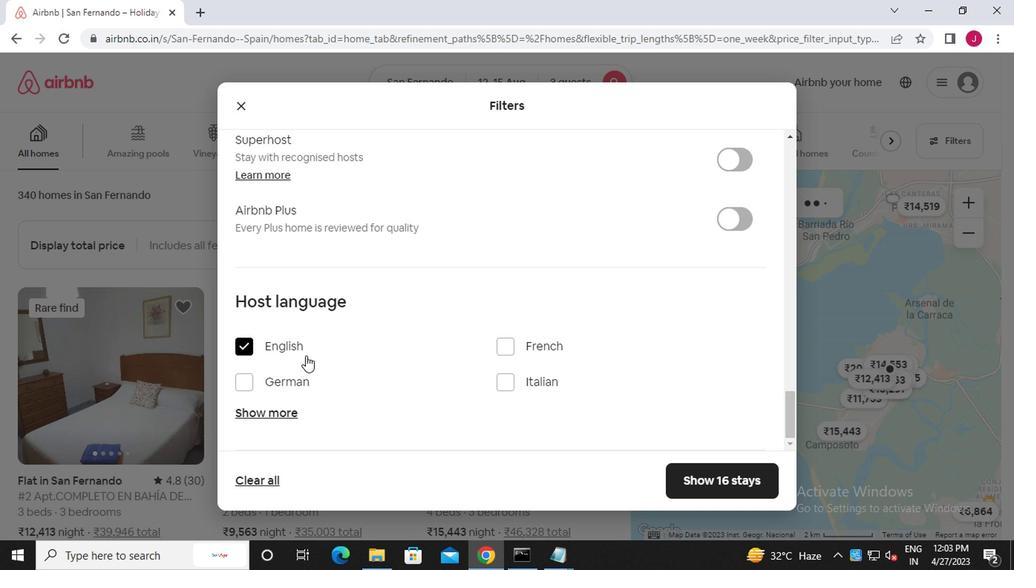 
Action: Mouse scrolled (446, 371) with delta (0, 0)
Screenshot: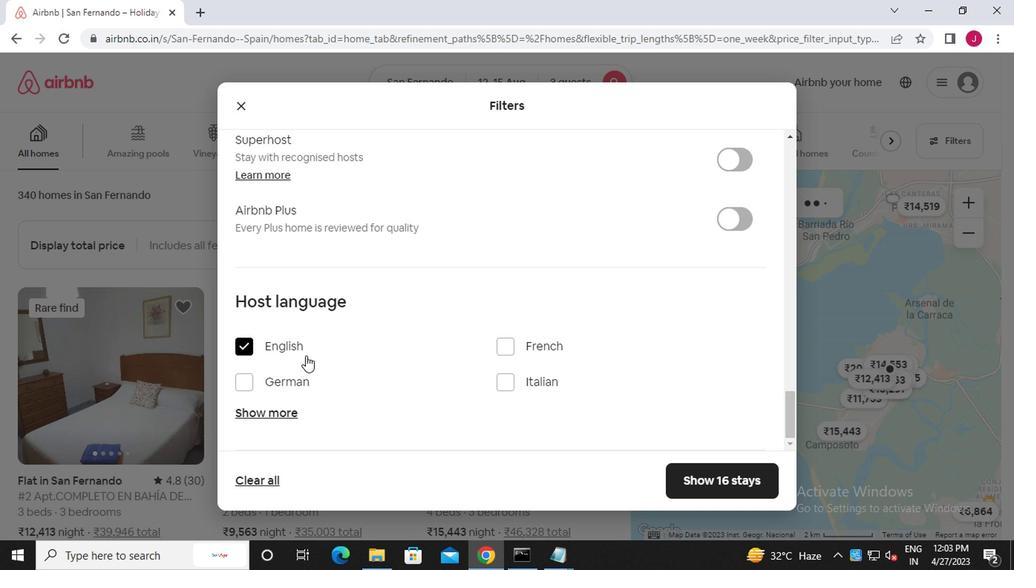 
Action: Mouse scrolled (446, 371) with delta (0, 0)
Screenshot: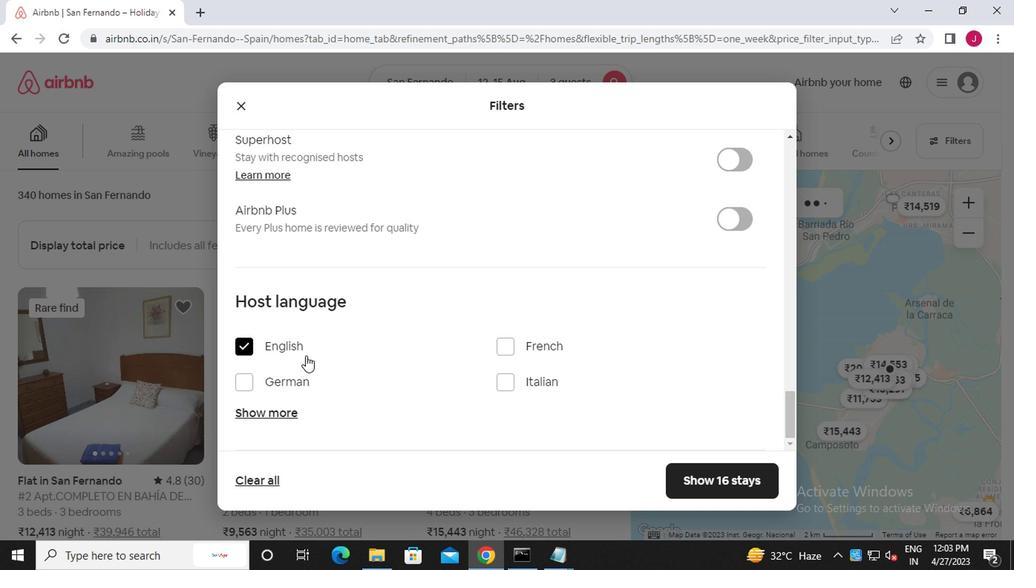 
Action: Mouse moved to (447, 371)
Screenshot: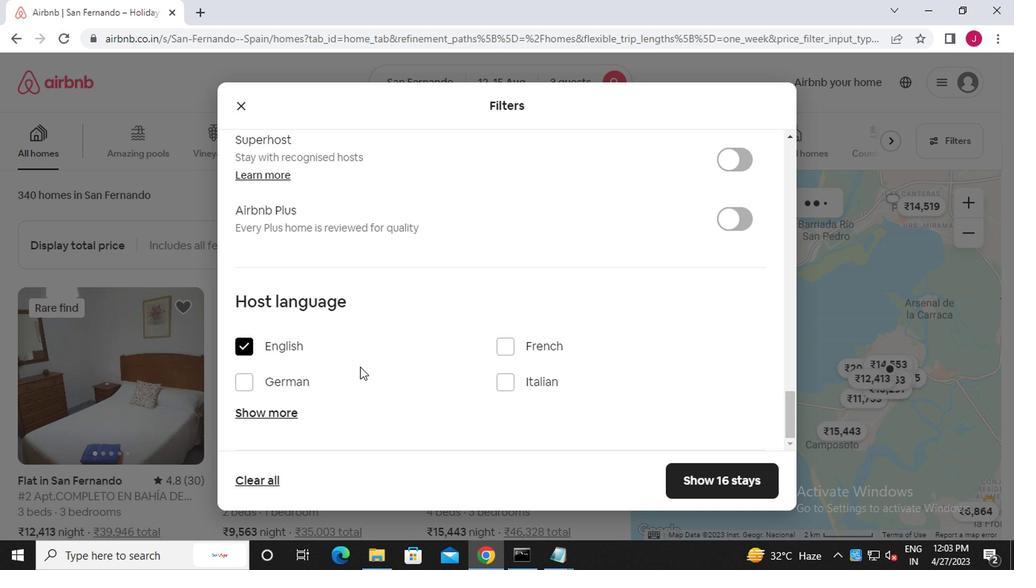 
Action: Mouse scrolled (447, 371) with delta (0, 0)
Screenshot: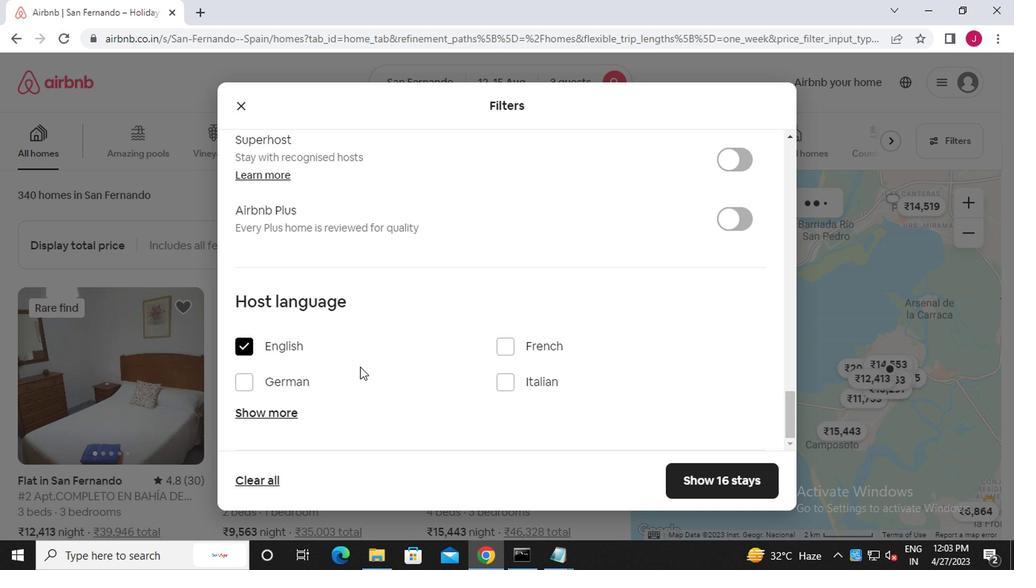 
Action: Mouse moved to (454, 374)
Screenshot: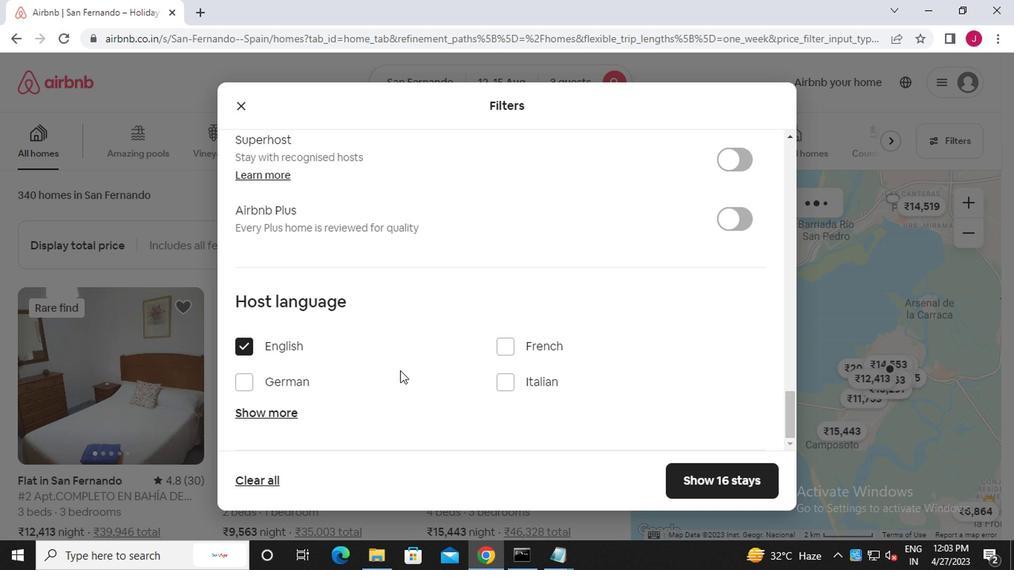 
Action: Mouse scrolled (454, 373) with delta (0, -1)
Screenshot: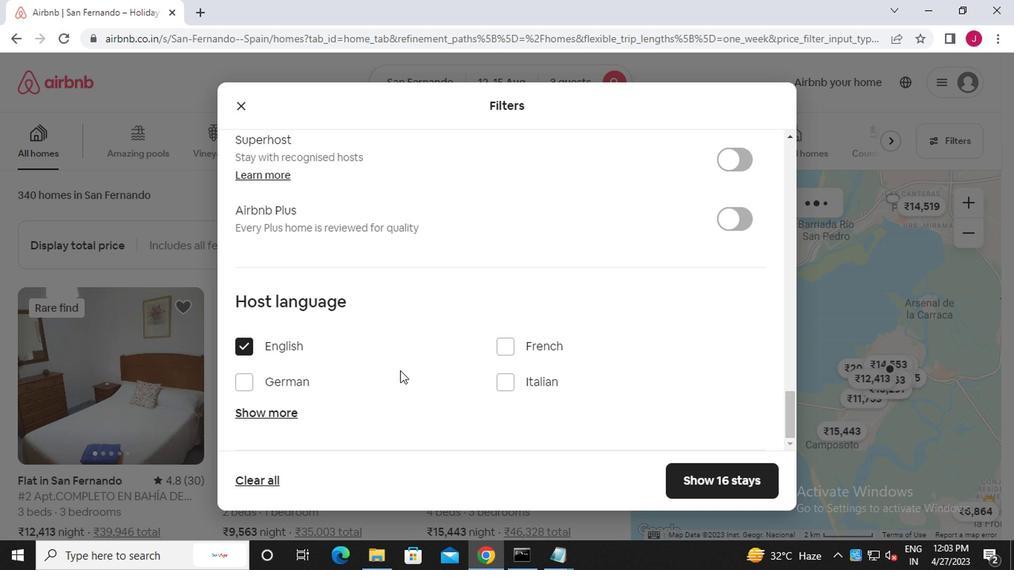 
Action: Mouse moved to (700, 489)
Screenshot: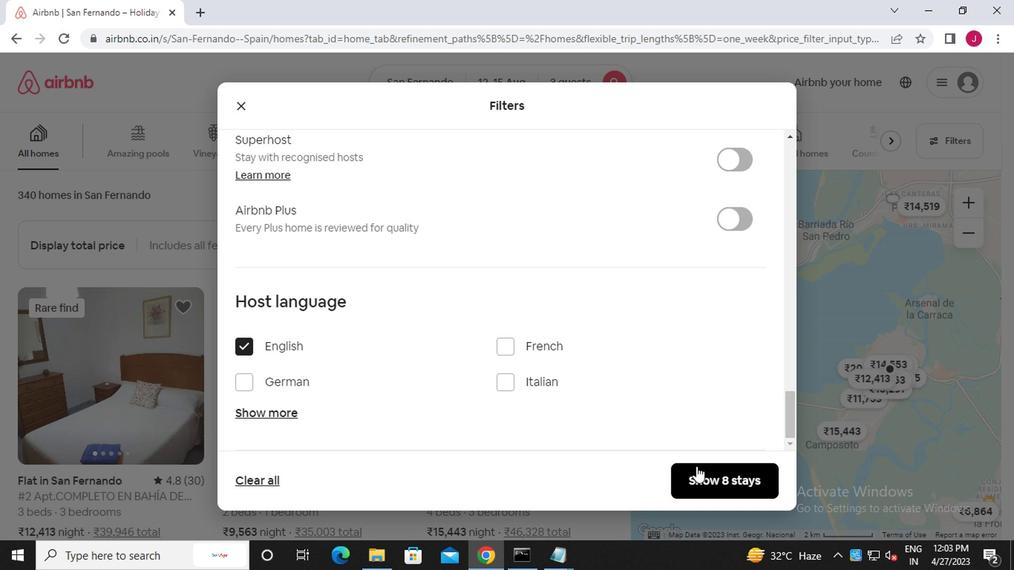 
Action: Mouse pressed left at (700, 489)
Screenshot: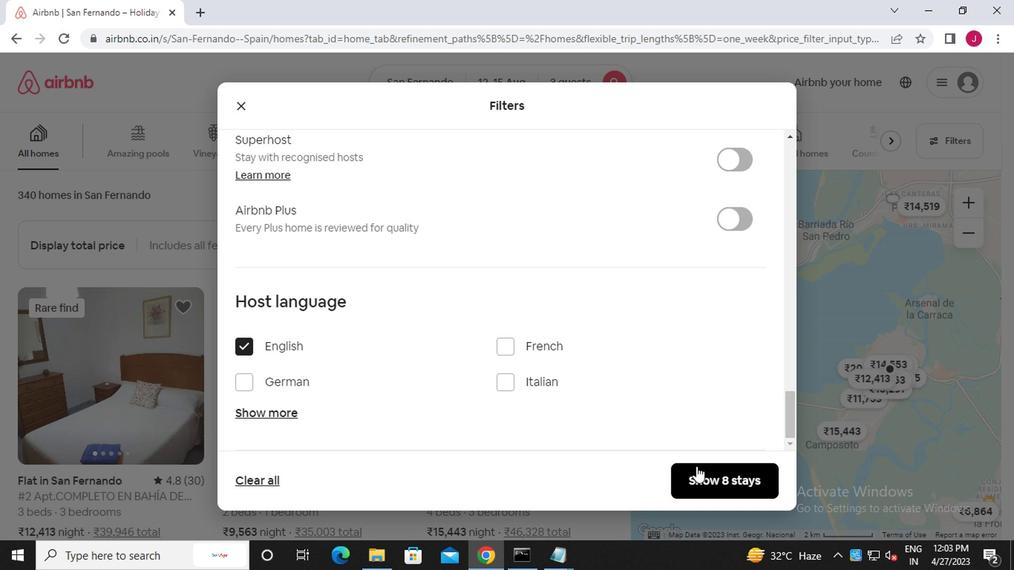 
Action: Mouse moved to (689, 477)
Screenshot: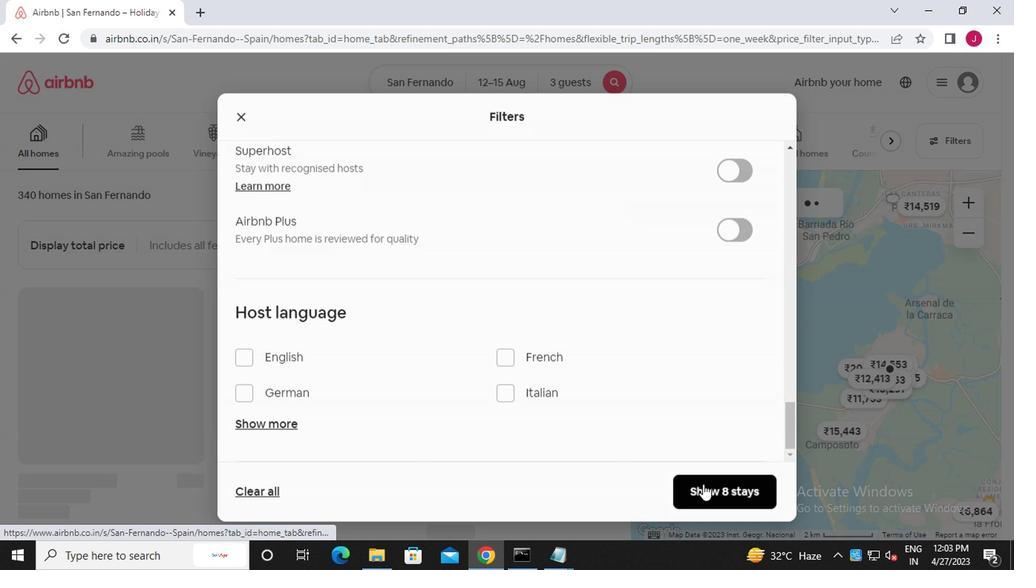 
